 Task: Buy 4 After Sun from Skin Care section under best seller category for shipping address: Brandon Turner, 2426 August Lane, Shreveport, Louisiana 71101, Cell Number 3184332610. Pay from credit card ending with 5759, CVV 953
Action: Mouse moved to (21, 92)
Screenshot: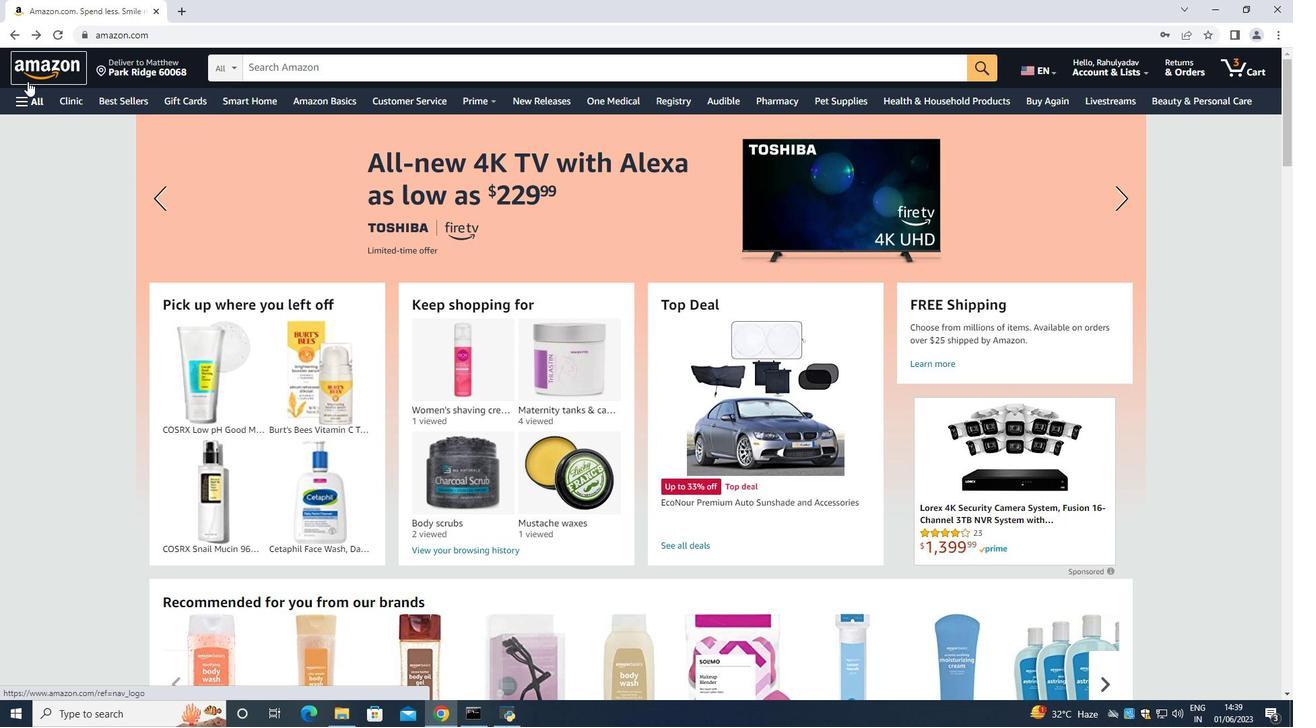 
Action: Mouse pressed left at (21, 92)
Screenshot: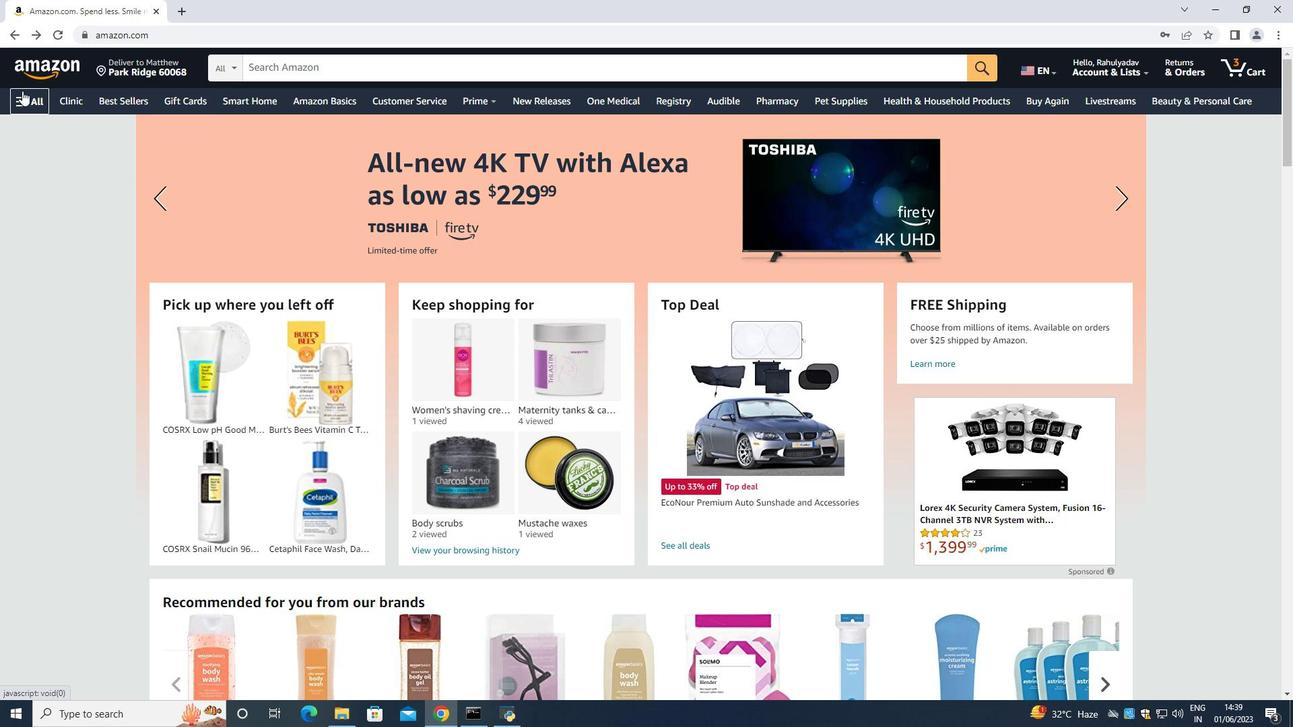 
Action: Mouse moved to (51, 126)
Screenshot: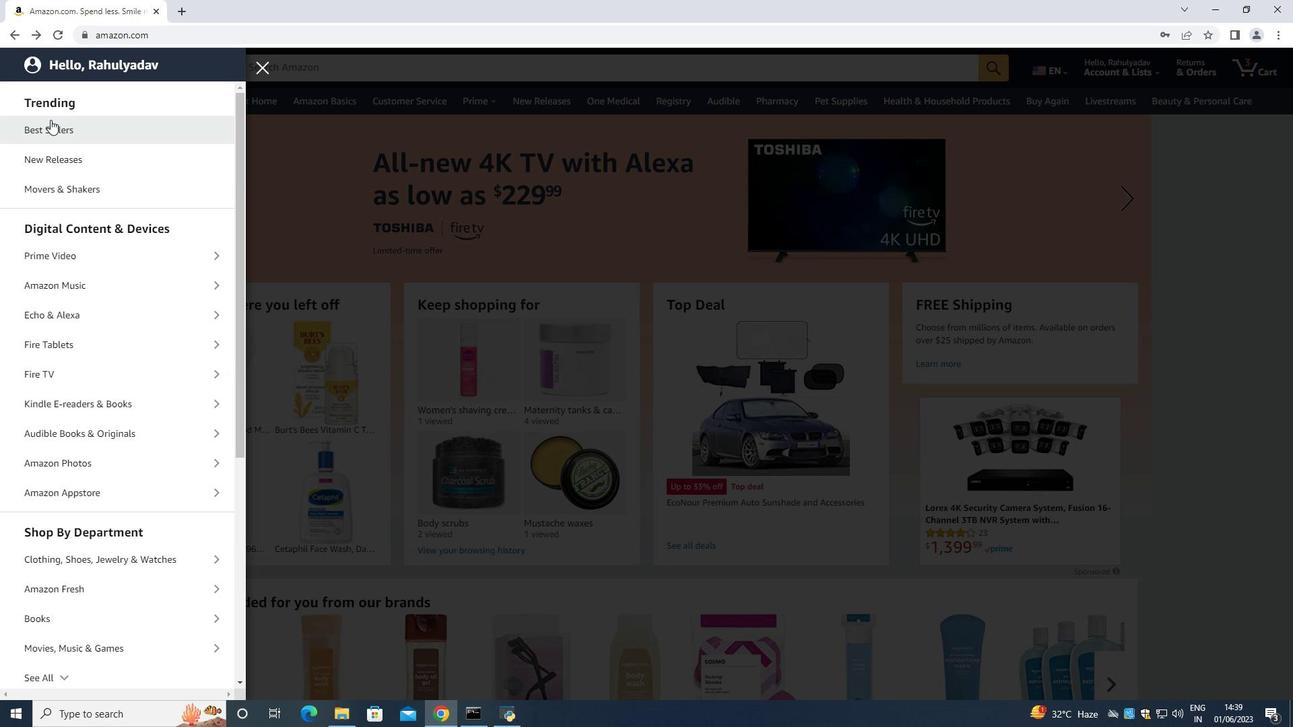 
Action: Mouse pressed left at (51, 126)
Screenshot: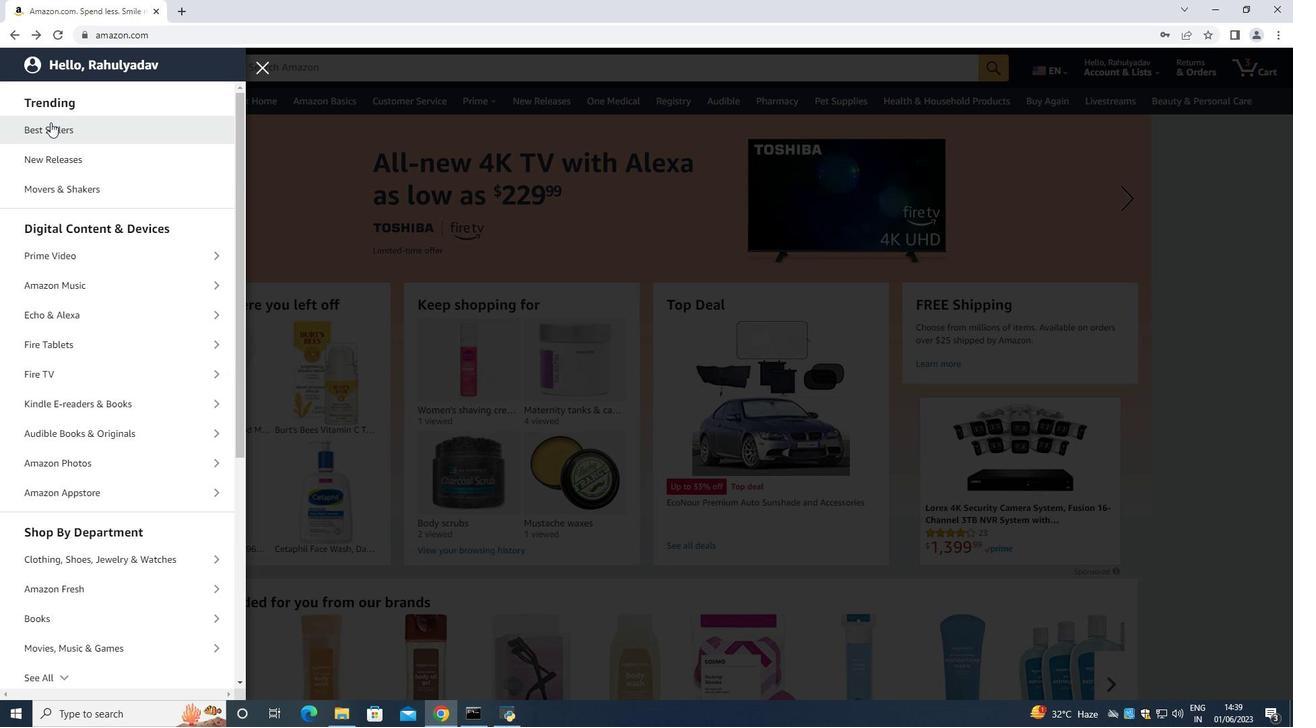 
Action: Mouse moved to (398, 64)
Screenshot: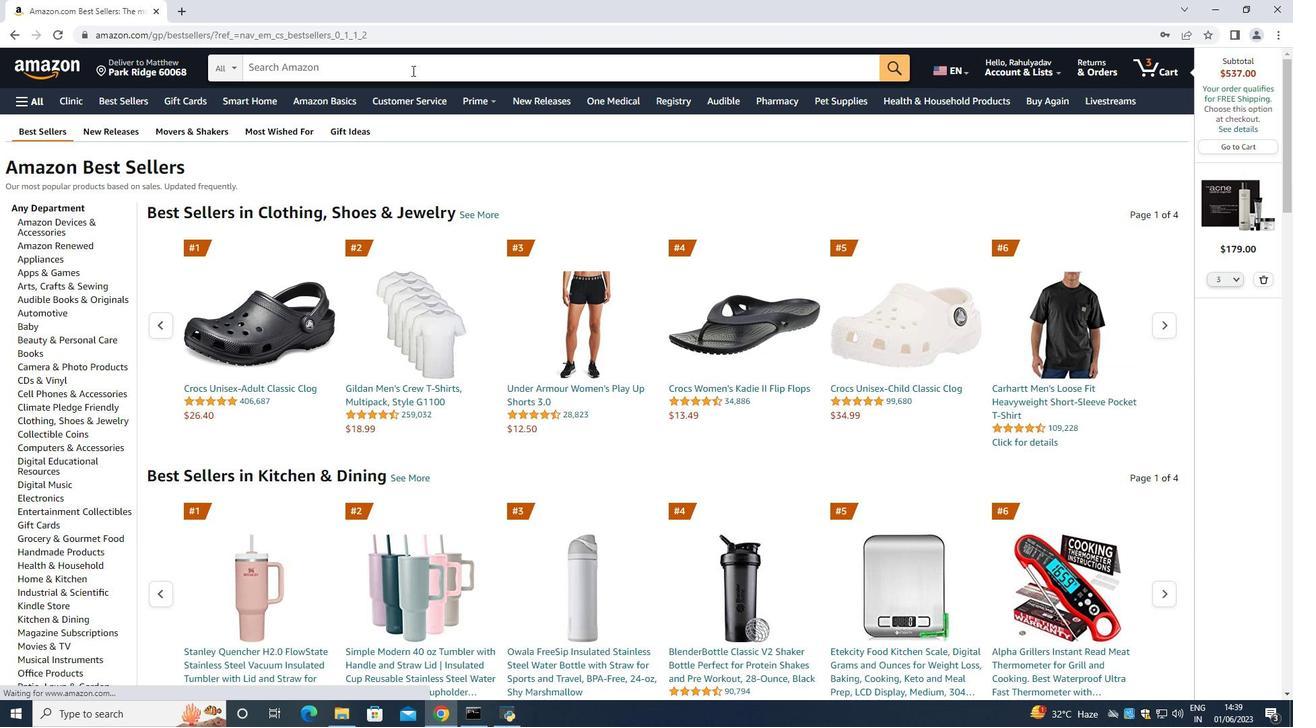 
Action: Mouse pressed left at (398, 64)
Screenshot: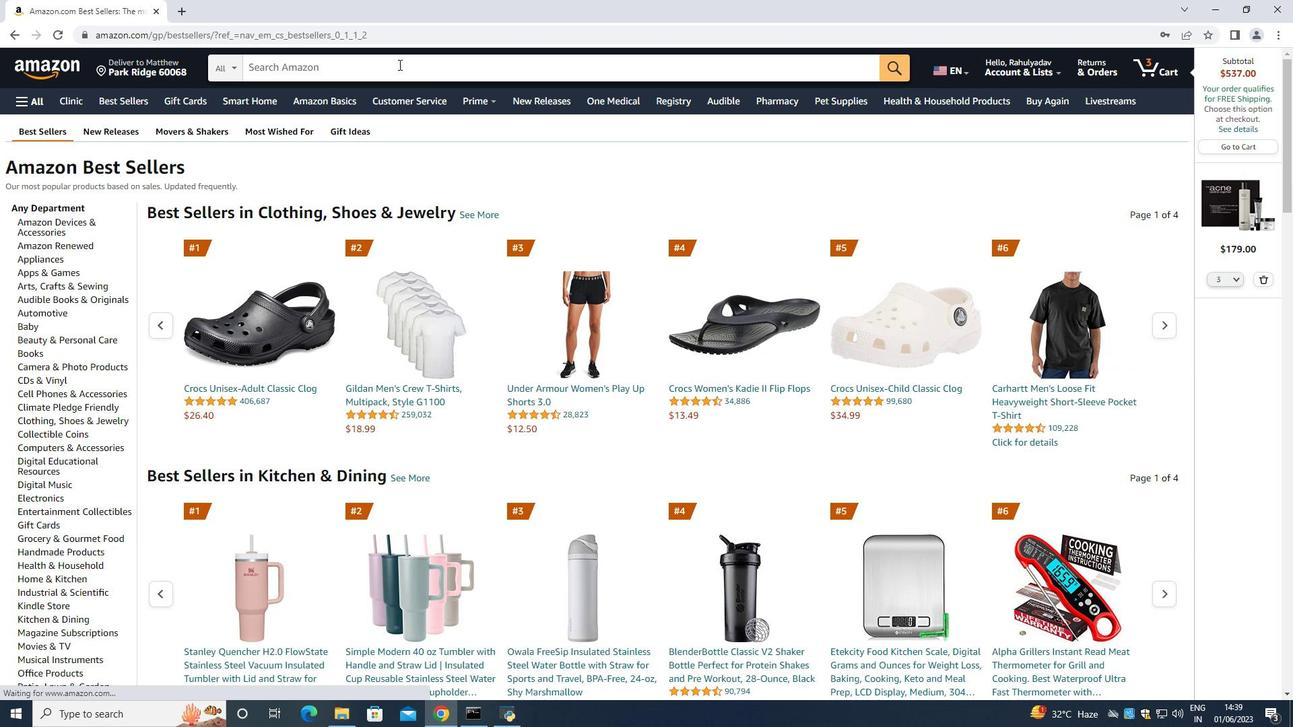 
Action: Key pressed <Key.shift><Key.shift><Key.shift>After<Key.space>sun<Key.space><Key.shift><Key.shift><Key.shift><Key.shift>From<Key.space><Key.shift>Skin<Key.space><Key.shift><Key.shift><Key.shift><Key.shift><Key.shift><Key.shift><Key.shift>Care<Key.enter>
Screenshot: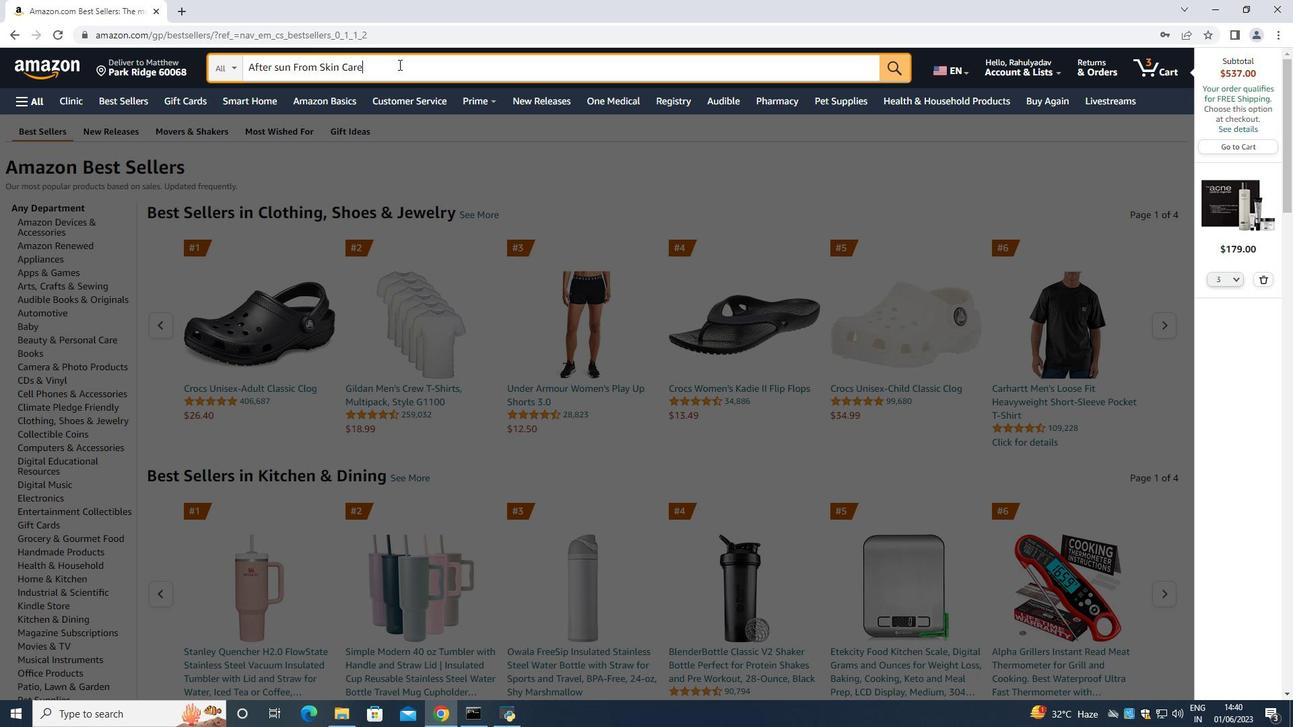 
Action: Mouse moved to (756, 619)
Screenshot: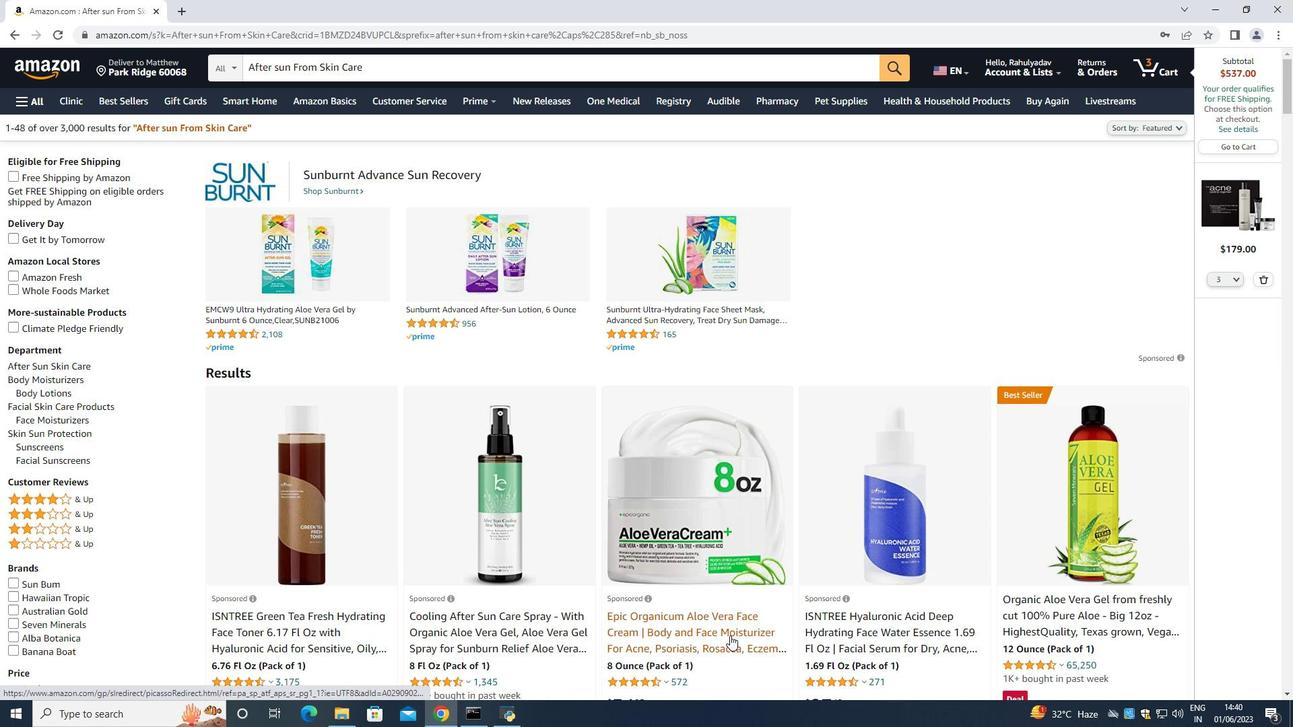
Action: Mouse scrolled (756, 618) with delta (0, 0)
Screenshot: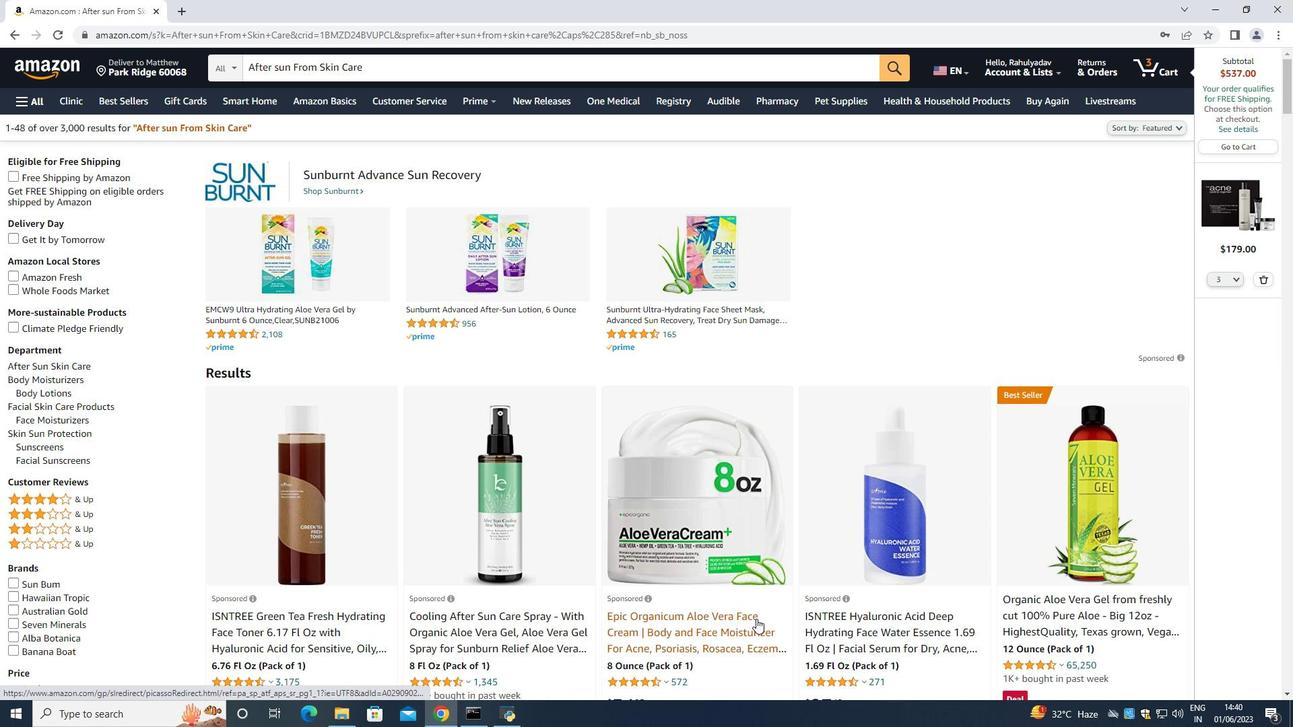 
Action: Mouse moved to (76, 301)
Screenshot: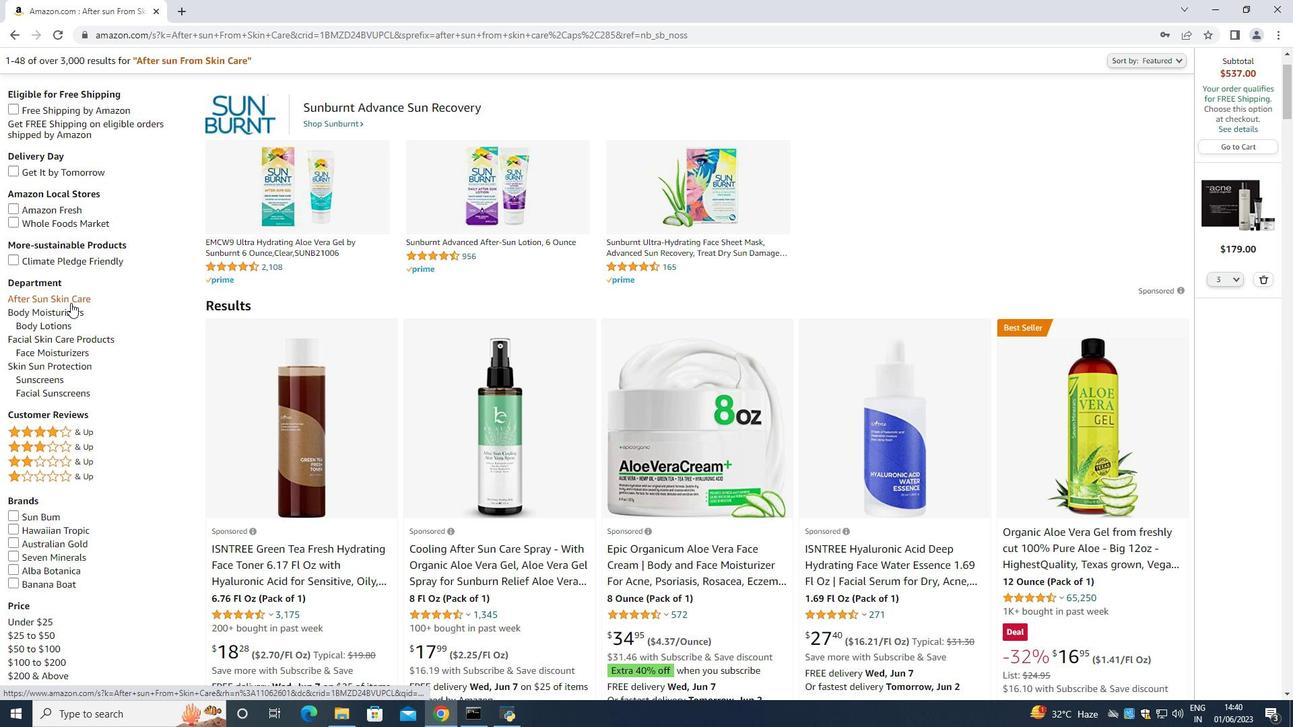 
Action: Mouse pressed left at (76, 301)
Screenshot: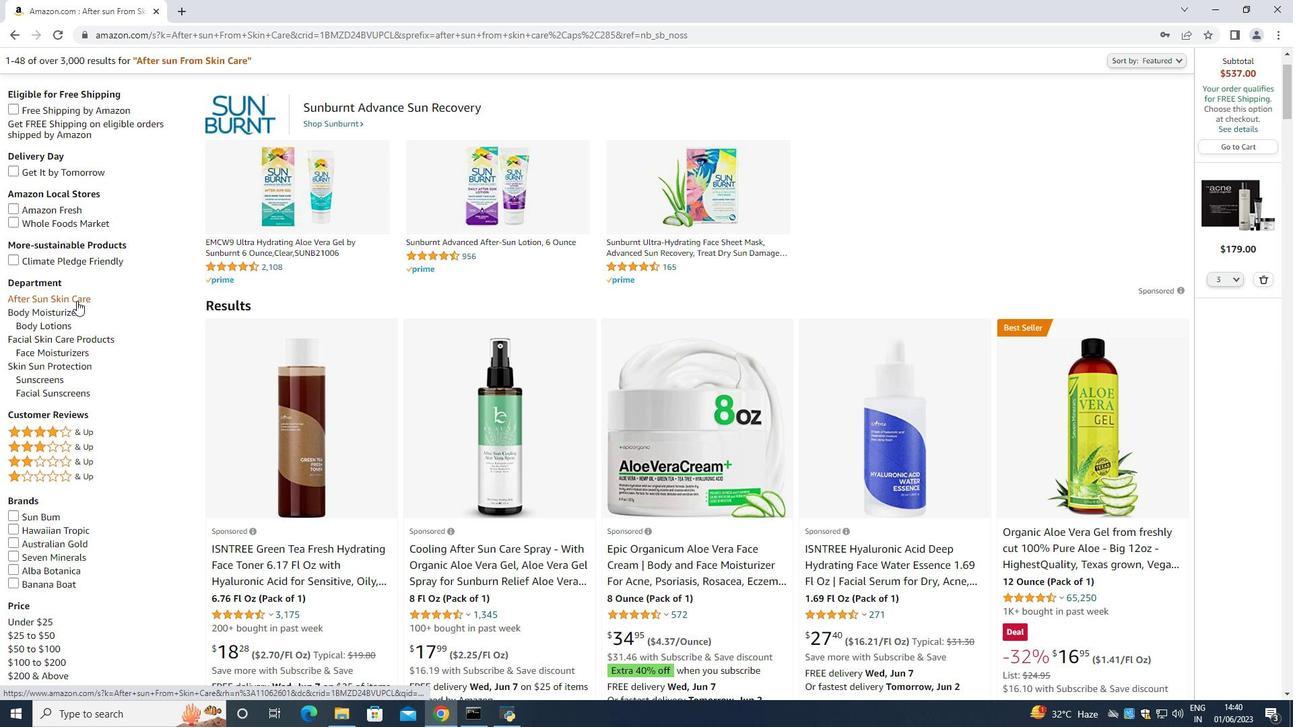 
Action: Mouse moved to (360, 485)
Screenshot: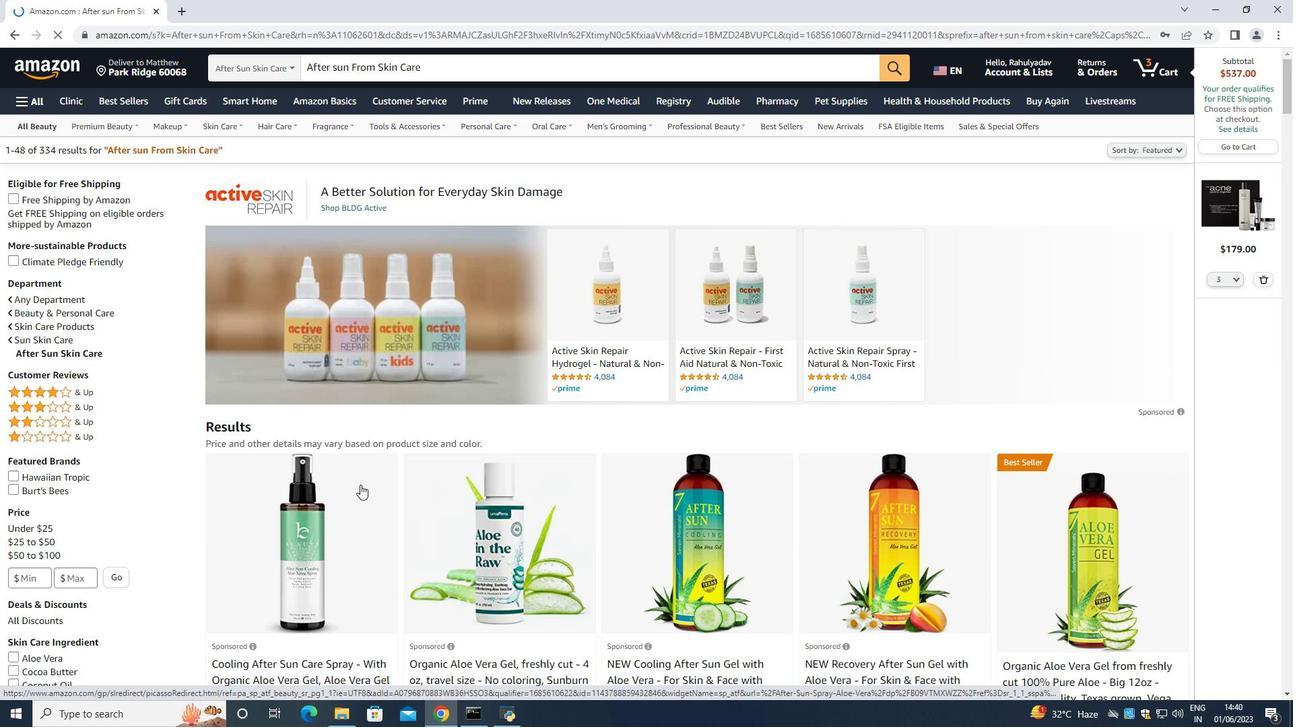 
Action: Mouse scrolled (360, 485) with delta (0, 0)
Screenshot: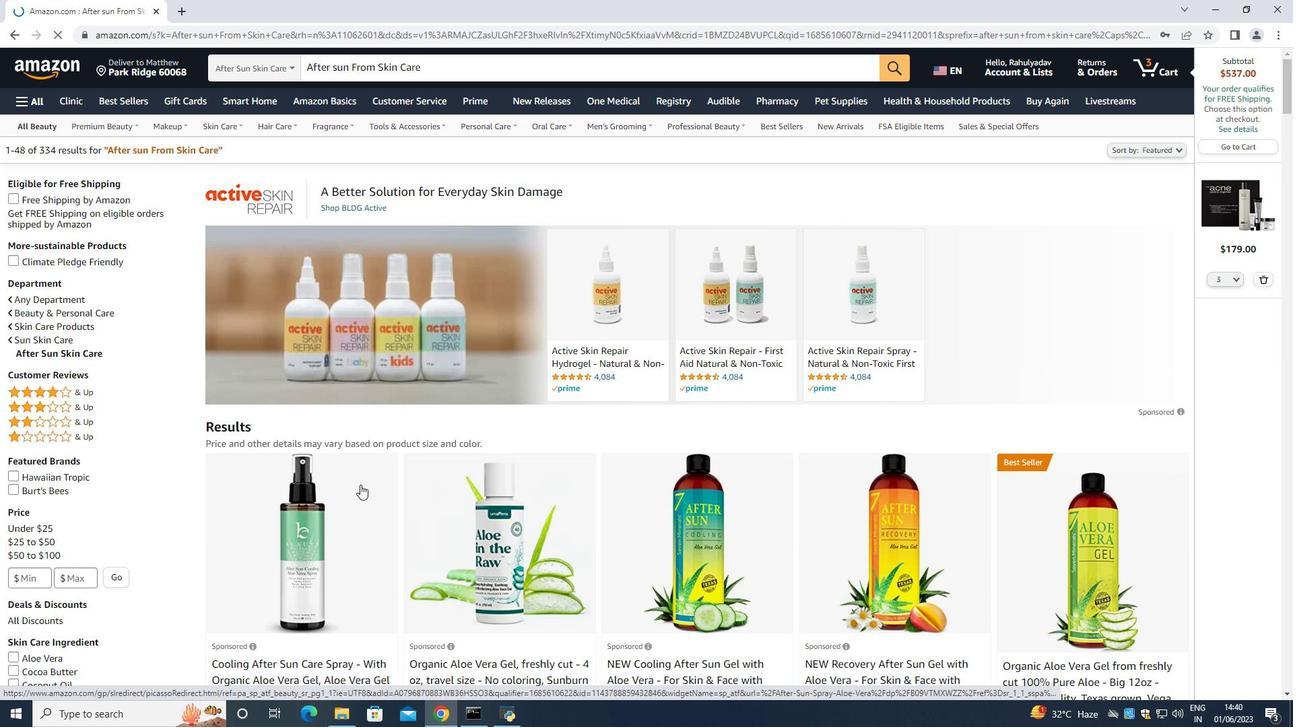 
Action: Mouse moved to (360, 486)
Screenshot: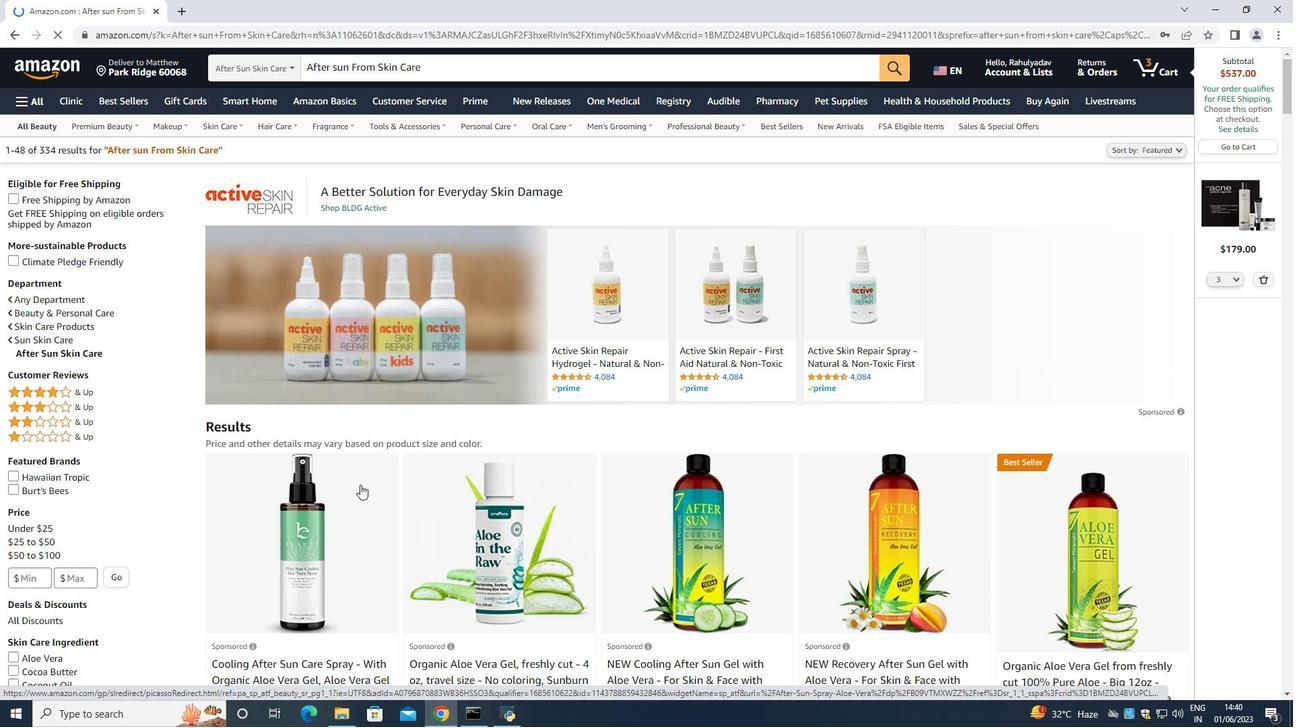 
Action: Mouse scrolled (360, 485) with delta (0, 0)
Screenshot: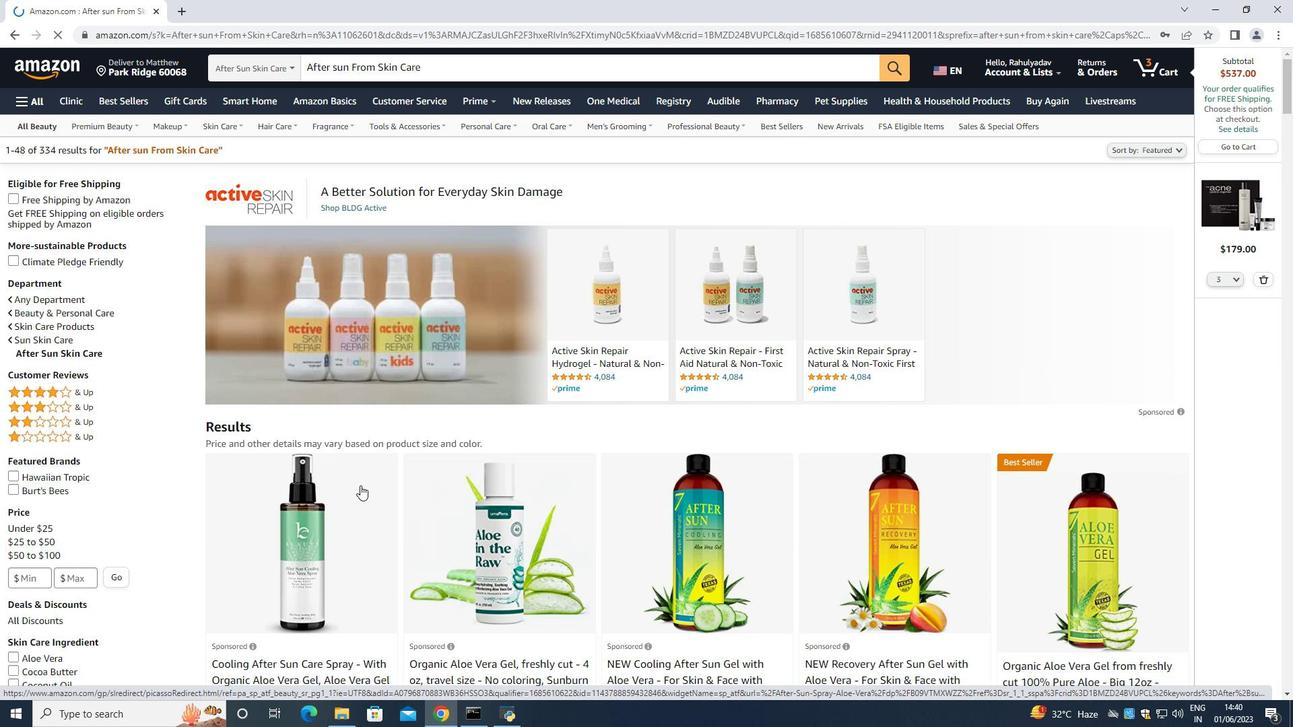 
Action: Mouse moved to (63, 194)
Screenshot: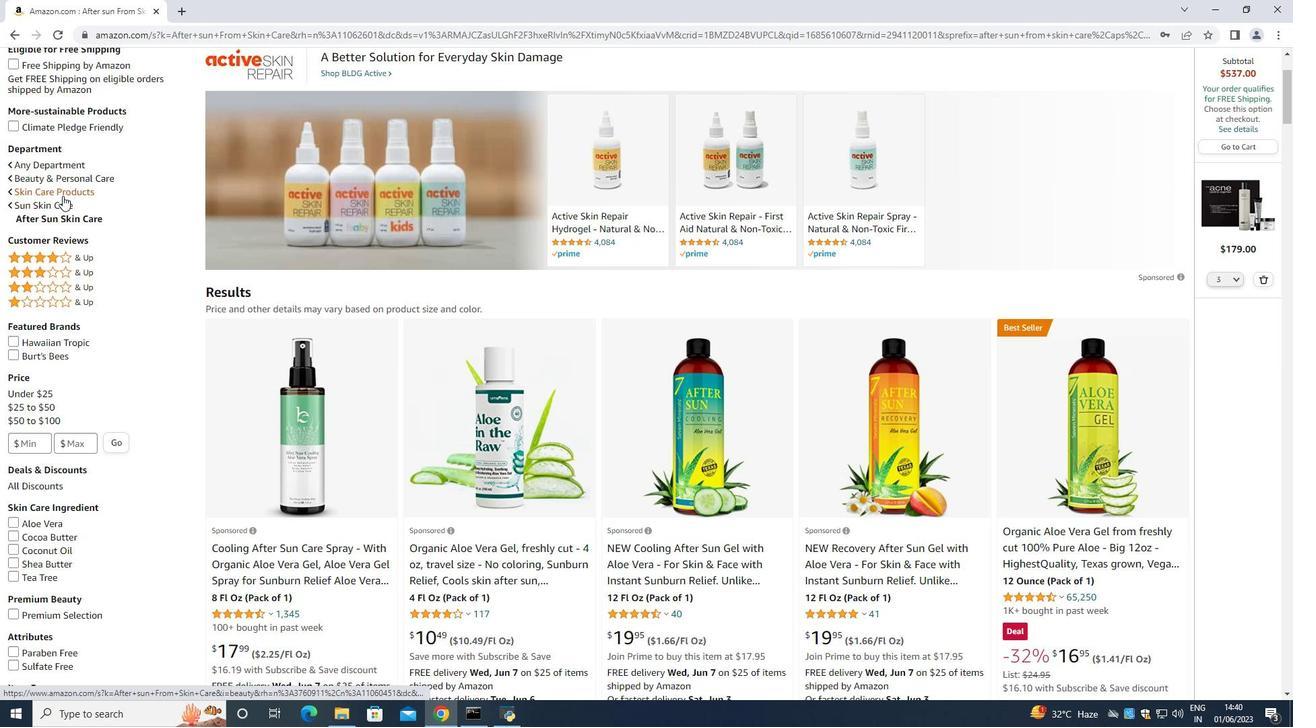 
Action: Mouse pressed left at (63, 194)
Screenshot: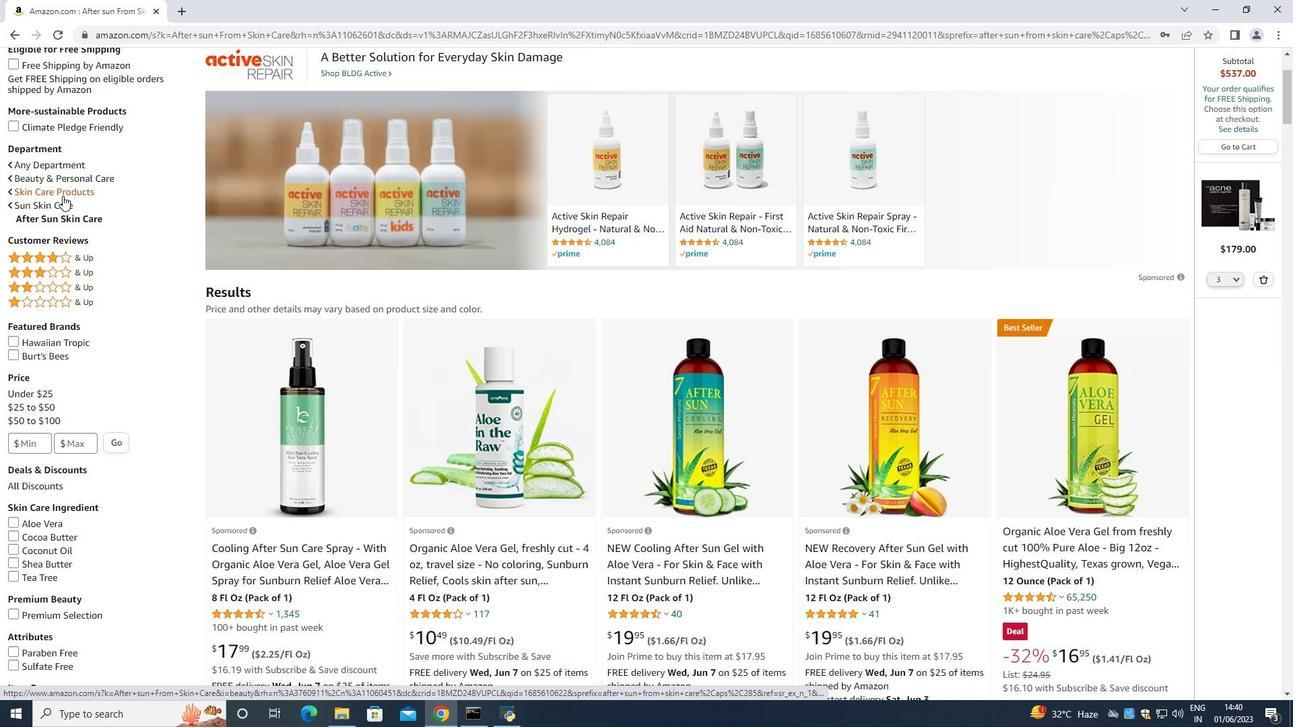 
Action: Mouse moved to (361, 363)
Screenshot: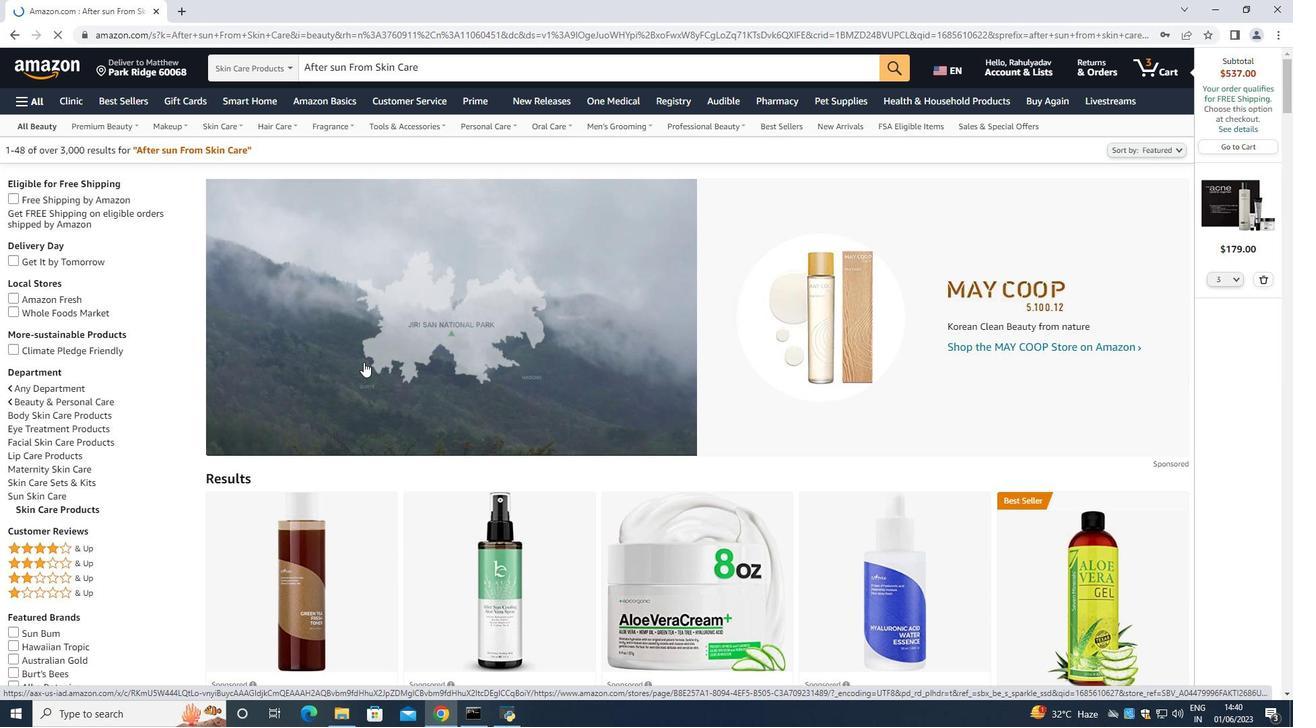 
Action: Mouse scrolled (361, 362) with delta (0, 0)
Screenshot: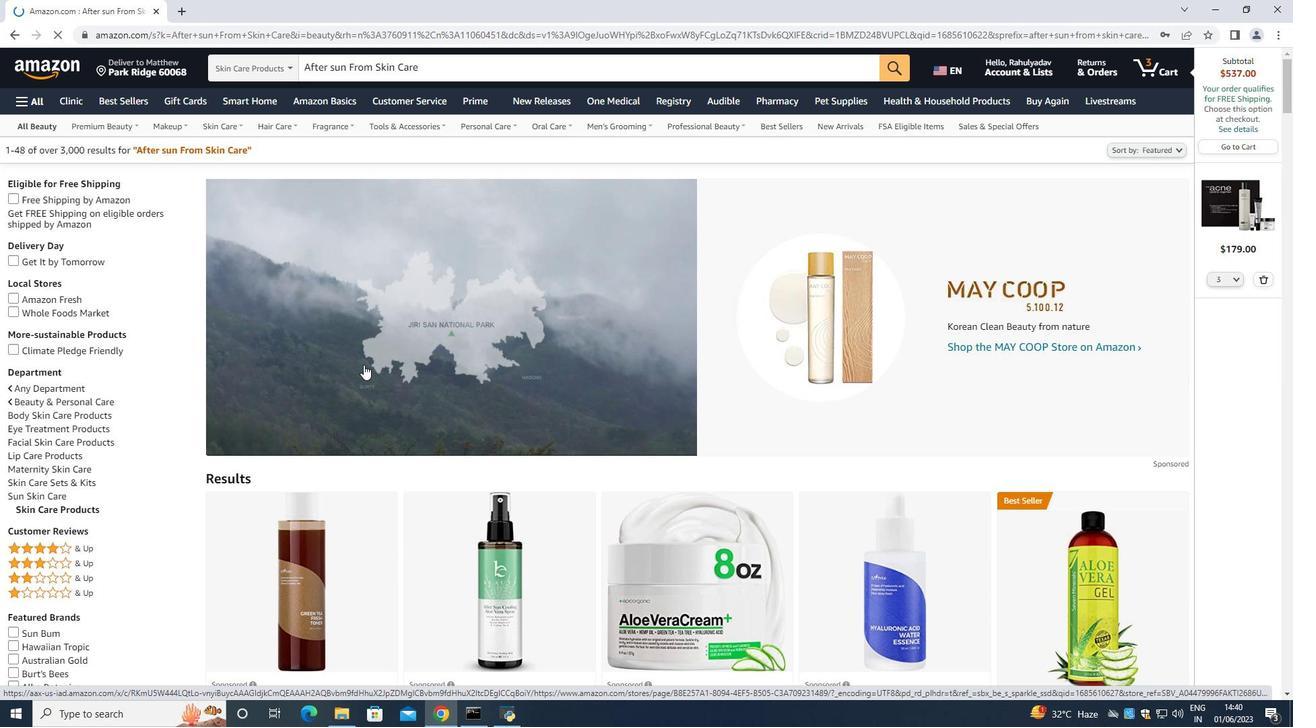 
Action: Mouse scrolled (361, 362) with delta (0, 0)
Screenshot: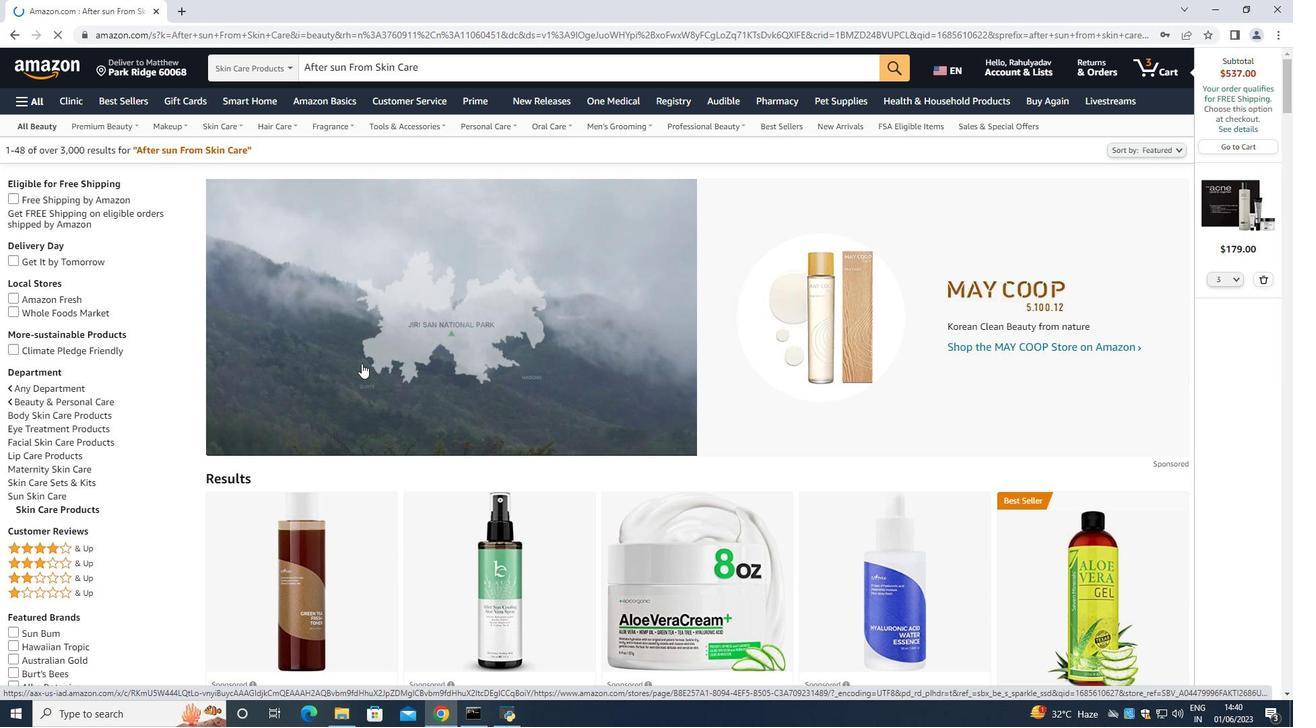 
Action: Mouse moved to (367, 387)
Screenshot: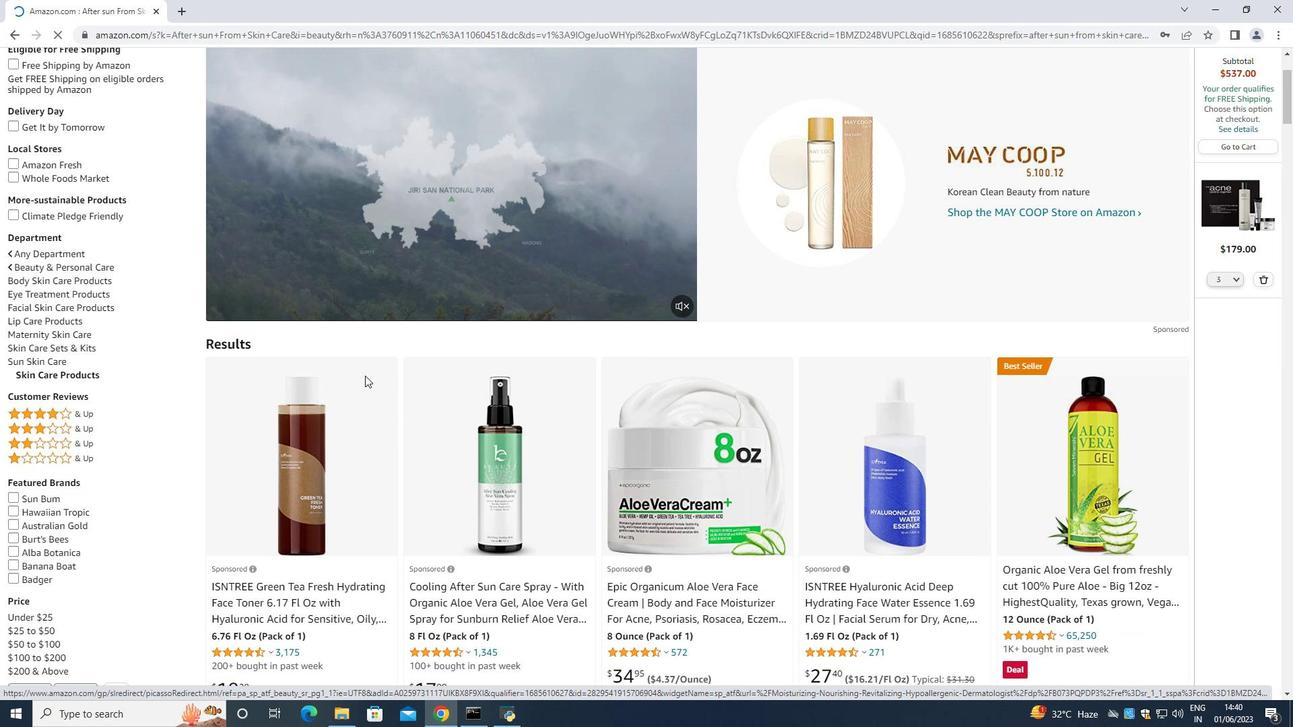 
Action: Mouse scrolled (367, 386) with delta (0, 0)
Screenshot: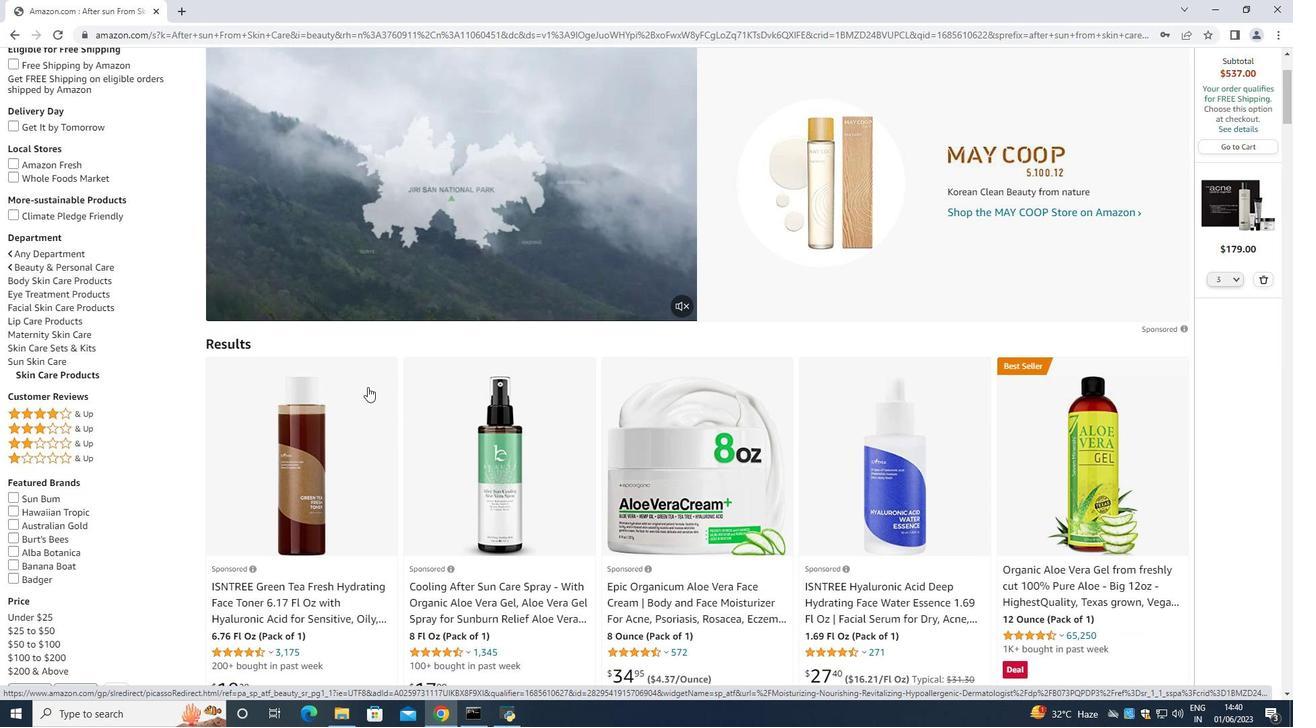 
Action: Mouse scrolled (367, 386) with delta (0, 0)
Screenshot: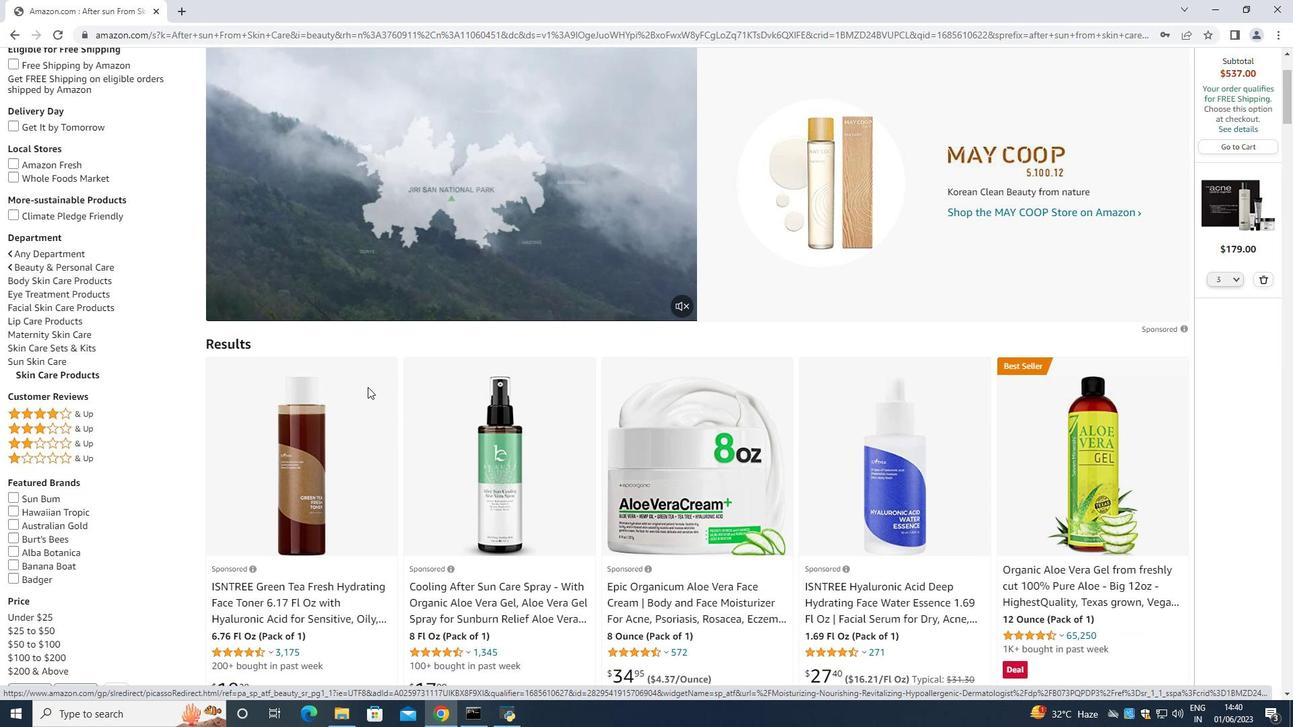 
Action: Mouse moved to (978, 466)
Screenshot: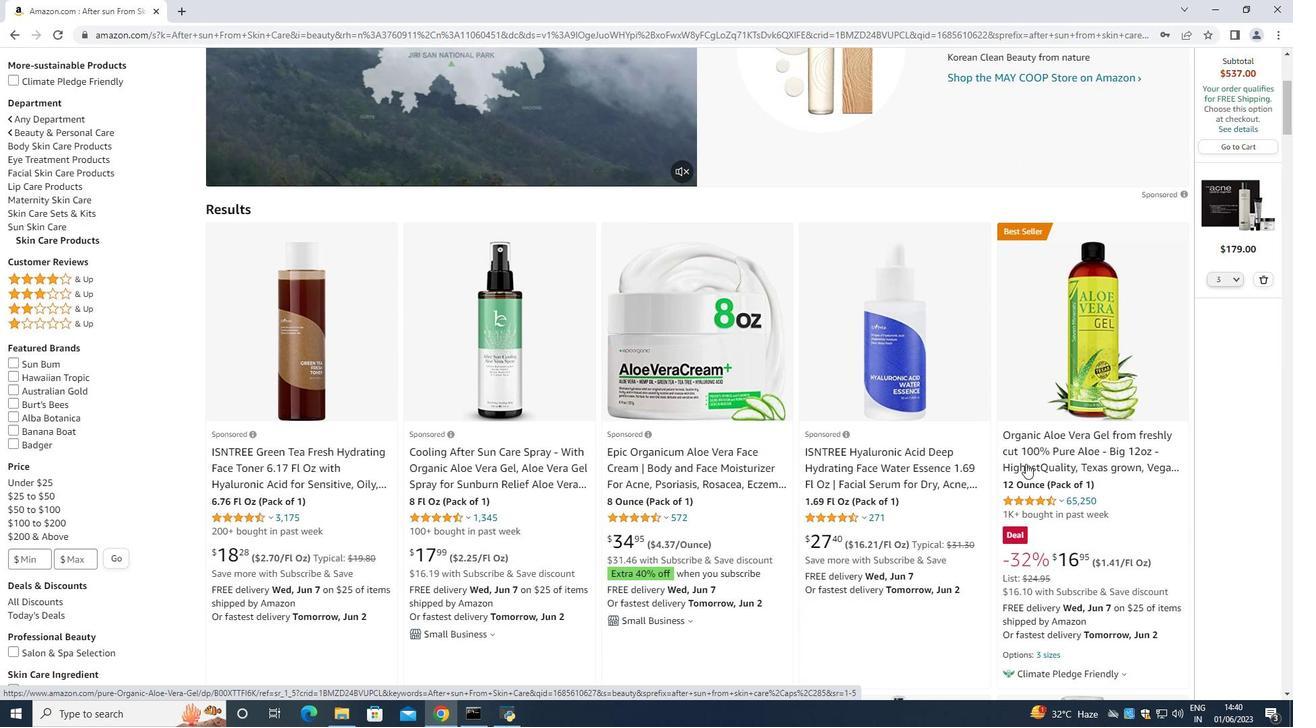 
Action: Mouse scrolled (978, 465) with delta (0, 0)
Screenshot: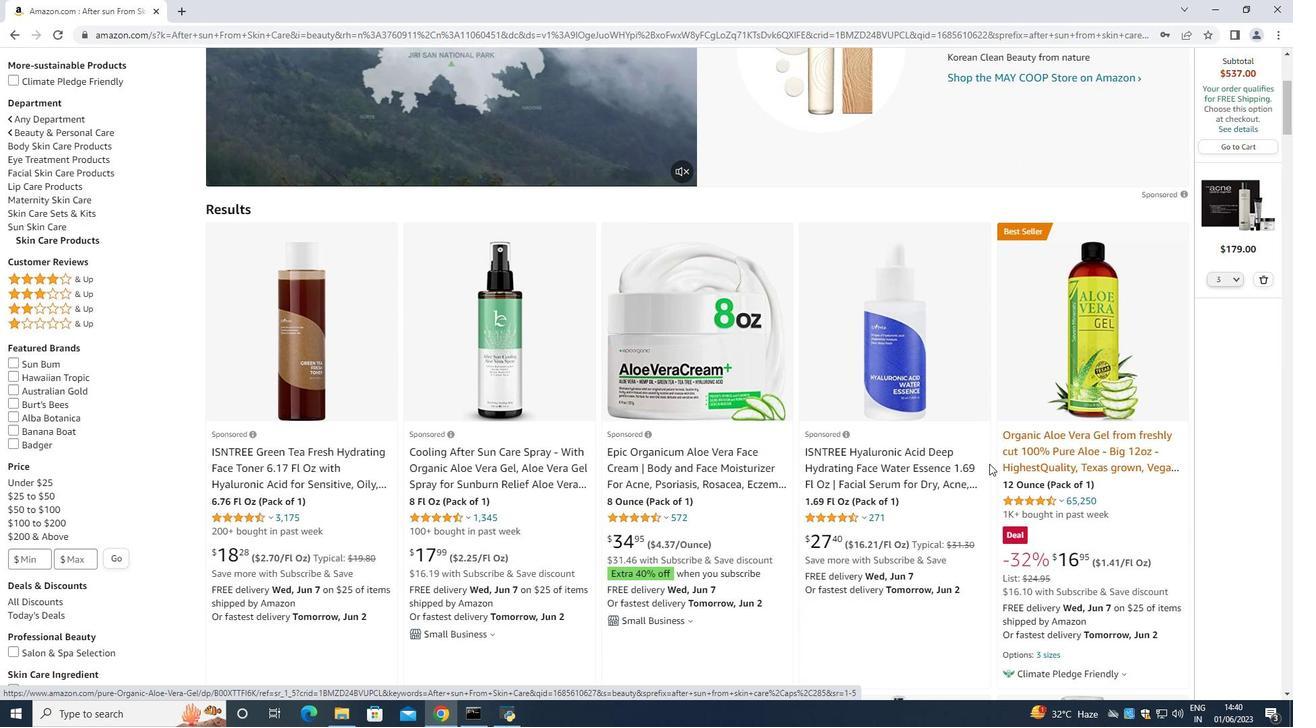 
Action: Mouse scrolled (978, 465) with delta (0, 0)
Screenshot: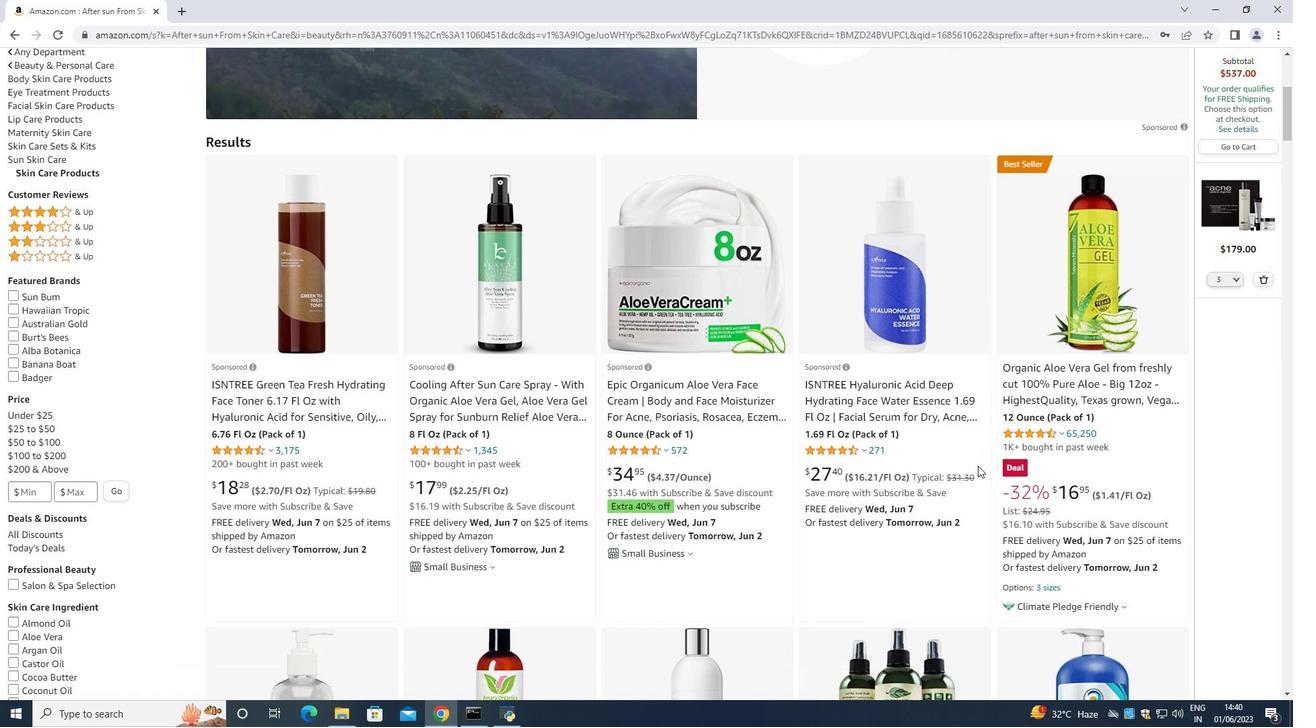 
Action: Mouse scrolled (978, 465) with delta (0, 0)
Screenshot: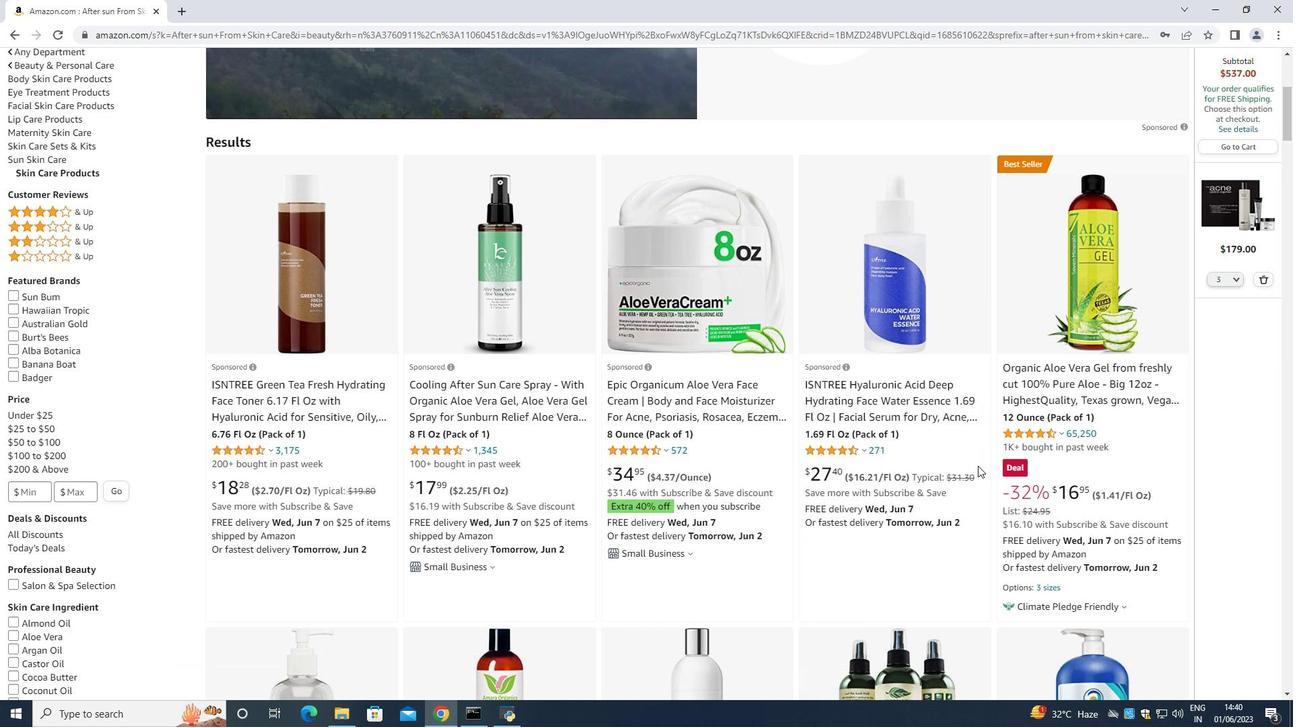 
Action: Mouse scrolled (978, 465) with delta (0, 0)
Screenshot: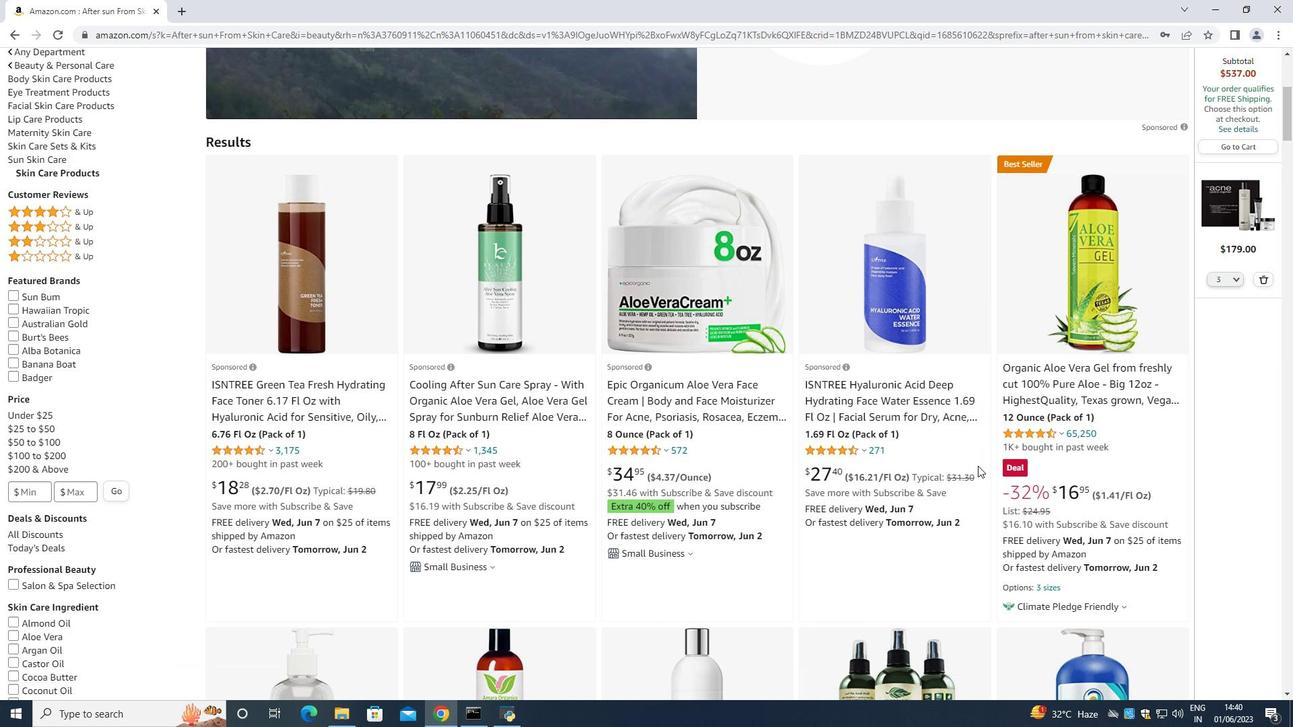 
Action: Mouse scrolled (978, 465) with delta (0, 0)
Screenshot: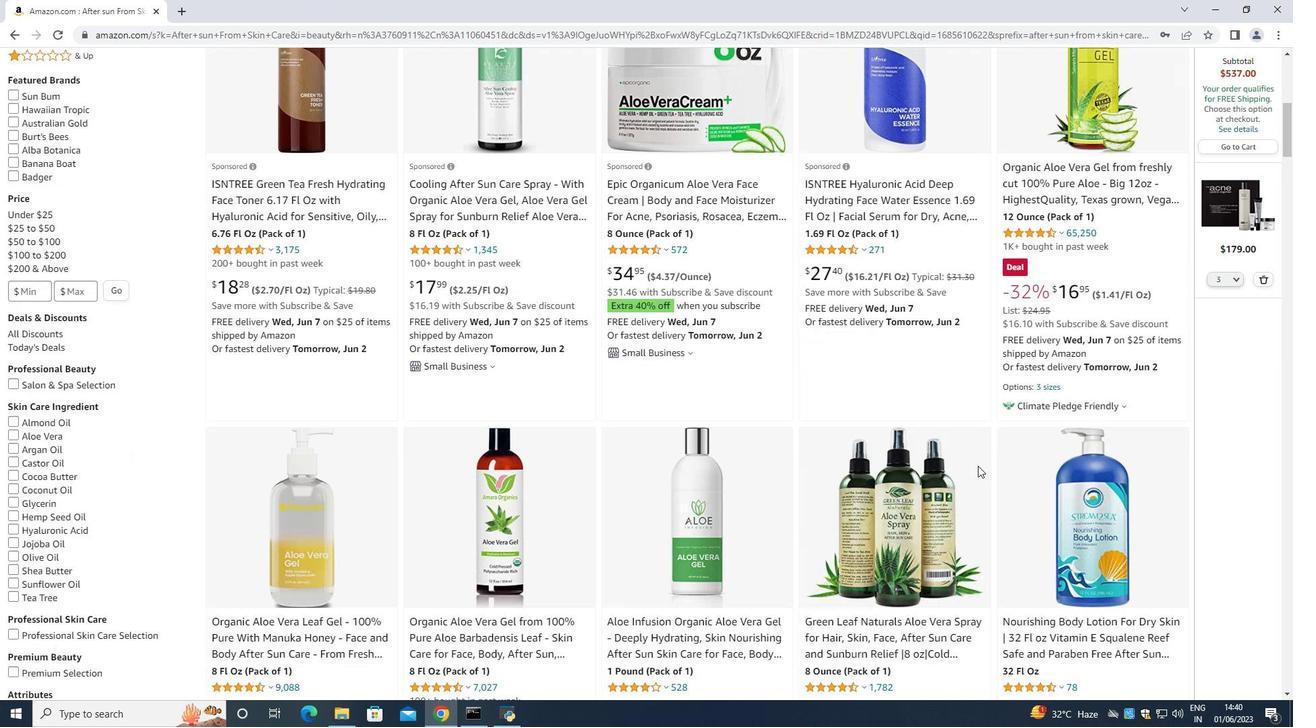 
Action: Mouse moved to (857, 516)
Screenshot: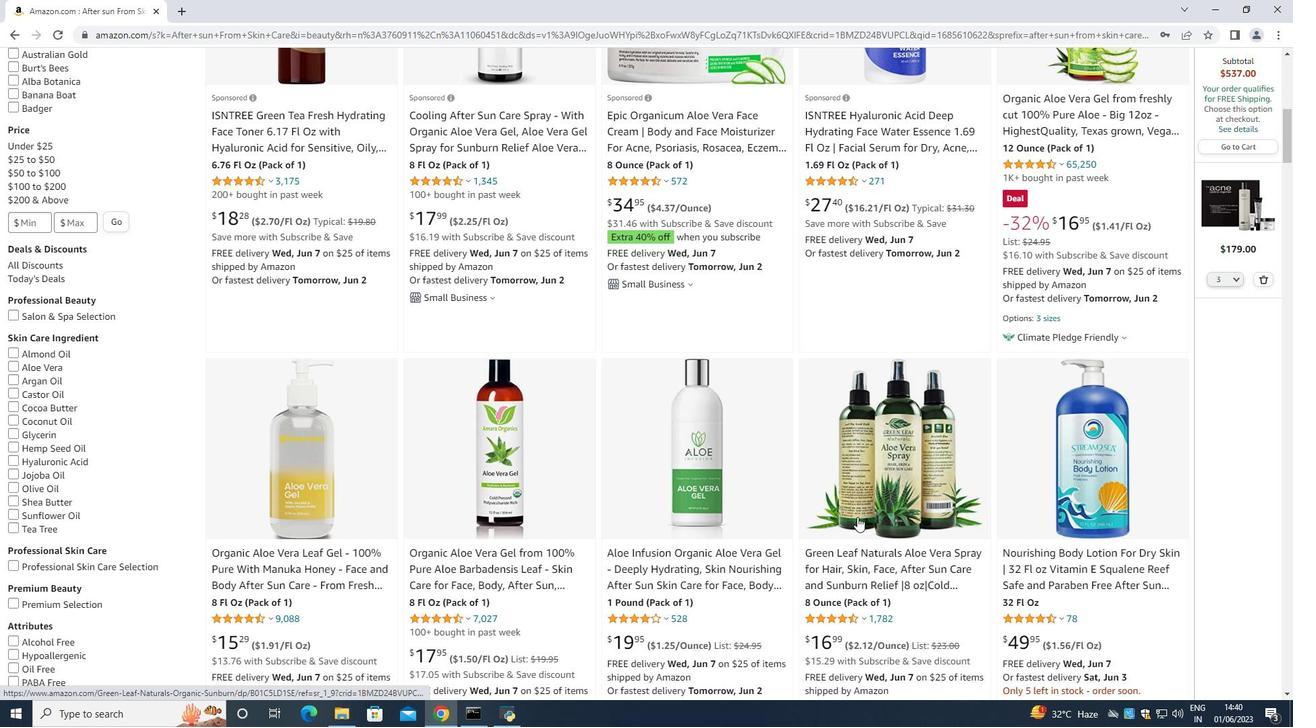 
Action: Mouse scrolled (857, 515) with delta (0, 0)
Screenshot: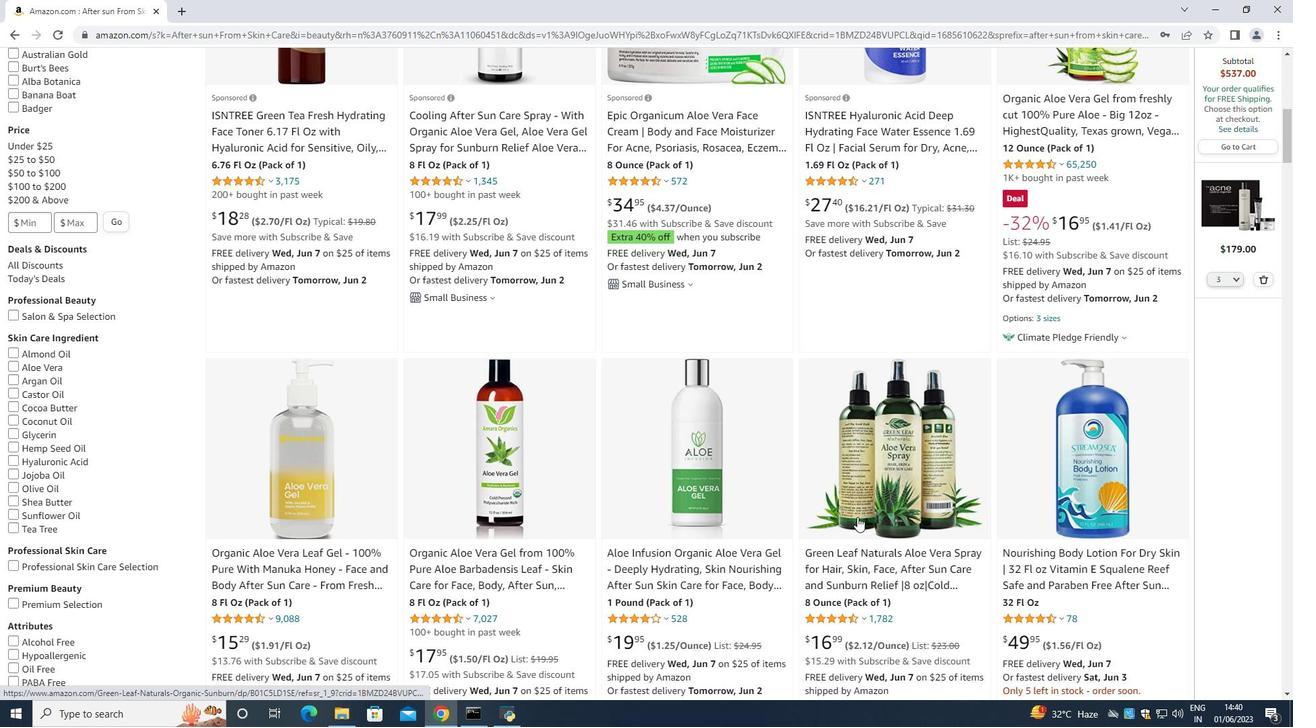 
Action: Mouse scrolled (857, 515) with delta (0, 0)
Screenshot: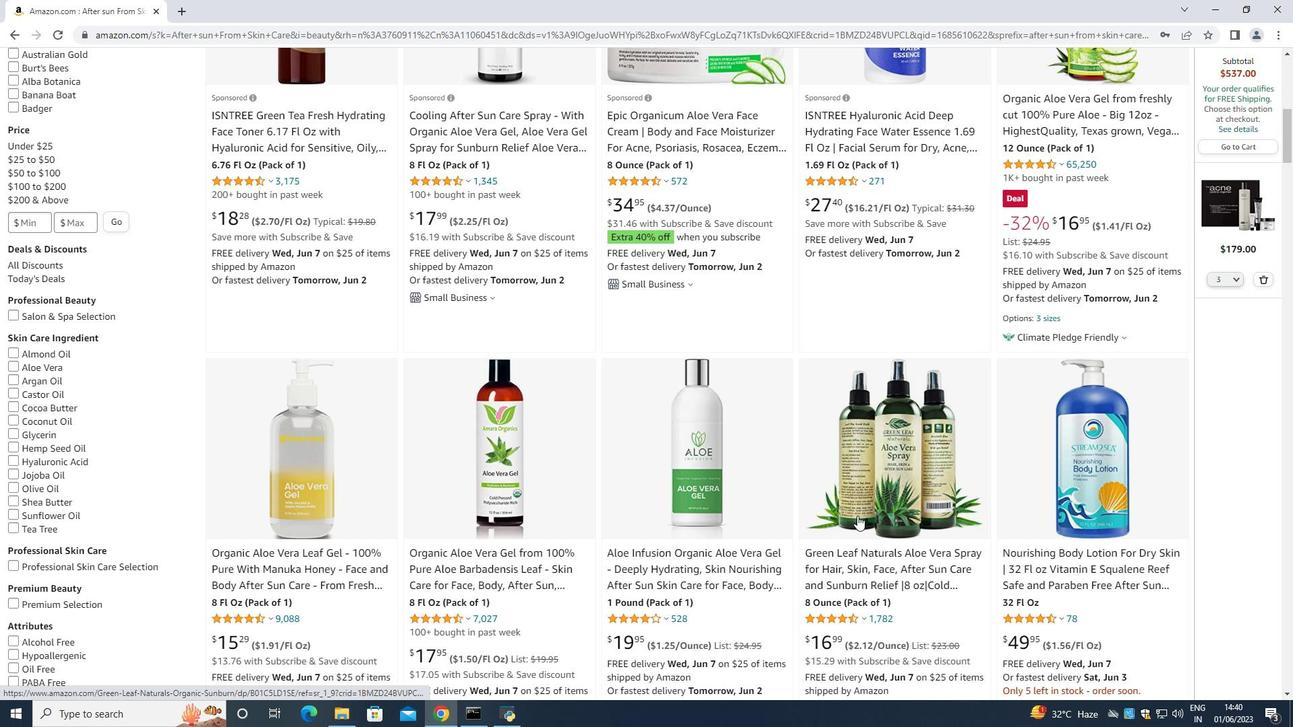 
Action: Mouse moved to (587, 481)
Screenshot: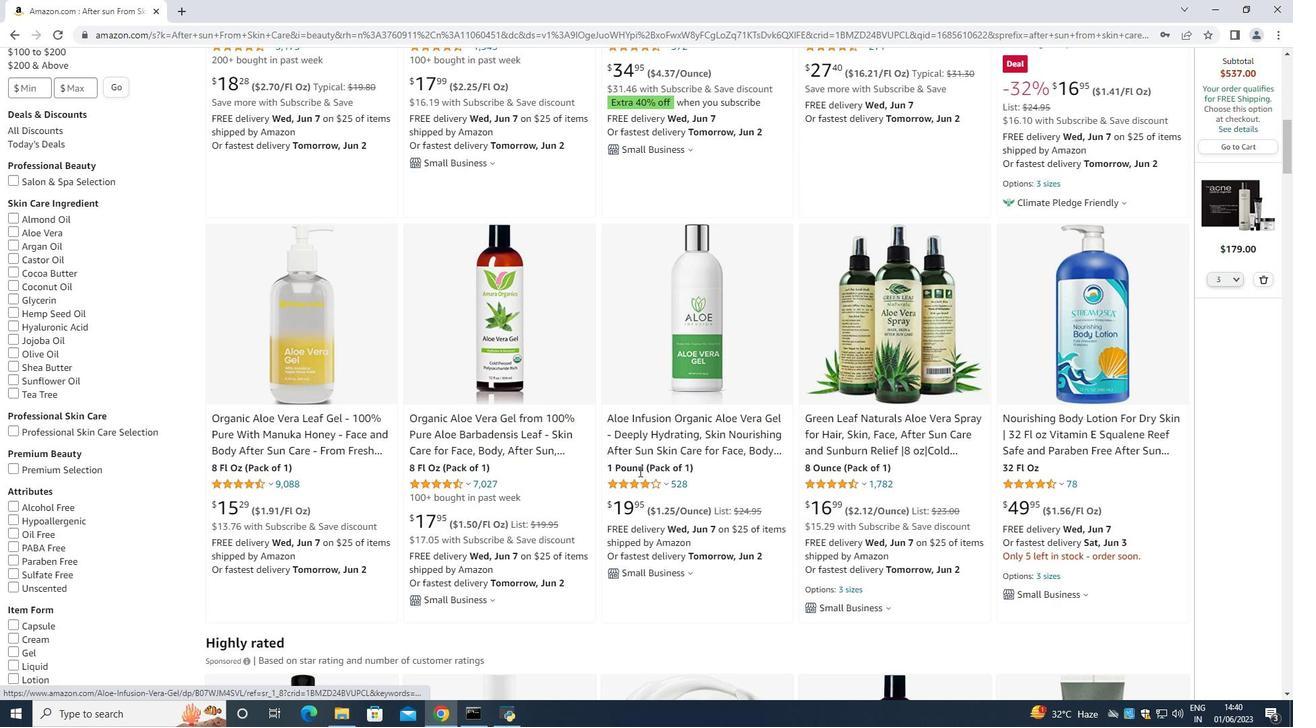 
Action: Mouse scrolled (587, 480) with delta (0, 0)
Screenshot: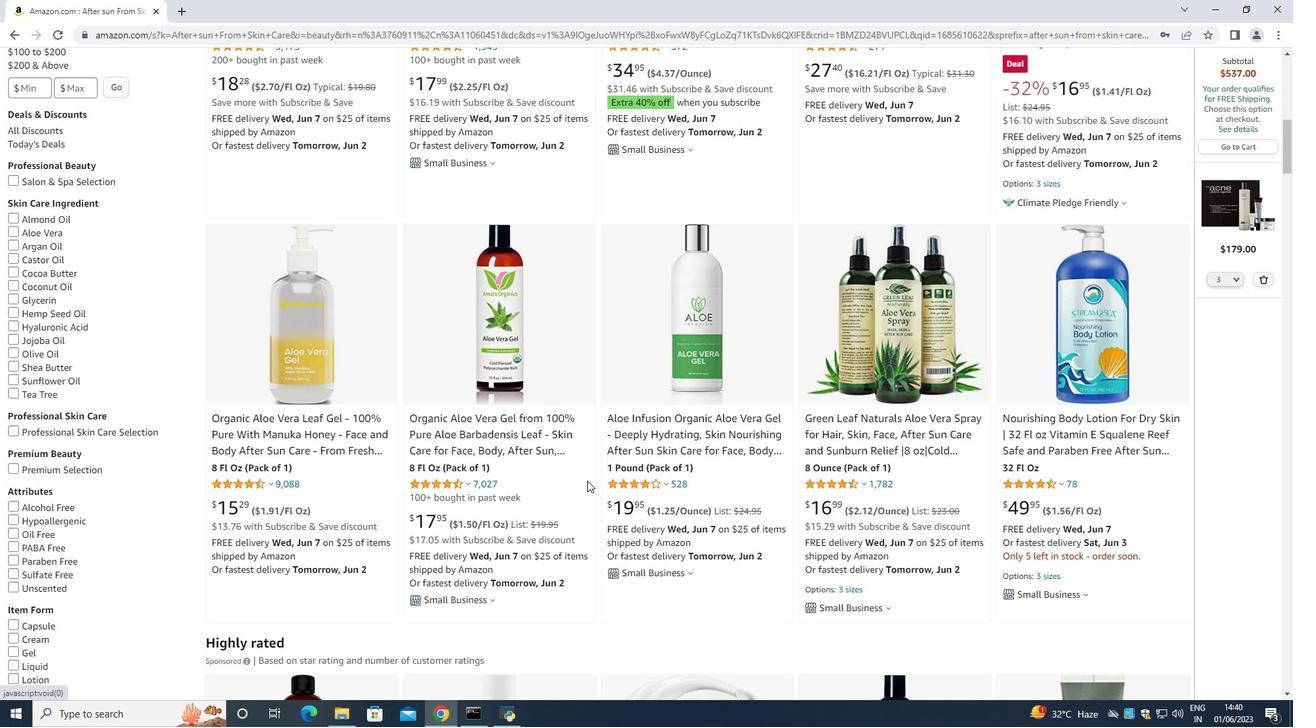 
Action: Mouse scrolled (587, 480) with delta (0, 0)
Screenshot: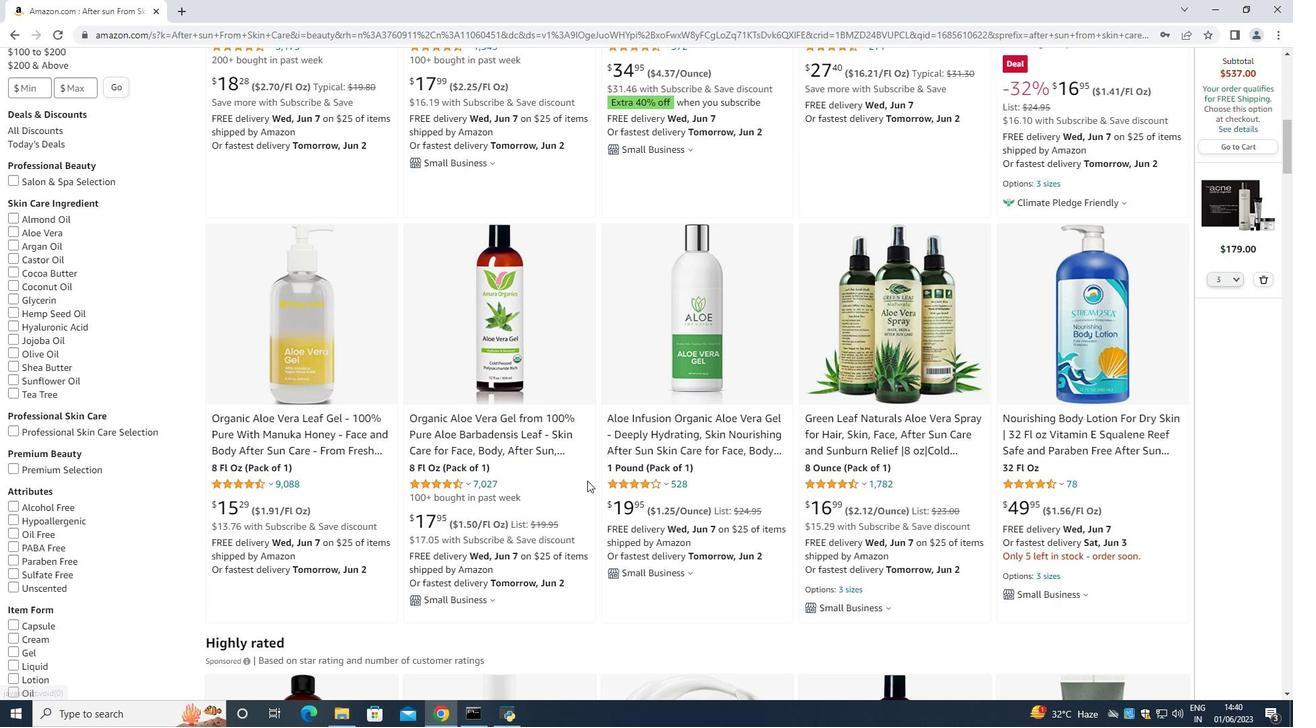 
Action: Mouse scrolled (587, 480) with delta (0, 0)
Screenshot: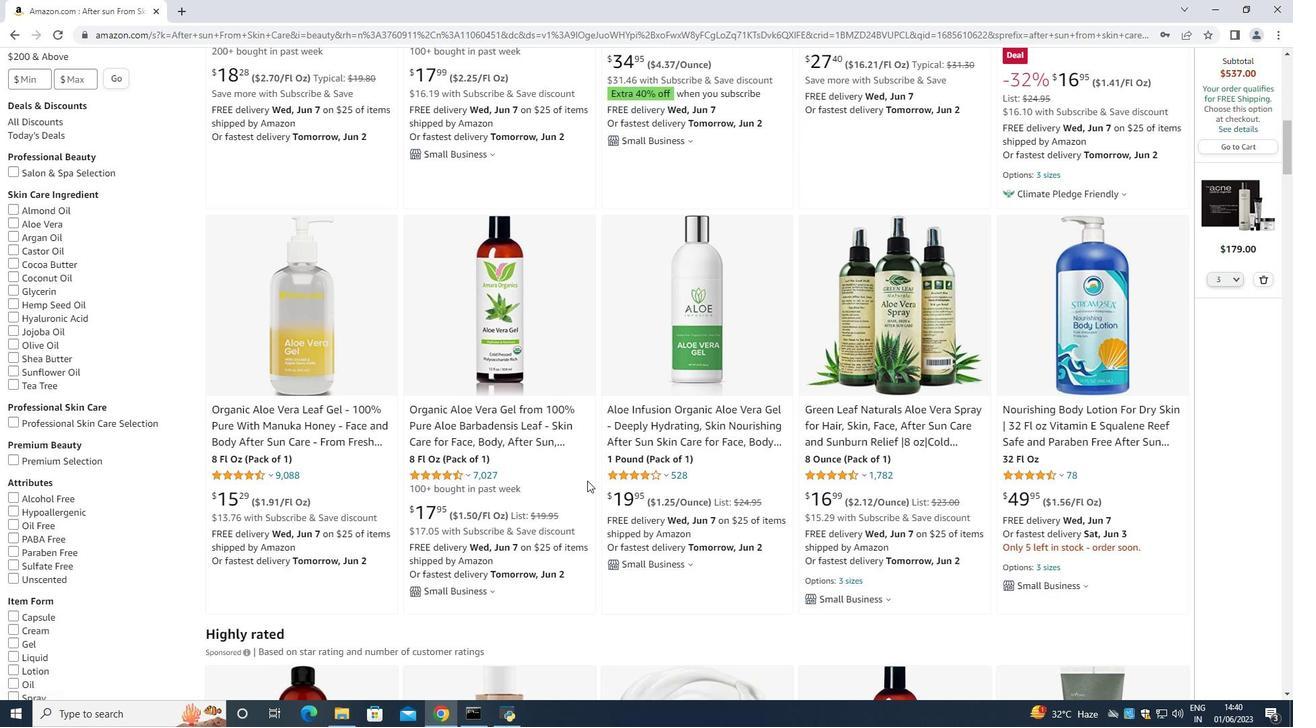
Action: Mouse scrolled (587, 480) with delta (0, 0)
Screenshot: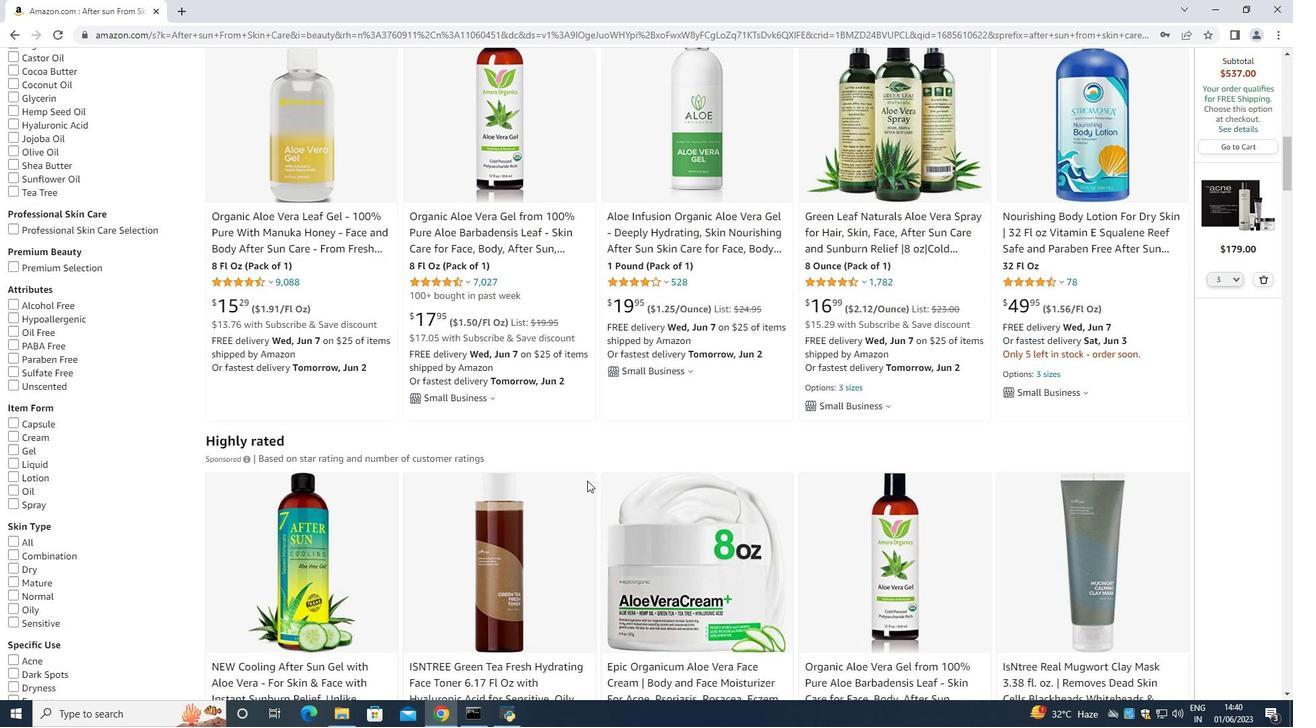 
Action: Mouse scrolled (587, 480) with delta (0, 0)
Screenshot: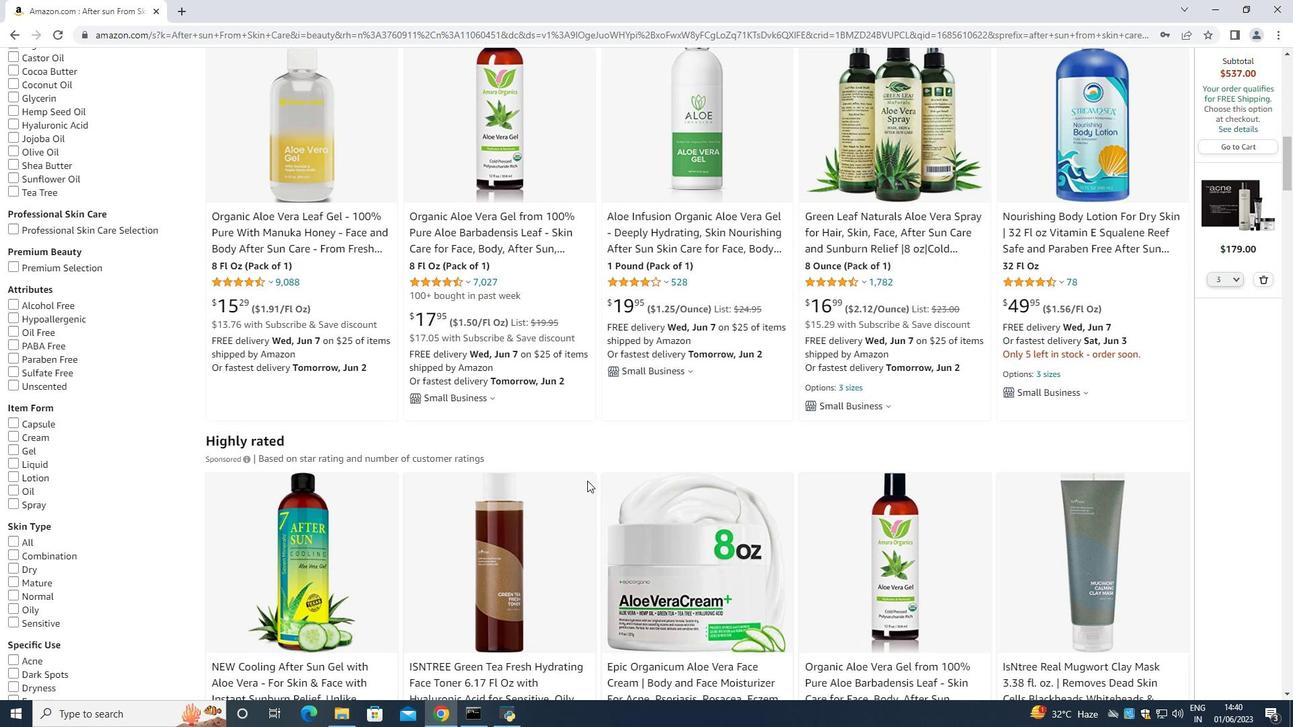 
Action: Mouse scrolled (587, 480) with delta (0, 0)
Screenshot: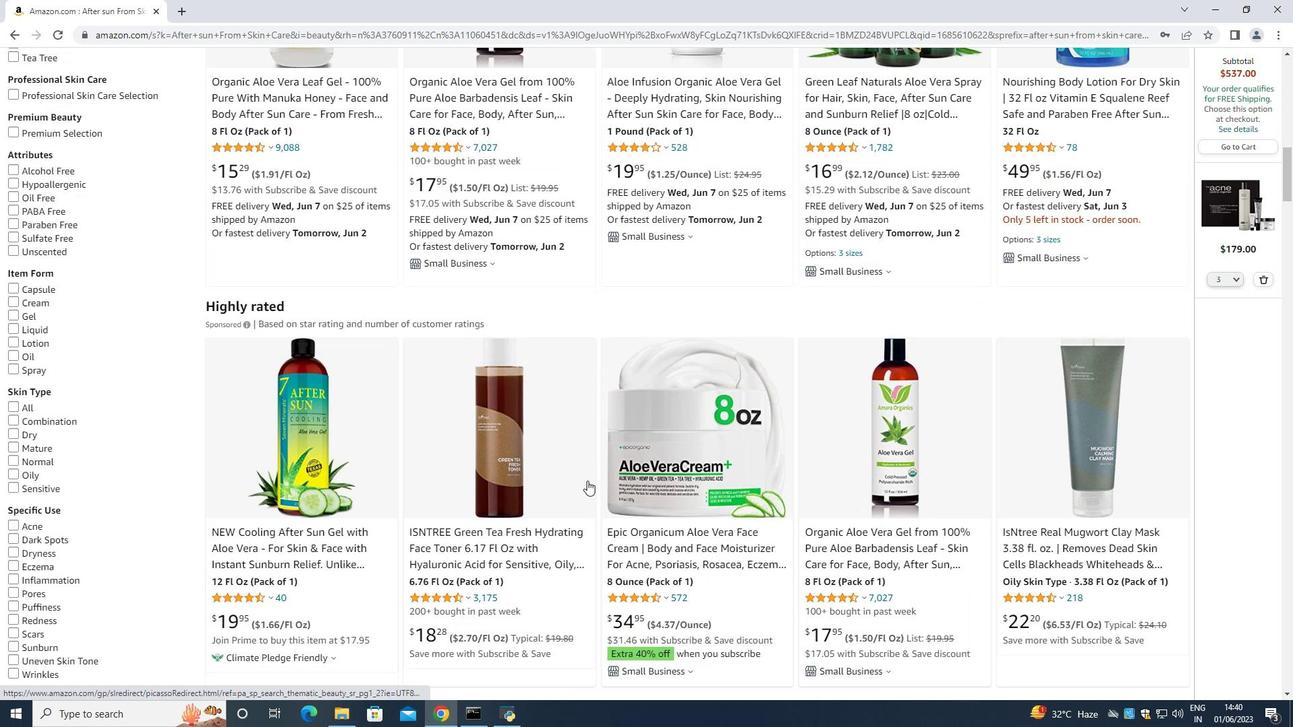 
Action: Mouse scrolled (587, 480) with delta (0, 0)
Screenshot: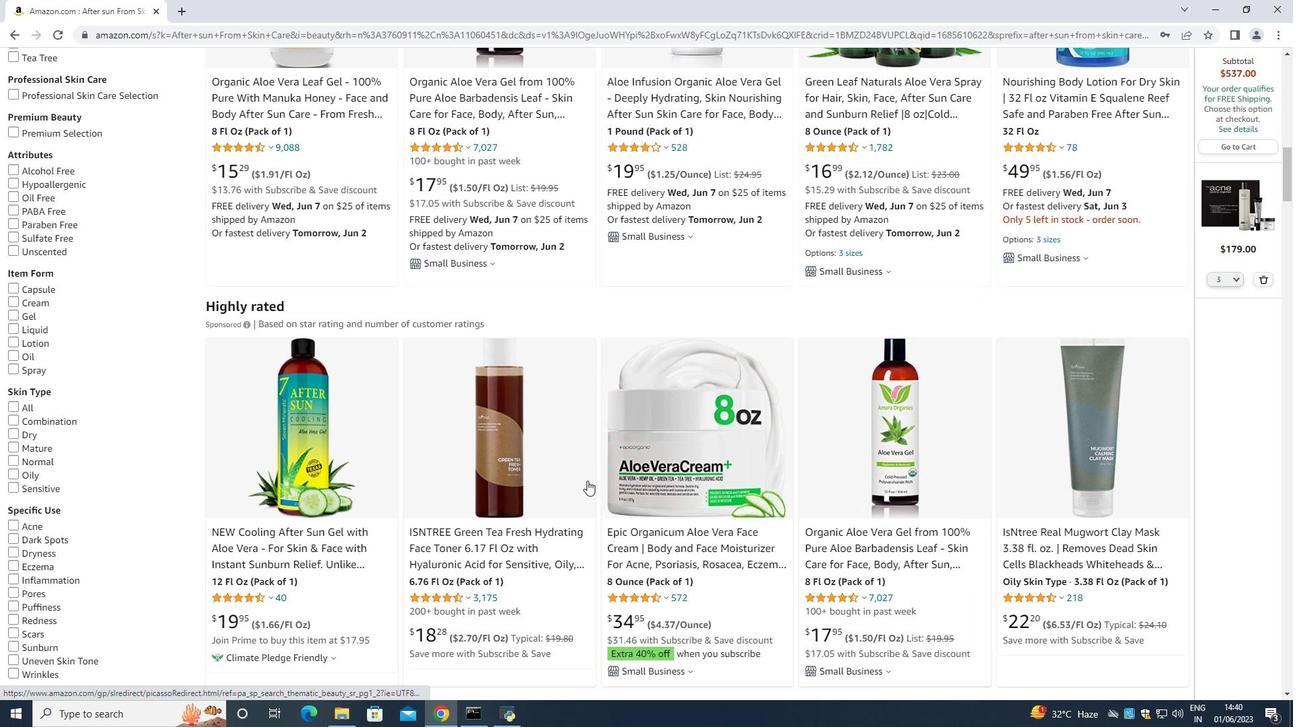 
Action: Mouse scrolled (587, 480) with delta (0, 0)
Screenshot: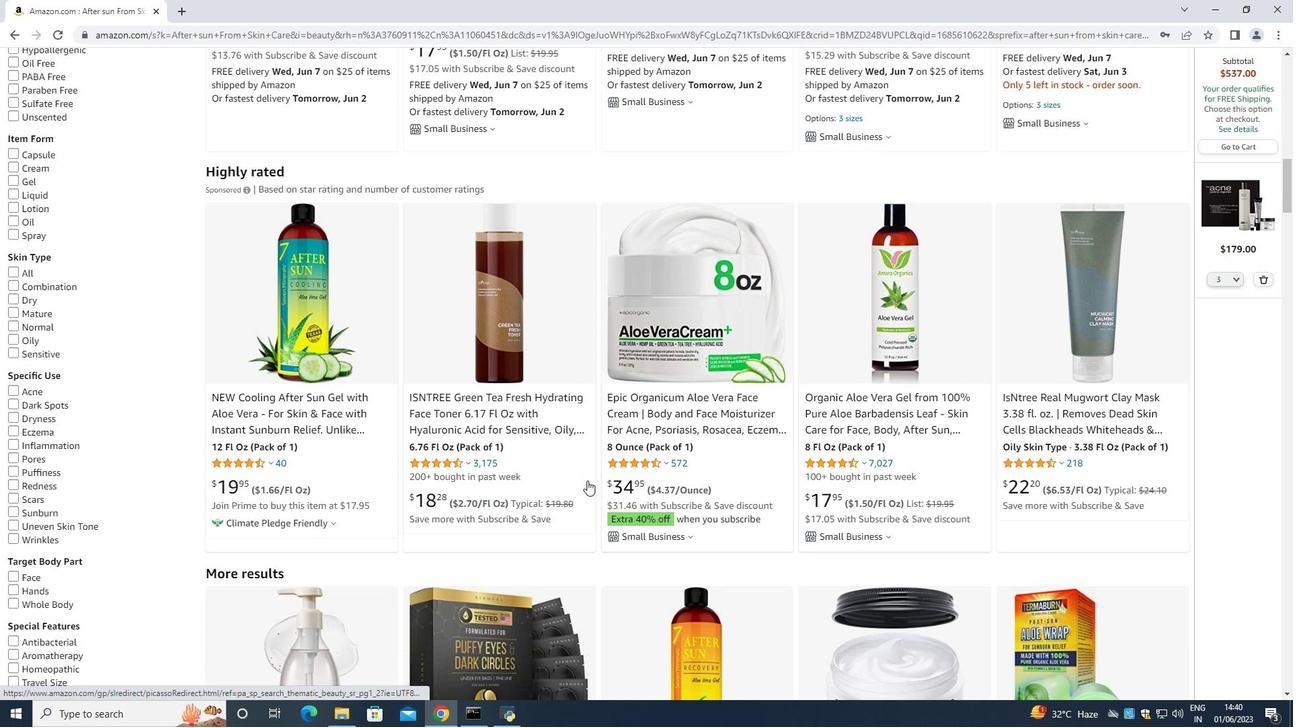 
Action: Mouse scrolled (587, 480) with delta (0, 0)
Screenshot: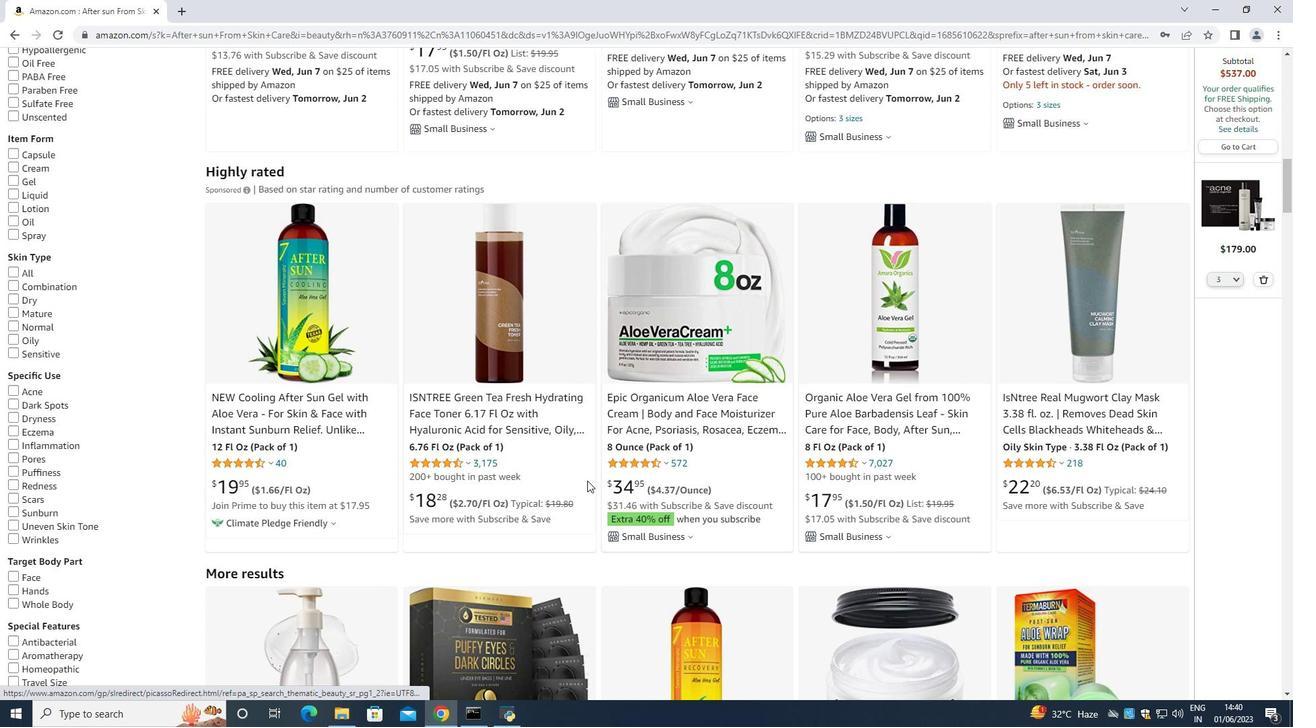 
Action: Mouse scrolled (587, 480) with delta (0, 0)
Screenshot: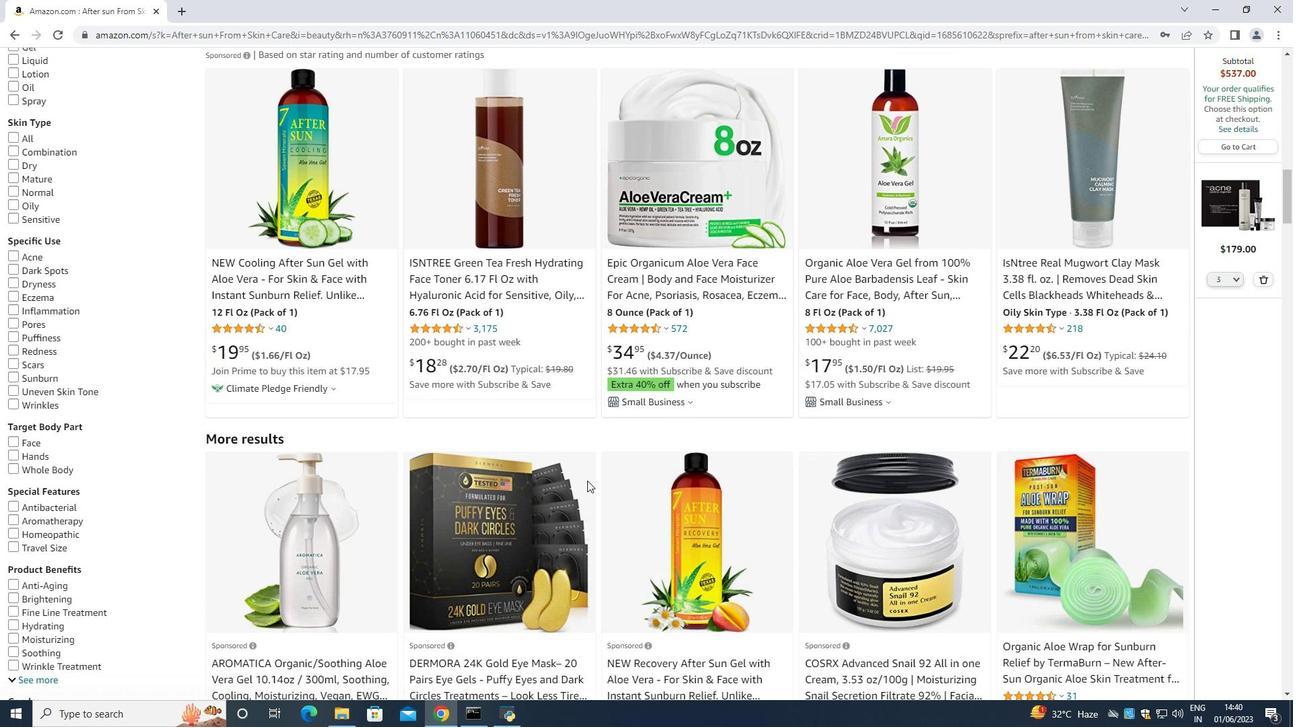 
Action: Mouse scrolled (587, 480) with delta (0, 0)
Screenshot: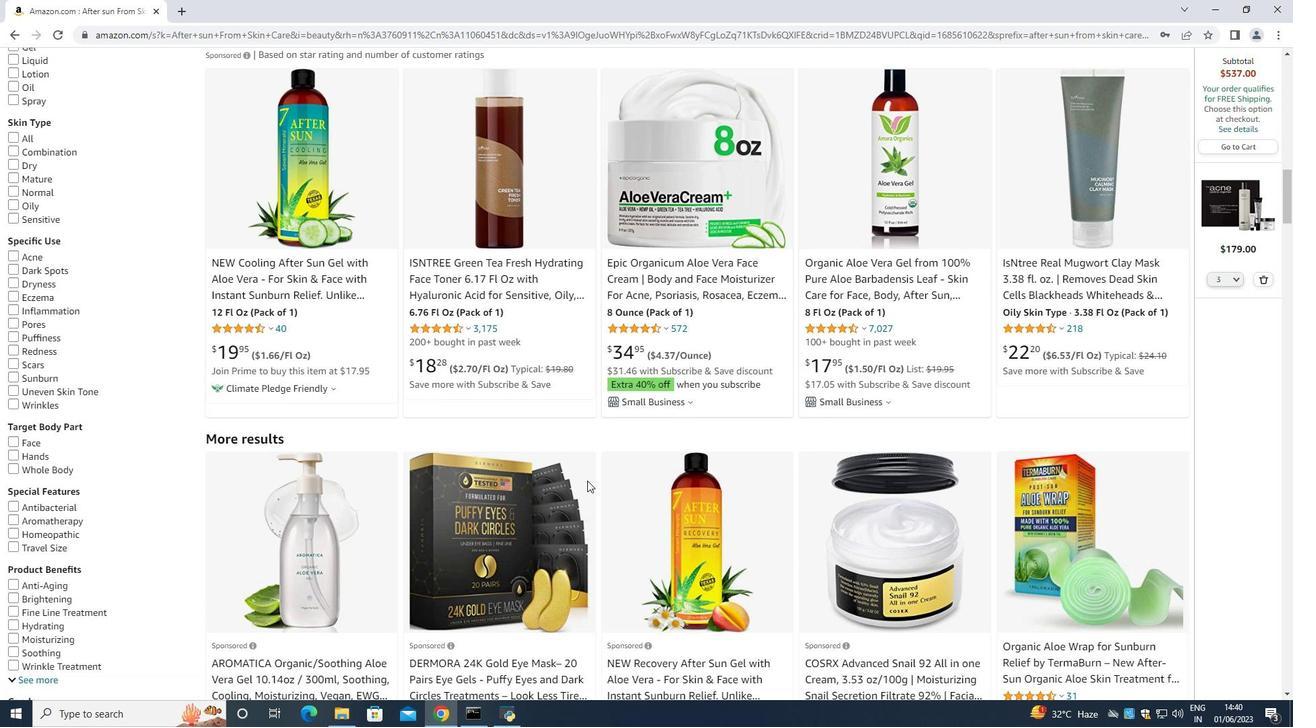 
Action: Mouse scrolled (587, 480) with delta (0, 0)
Screenshot: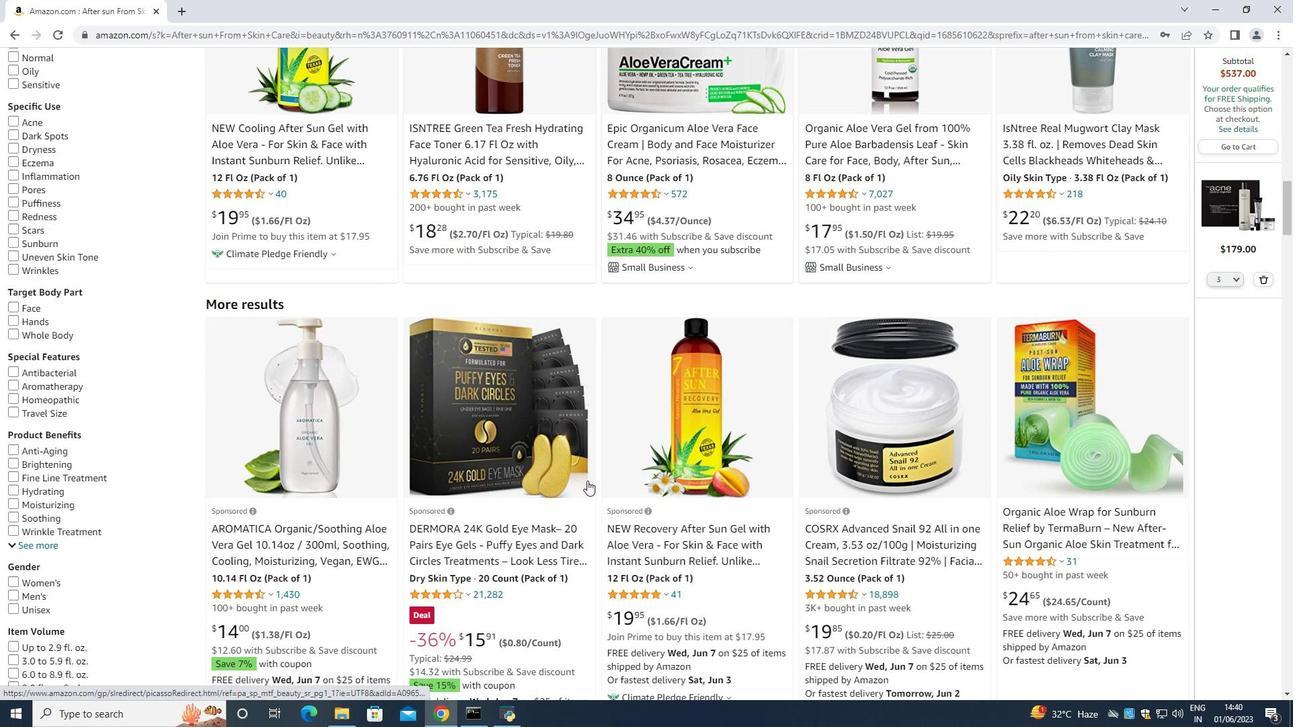 
Action: Mouse scrolled (587, 480) with delta (0, 0)
Screenshot: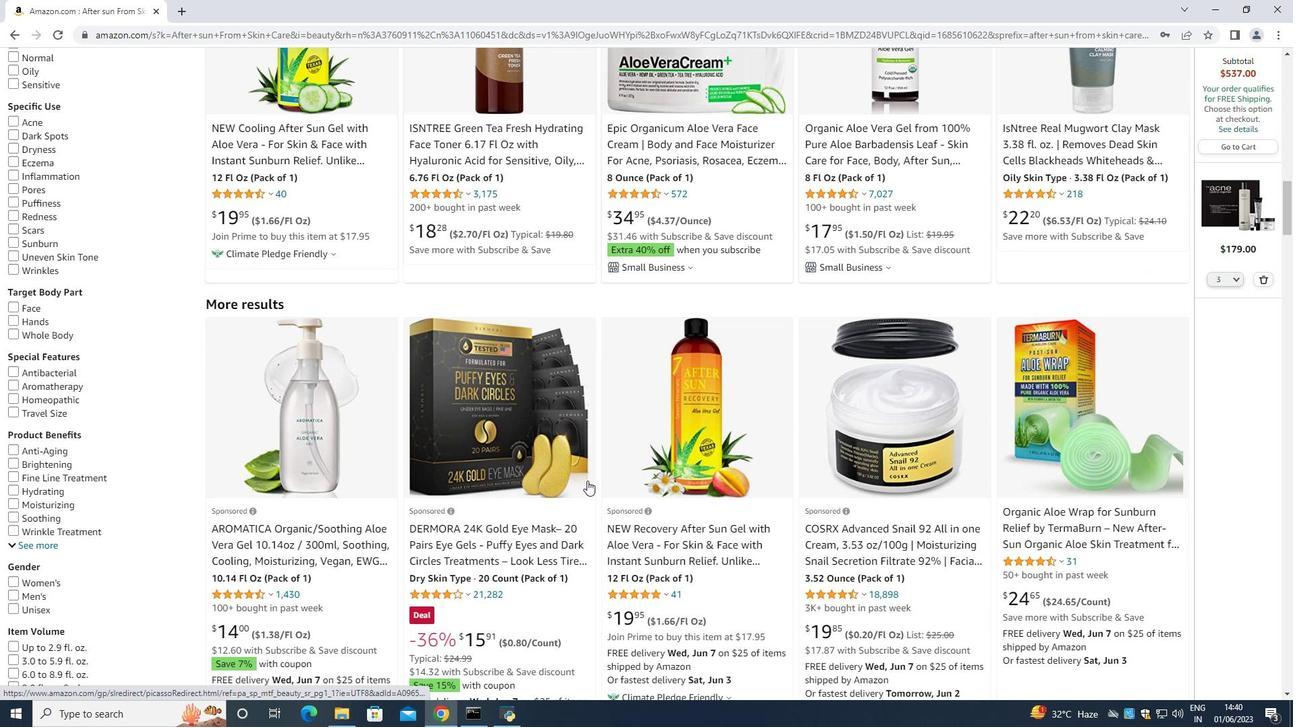 
Action: Mouse scrolled (587, 480) with delta (0, 0)
Screenshot: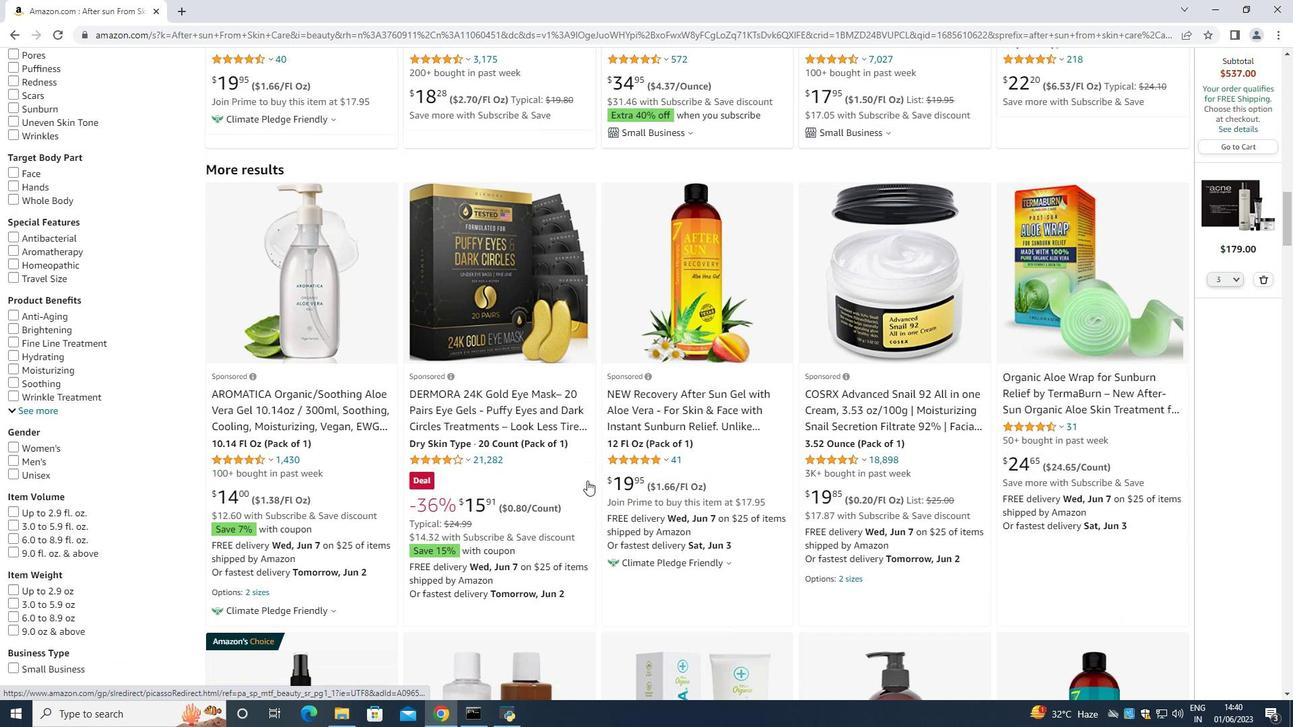 
Action: Mouse scrolled (587, 480) with delta (0, 0)
Screenshot: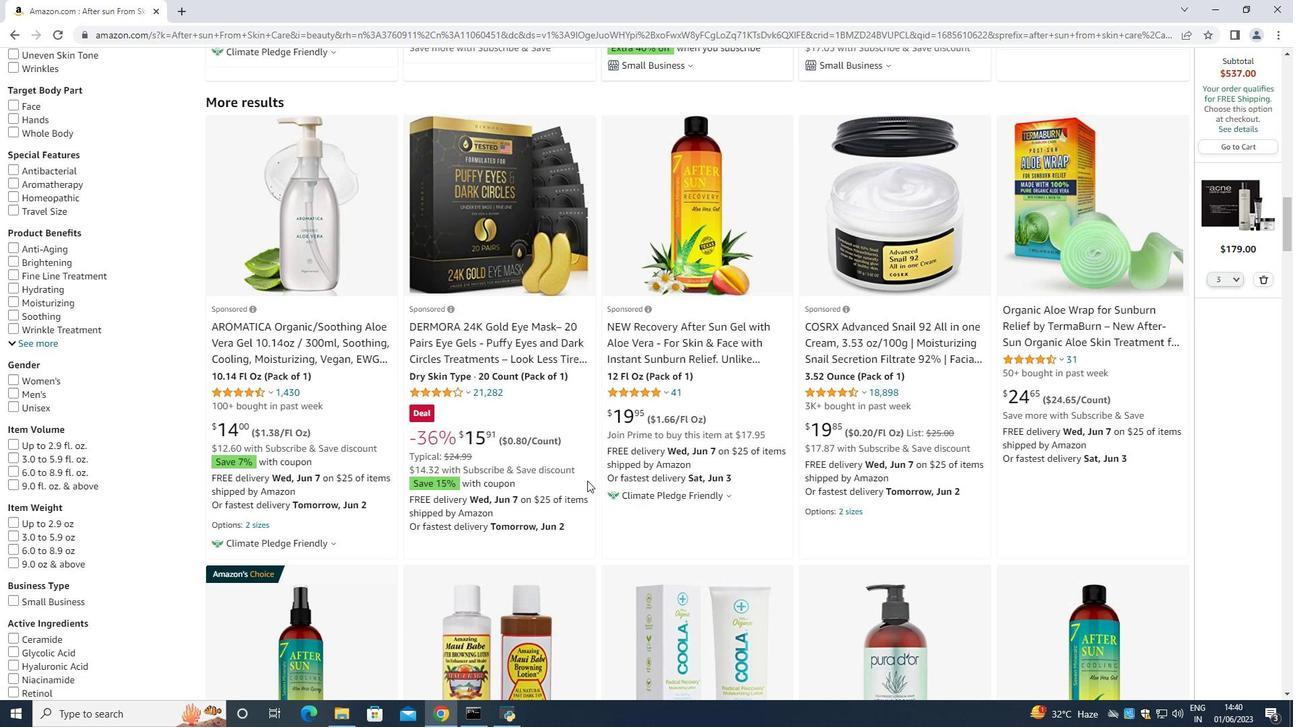 
Action: Mouse scrolled (587, 480) with delta (0, 0)
Screenshot: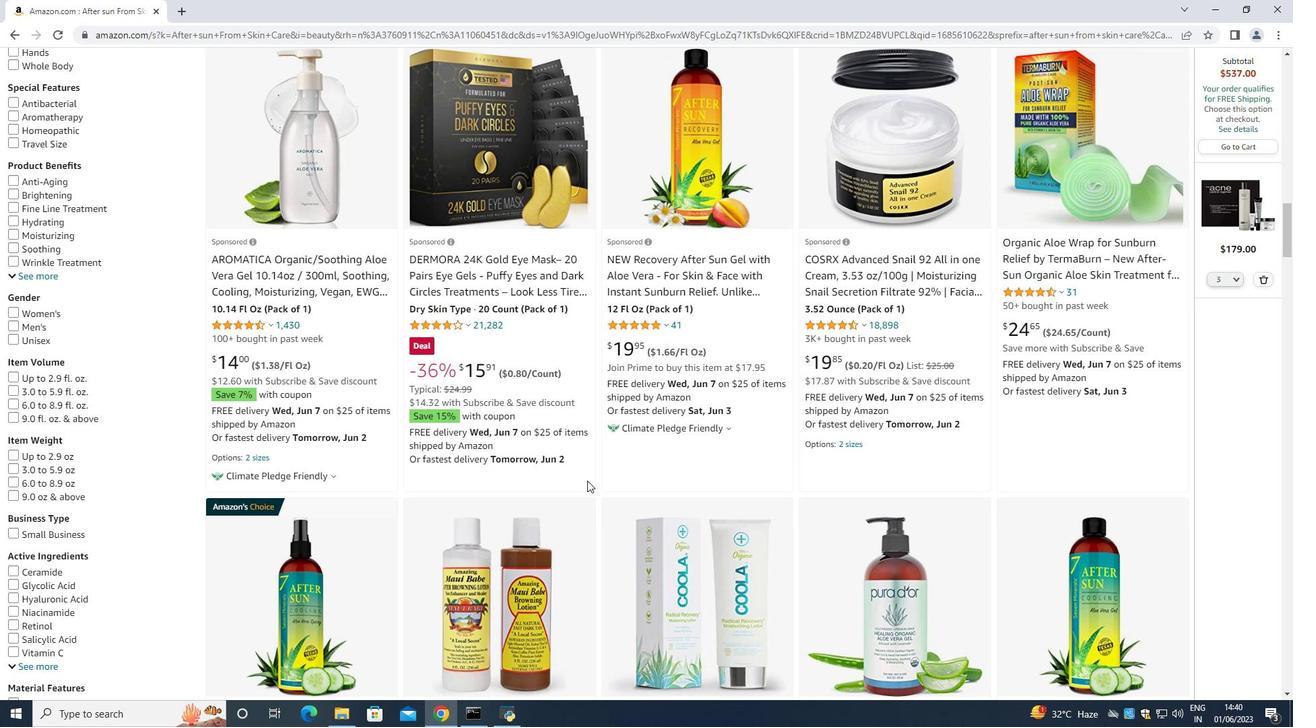 
Action: Mouse moved to (744, 592)
Screenshot: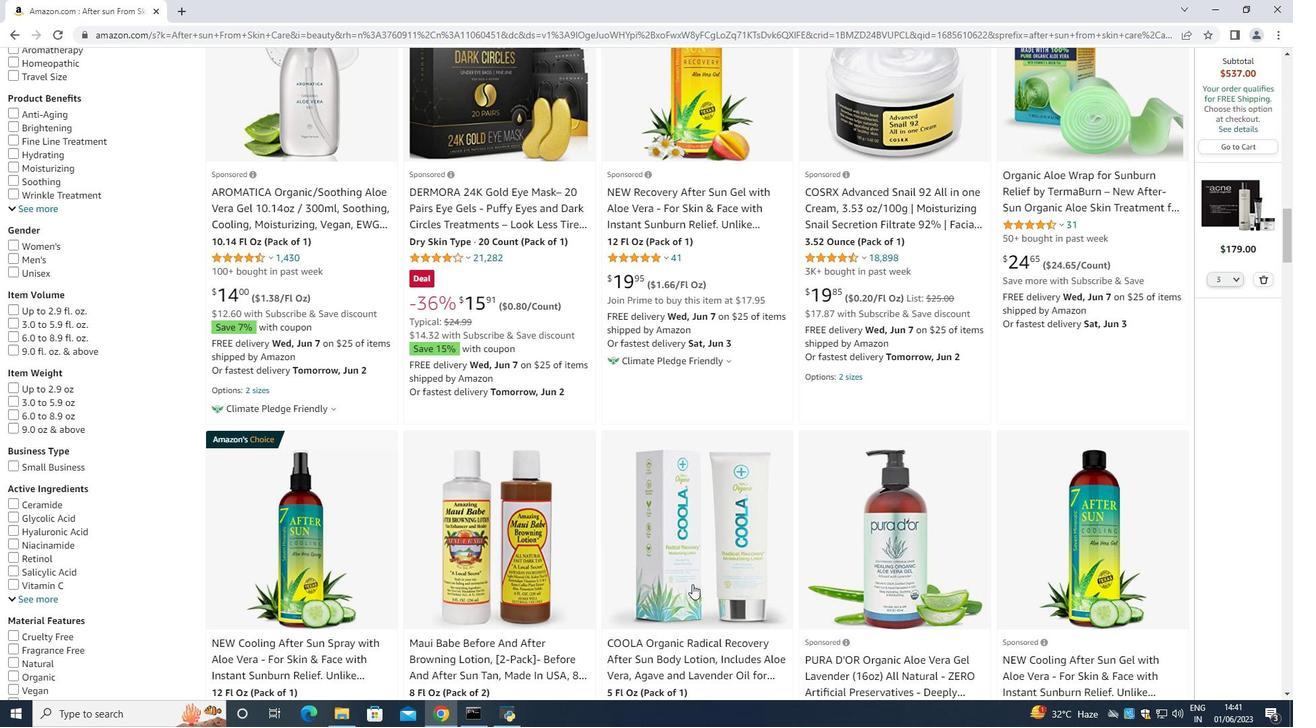 
Action: Mouse scrolled (744, 591) with delta (0, 0)
Screenshot: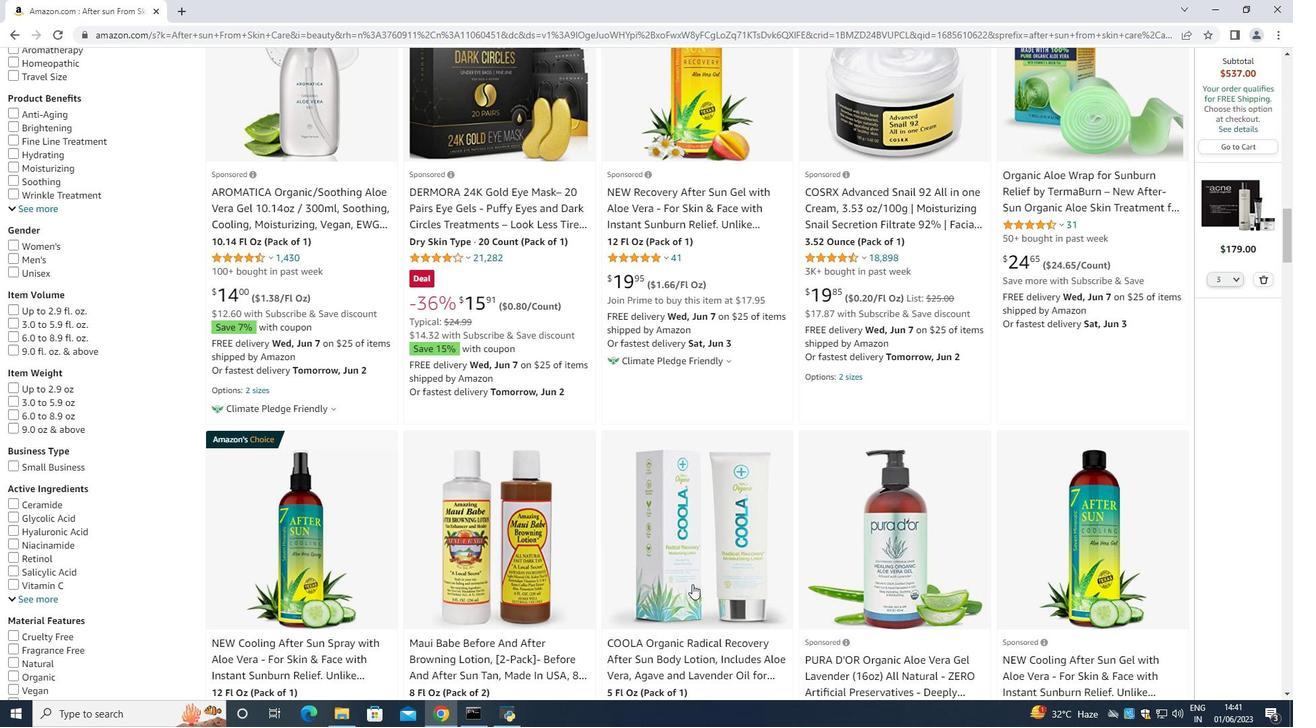 
Action: Mouse moved to (745, 592)
Screenshot: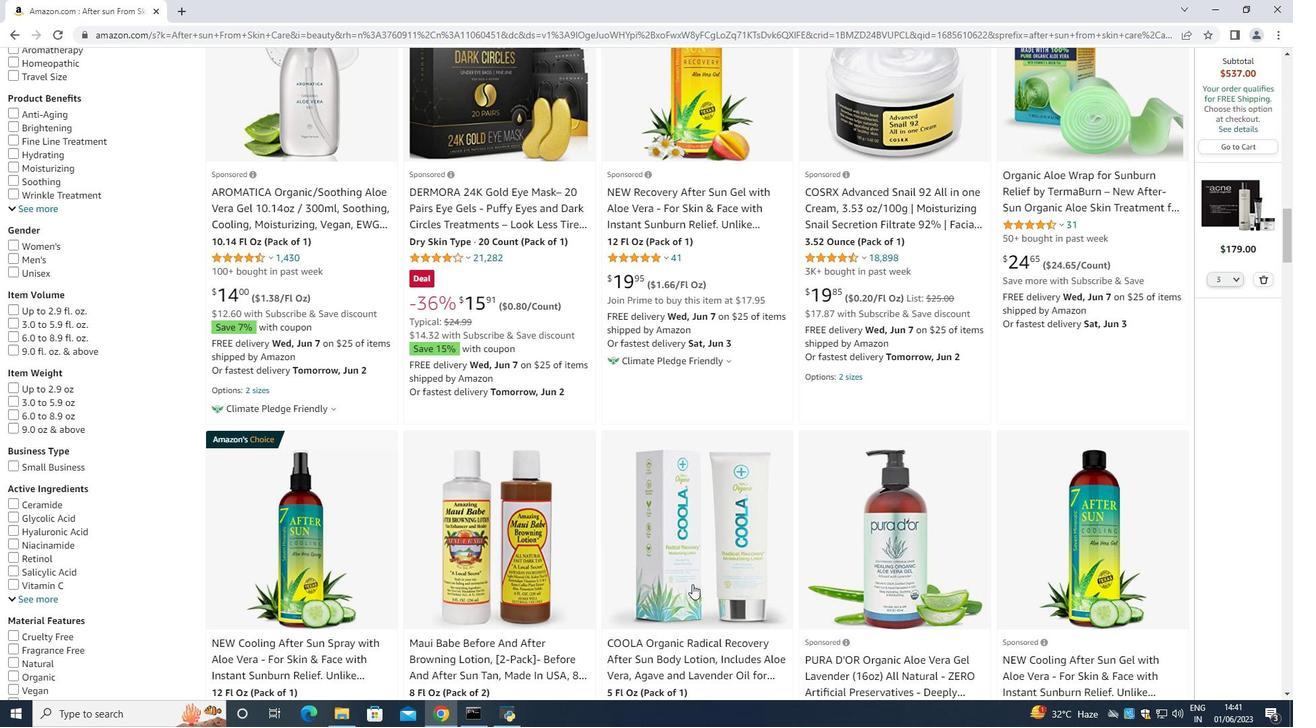 
Action: Mouse scrolled (745, 591) with delta (0, 0)
Screenshot: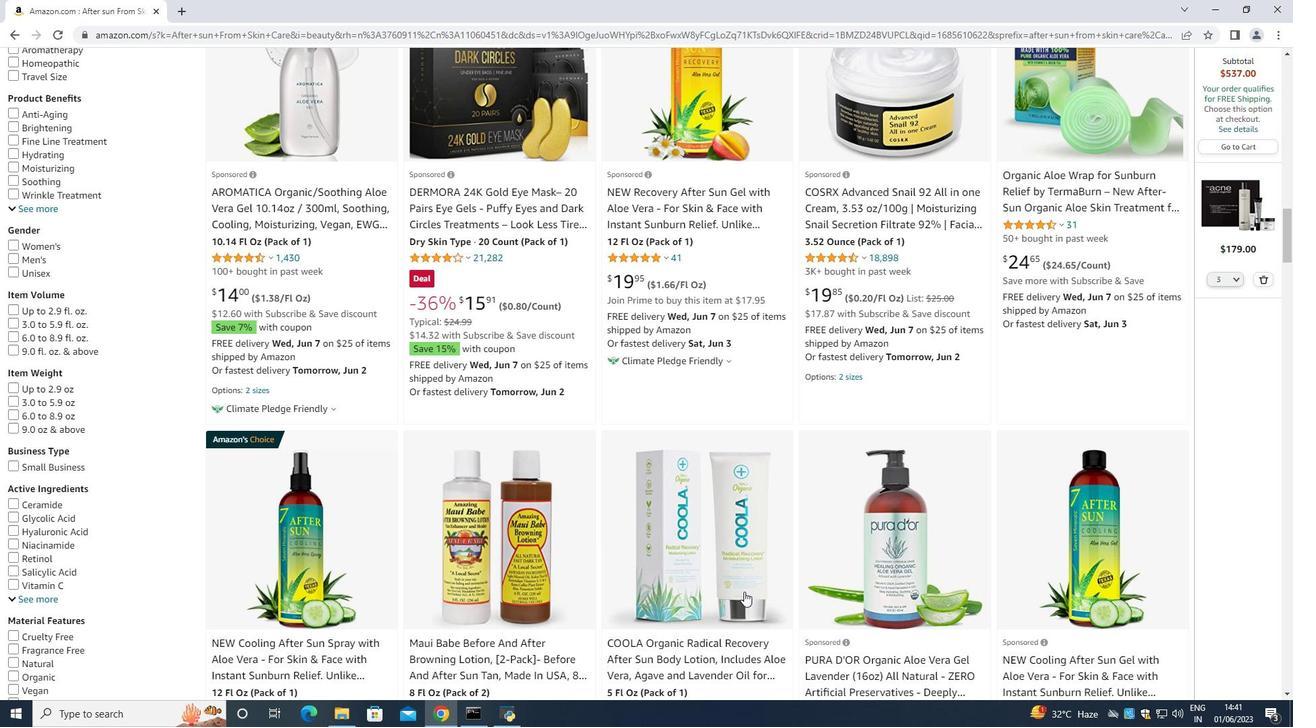 
Action: Mouse moved to (783, 581)
Screenshot: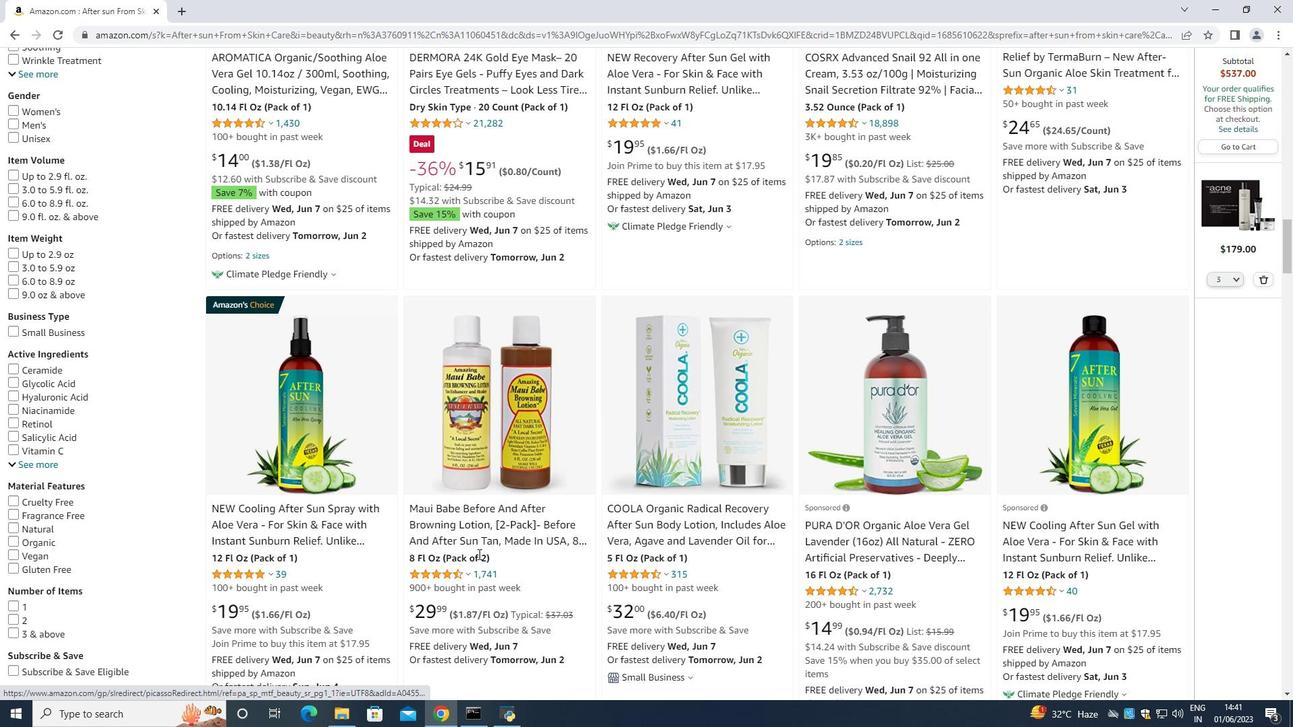 
Action: Mouse scrolled (783, 580) with delta (0, 0)
Screenshot: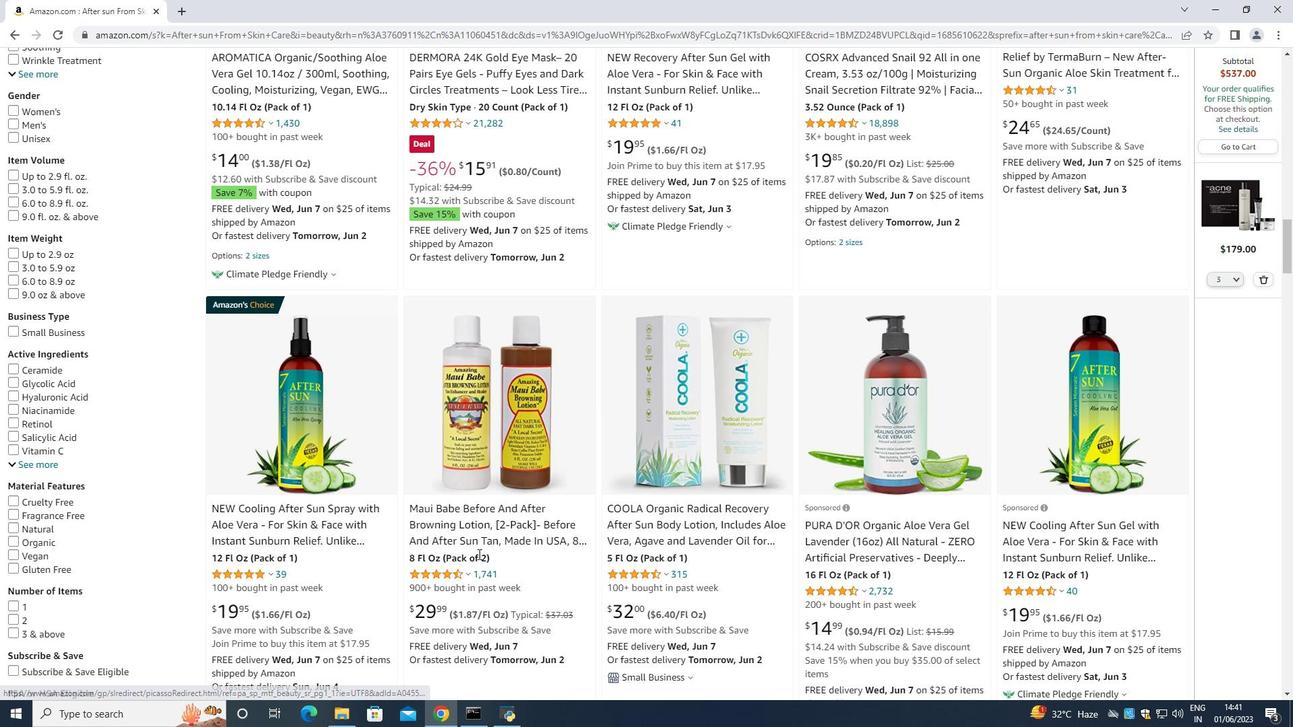 
Action: Mouse scrolled (783, 580) with delta (0, 0)
Screenshot: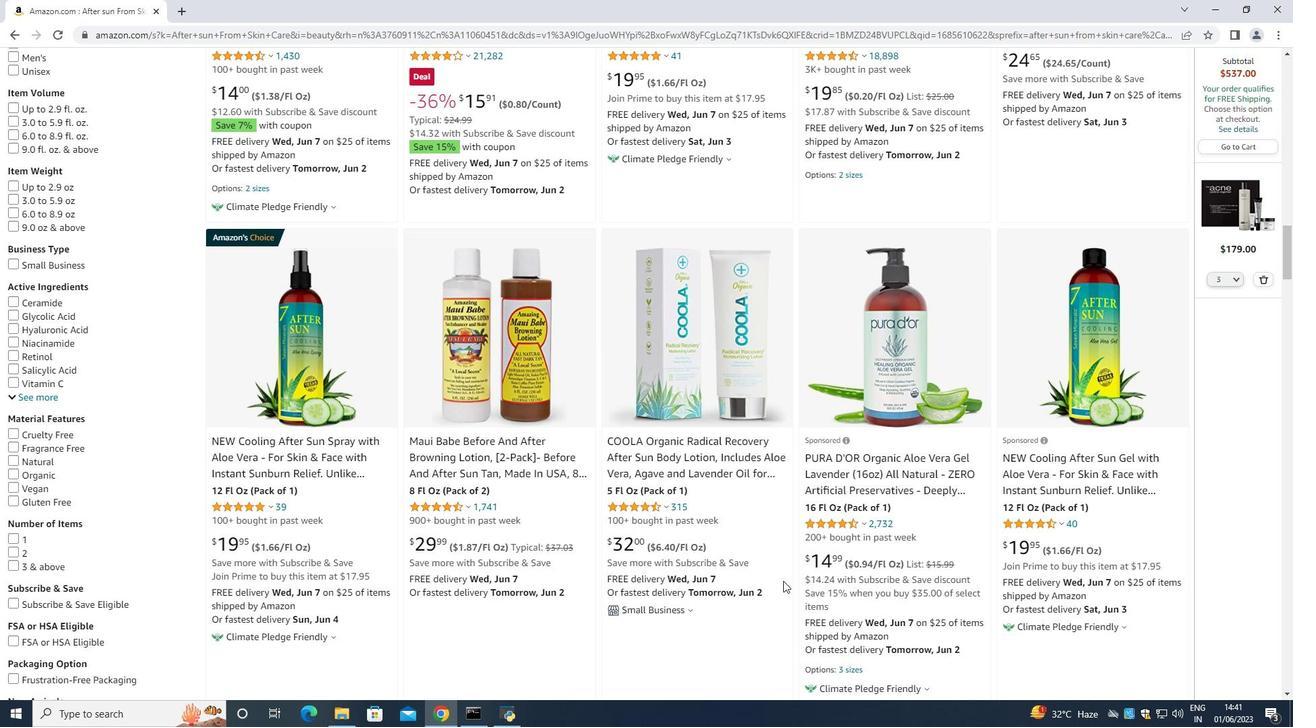 
Action: Mouse moved to (788, 580)
Screenshot: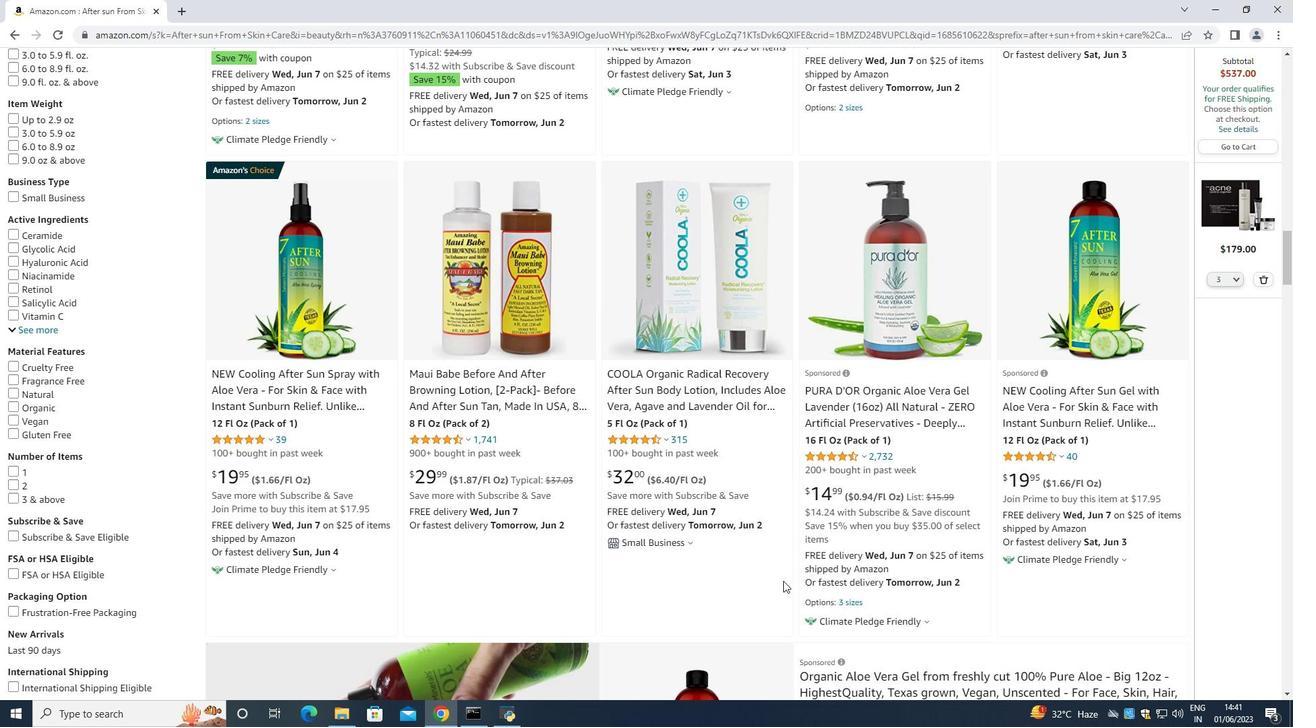 
Action: Mouse scrolled (788, 580) with delta (0, 0)
Screenshot: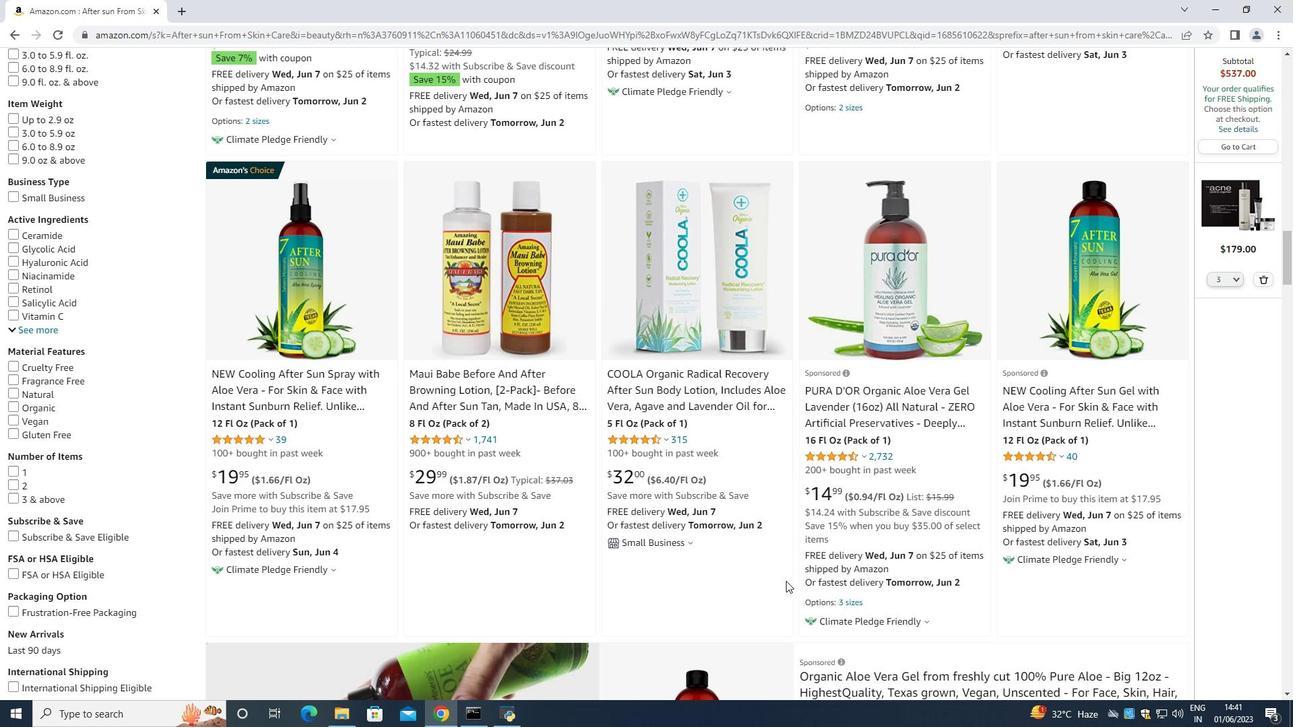 
Action: Mouse moved to (808, 595)
Screenshot: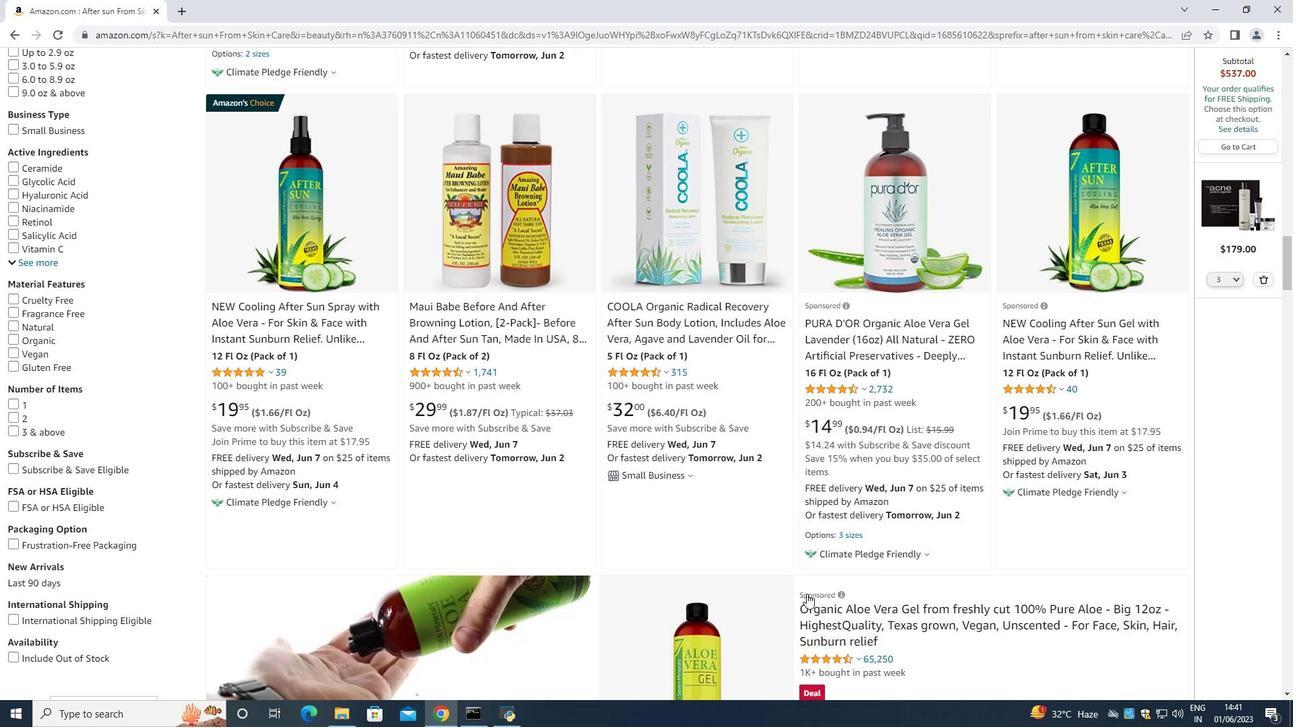 
Action: Mouse scrolled (808, 594) with delta (0, 0)
Screenshot: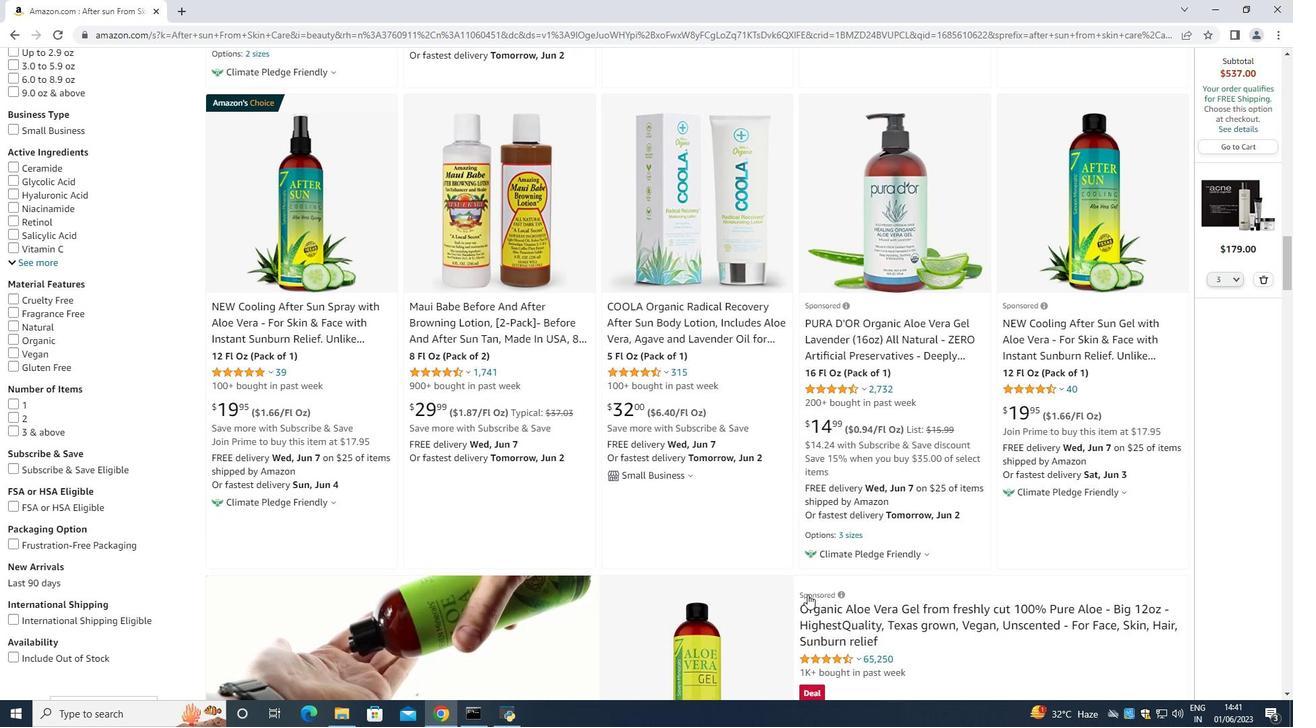 
Action: Mouse moved to (399, 580)
Screenshot: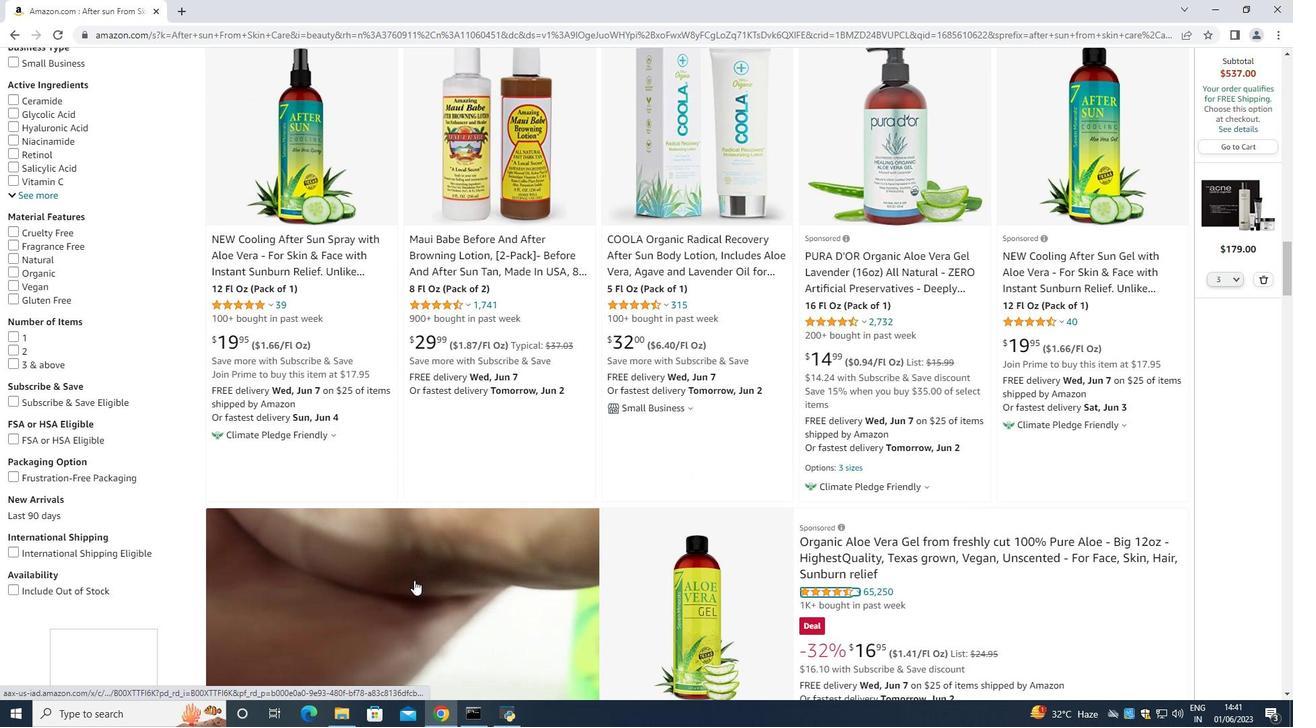
Action: Mouse scrolled (399, 579) with delta (0, 0)
Screenshot: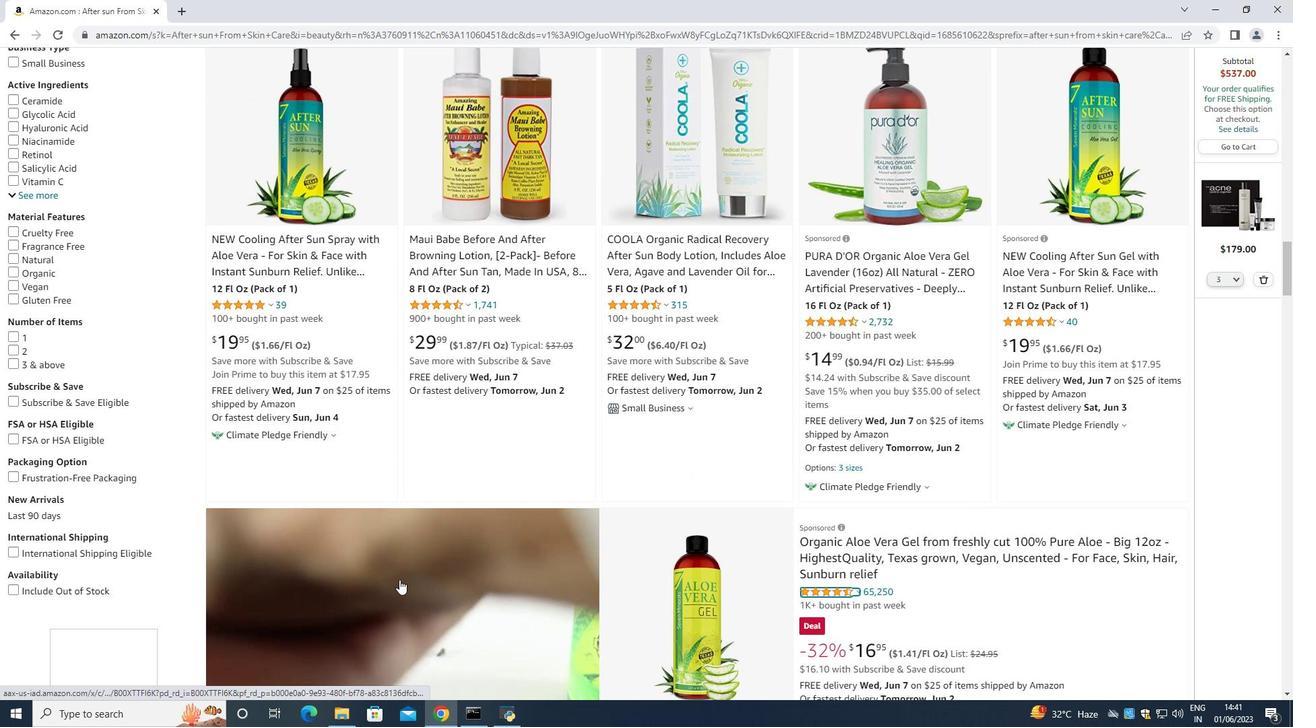 
Action: Mouse moved to (462, 199)
Screenshot: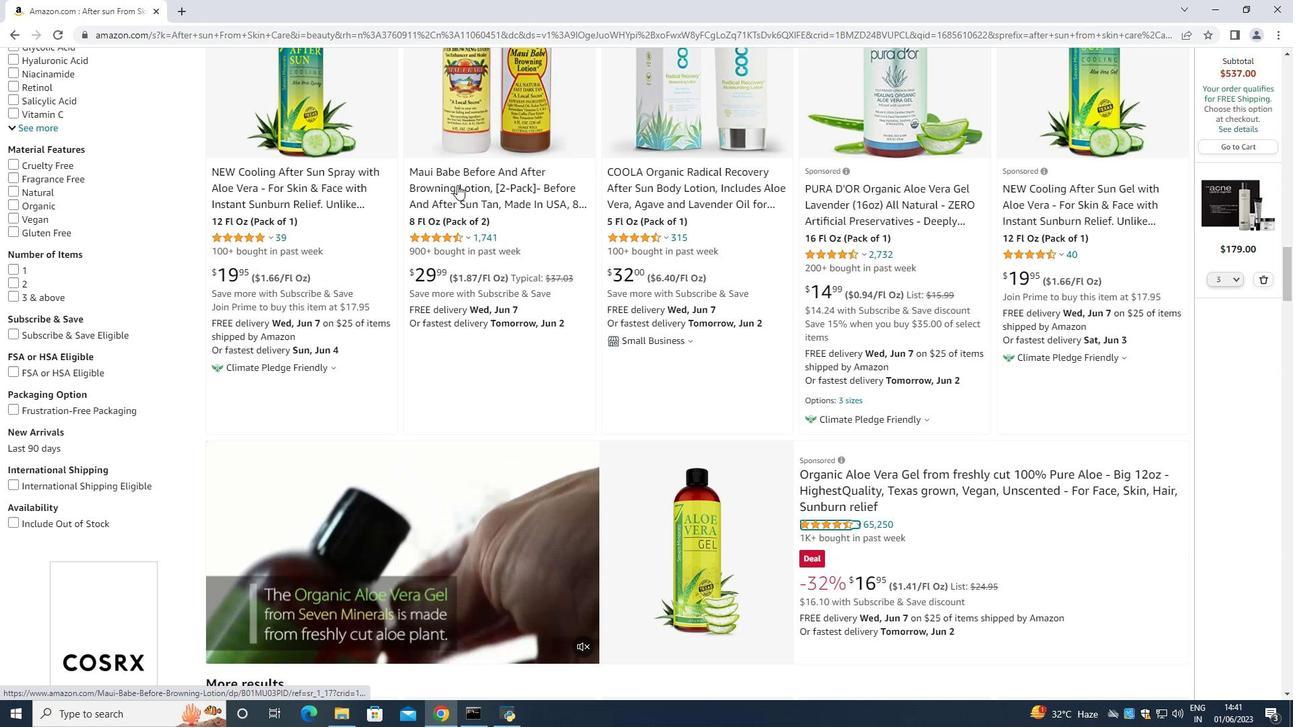 
Action: Mouse pressed left at (462, 199)
Screenshot: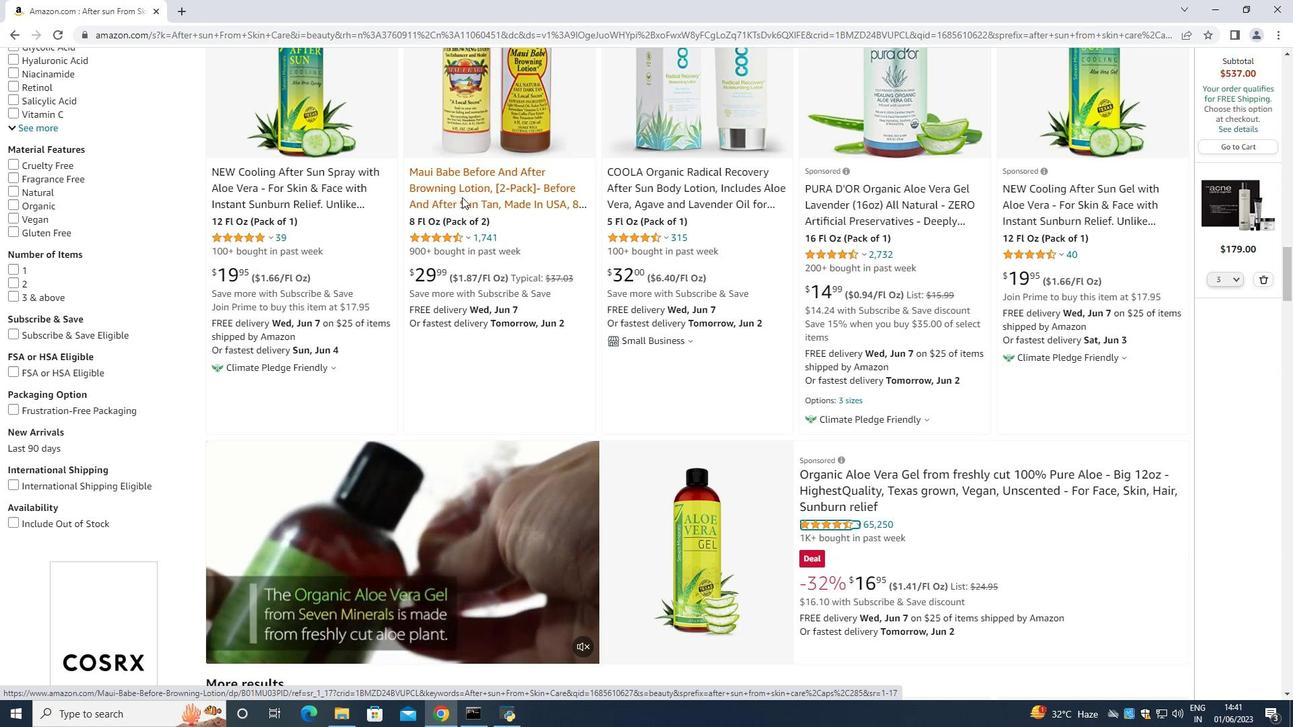 
Action: Mouse moved to (838, 452)
Screenshot: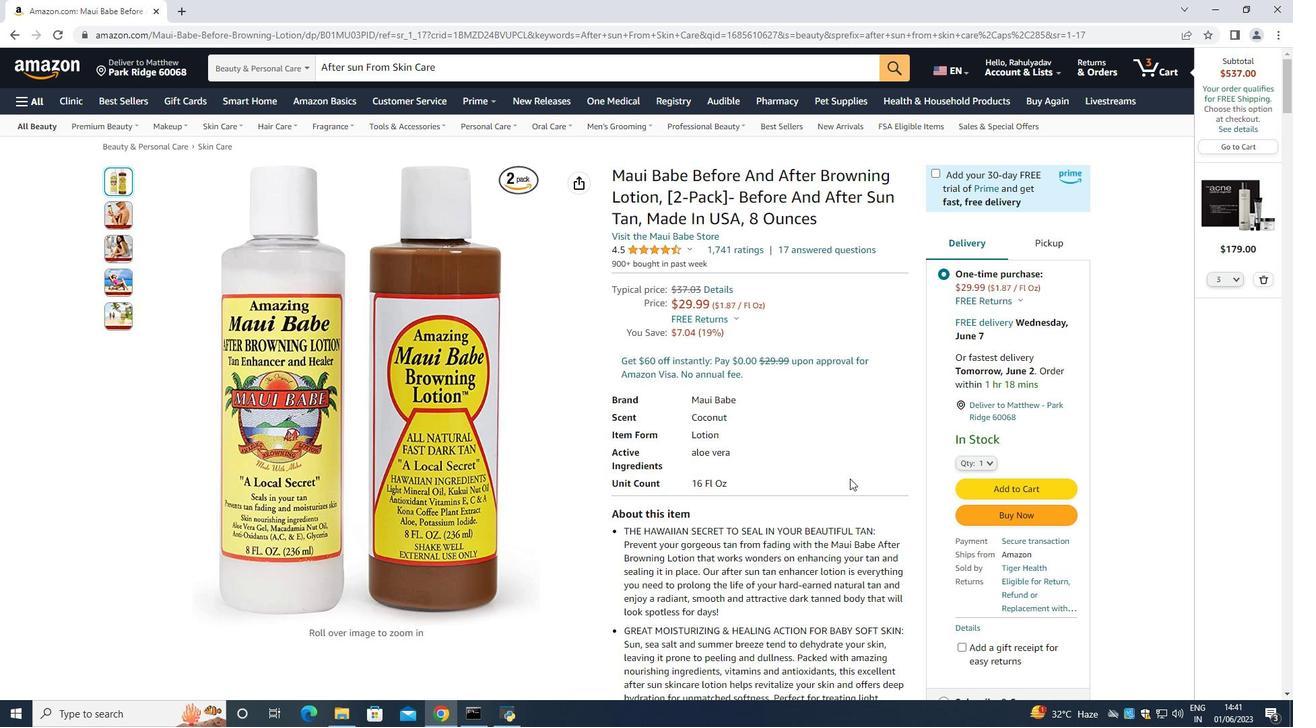 
Action: Mouse scrolled (838, 451) with delta (0, 0)
Screenshot: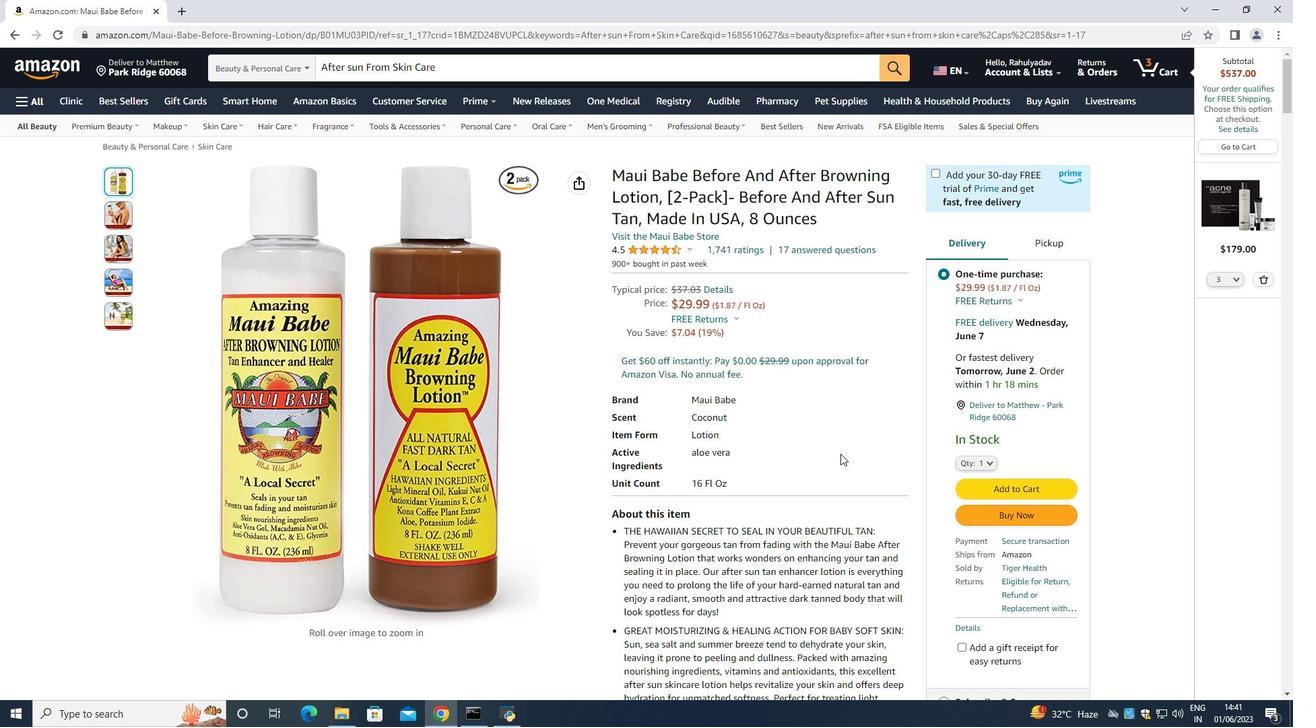 
Action: Mouse scrolled (838, 451) with delta (0, 0)
Screenshot: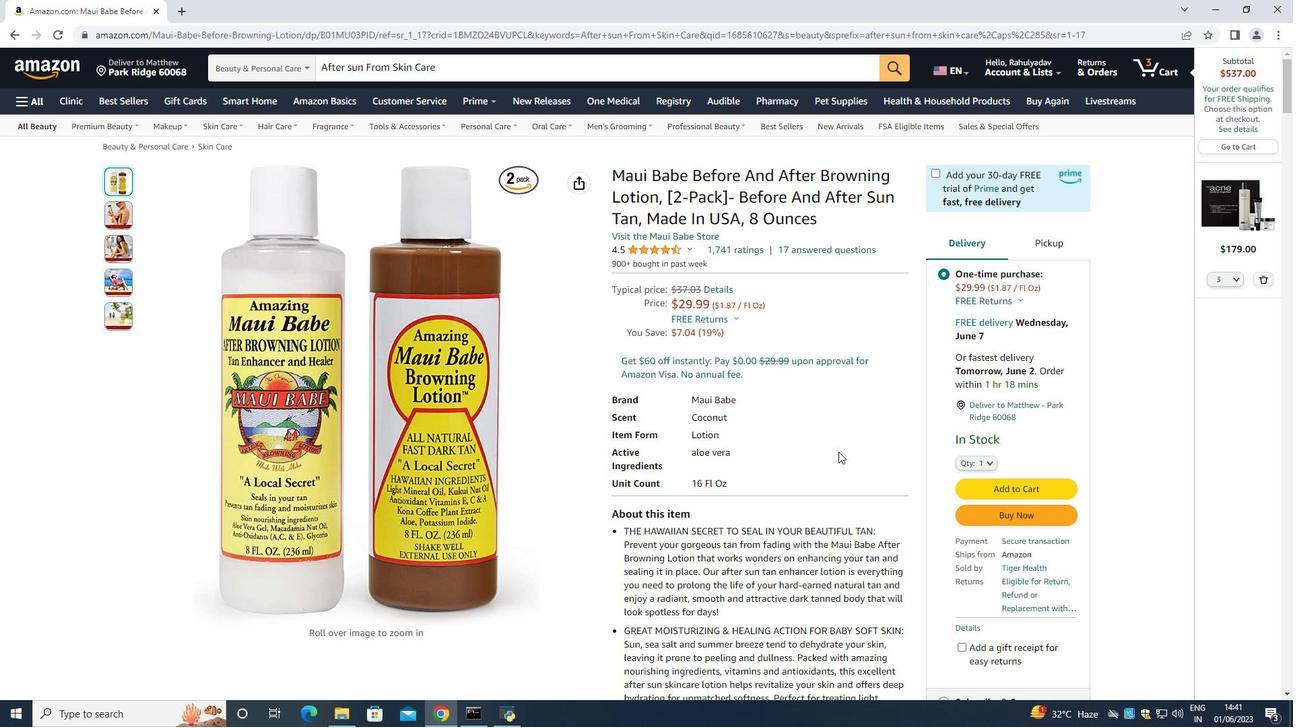 
Action: Mouse scrolled (838, 451) with delta (0, 0)
Screenshot: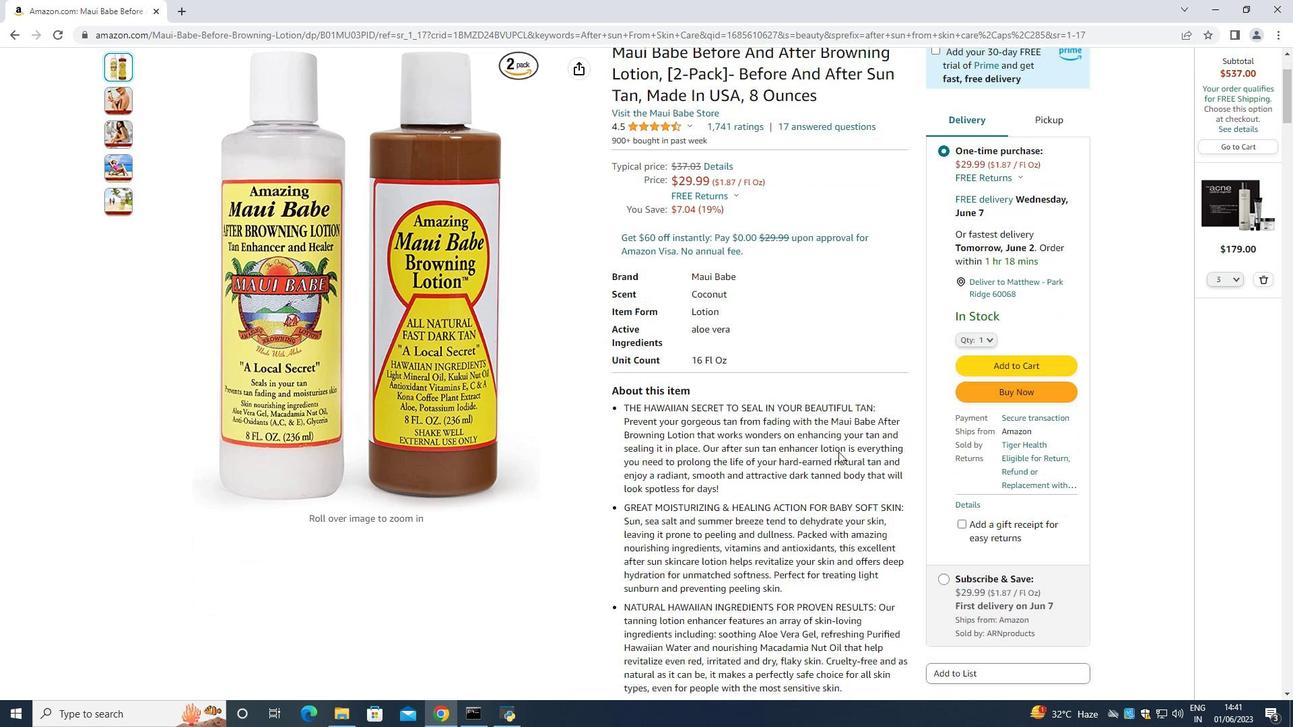 
Action: Mouse scrolled (838, 451) with delta (0, 0)
Screenshot: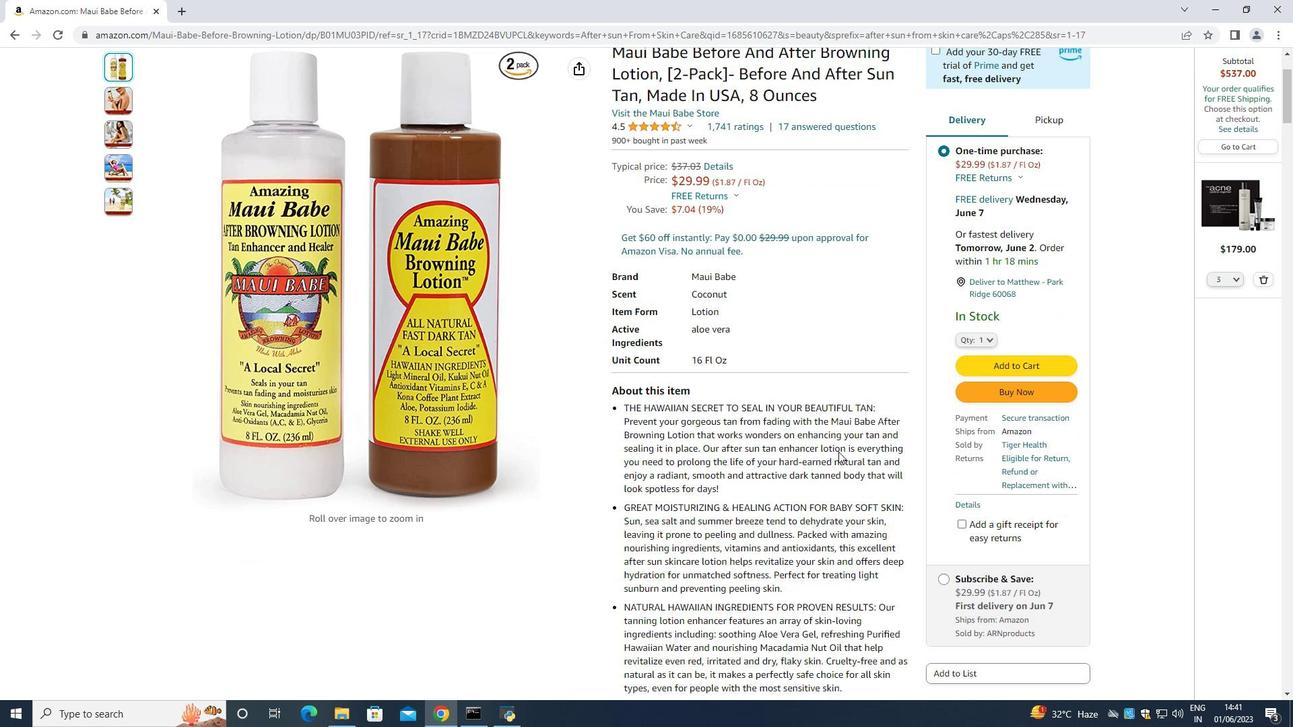 
Action: Mouse moved to (838, 452)
Screenshot: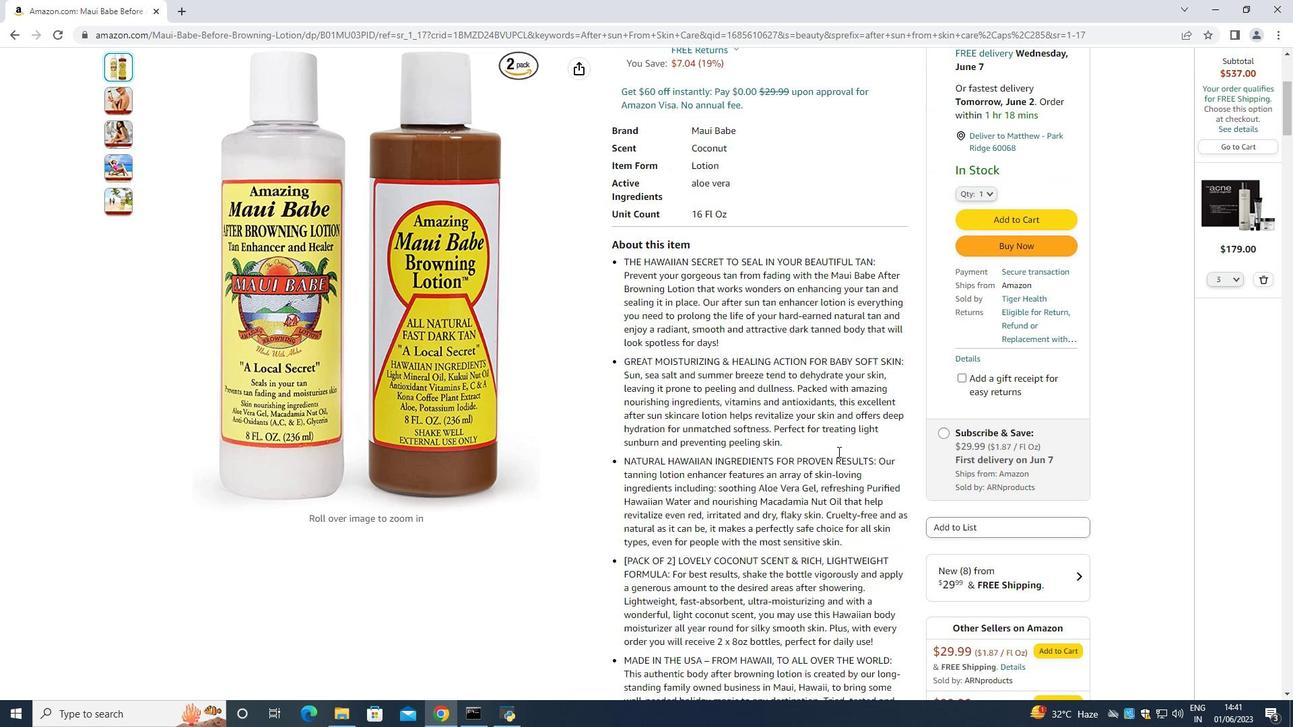 
Action: Mouse scrolled (838, 451) with delta (0, 0)
Screenshot: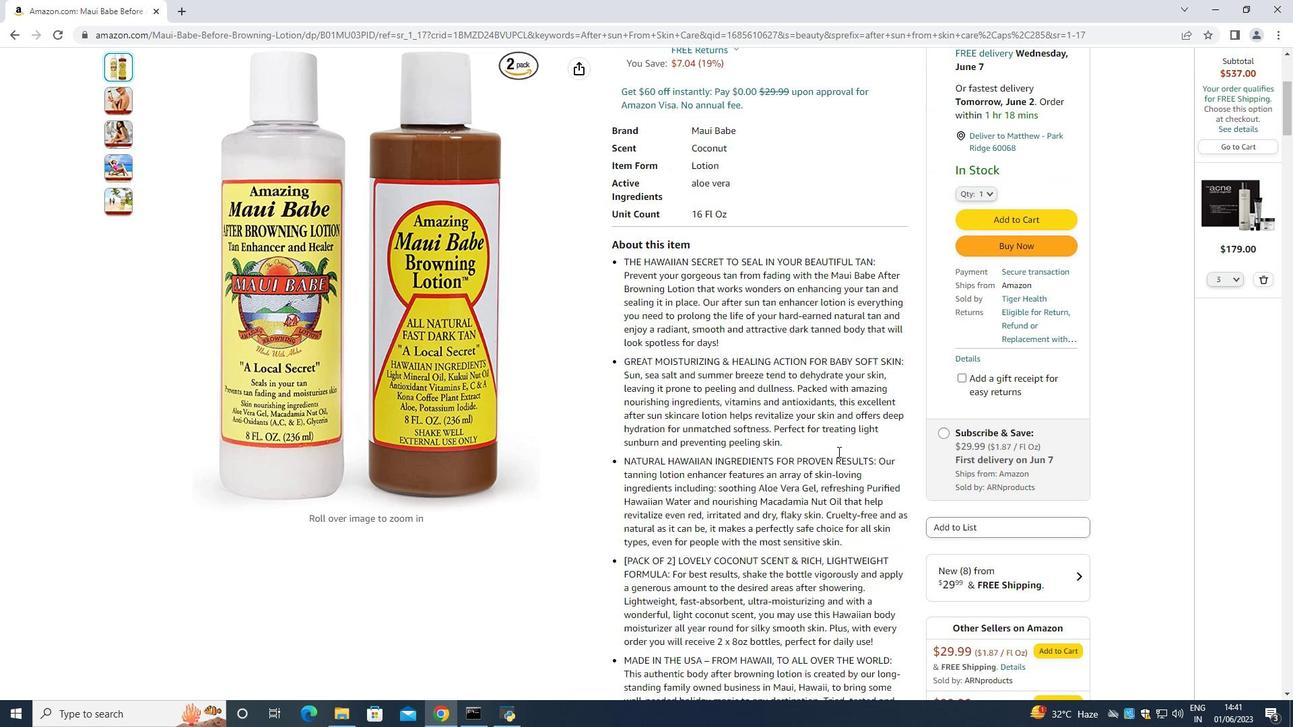 
Action: Mouse scrolled (838, 451) with delta (0, 0)
Screenshot: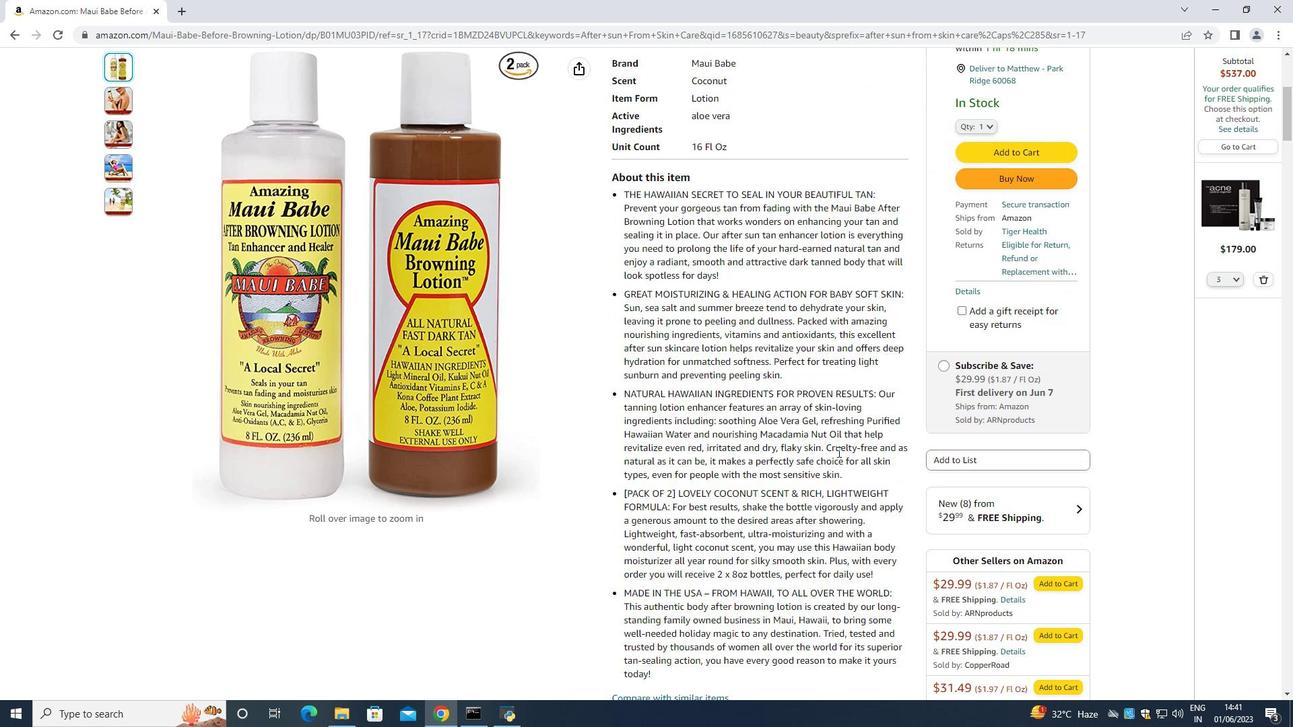 
Action: Mouse moved to (959, 59)
Screenshot: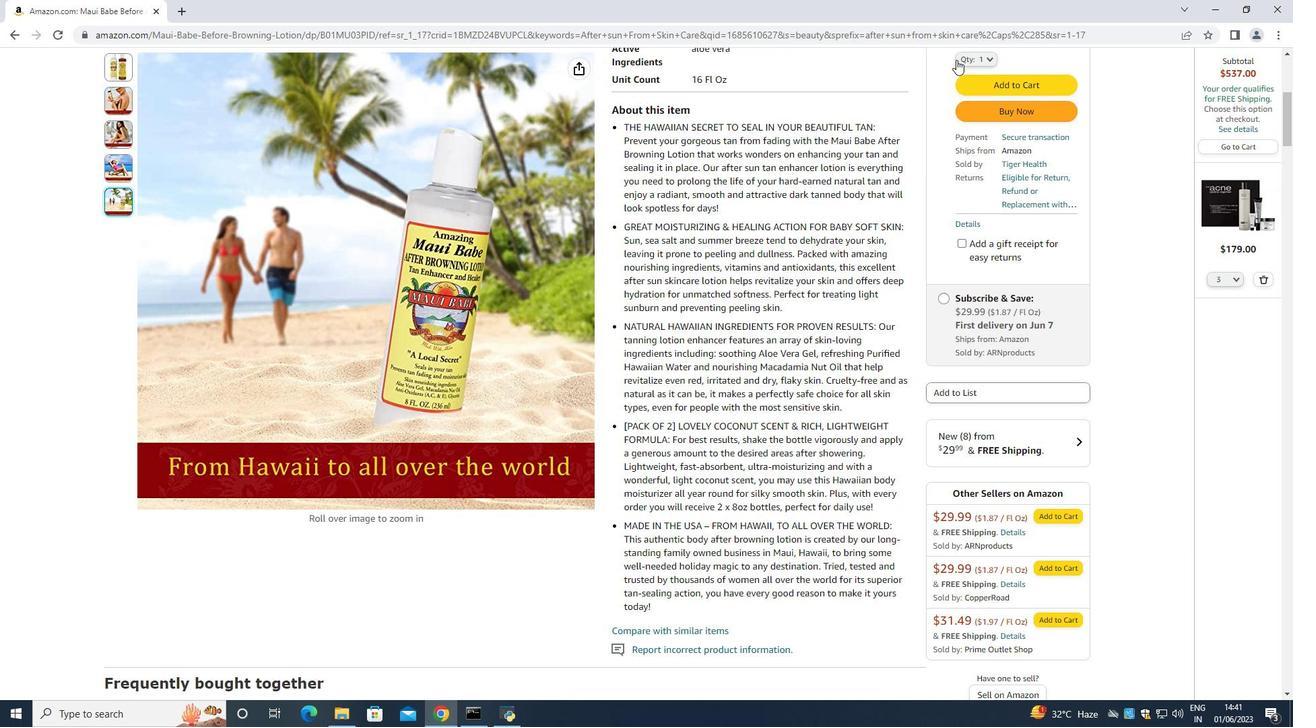 
Action: Mouse pressed left at (959, 59)
Screenshot: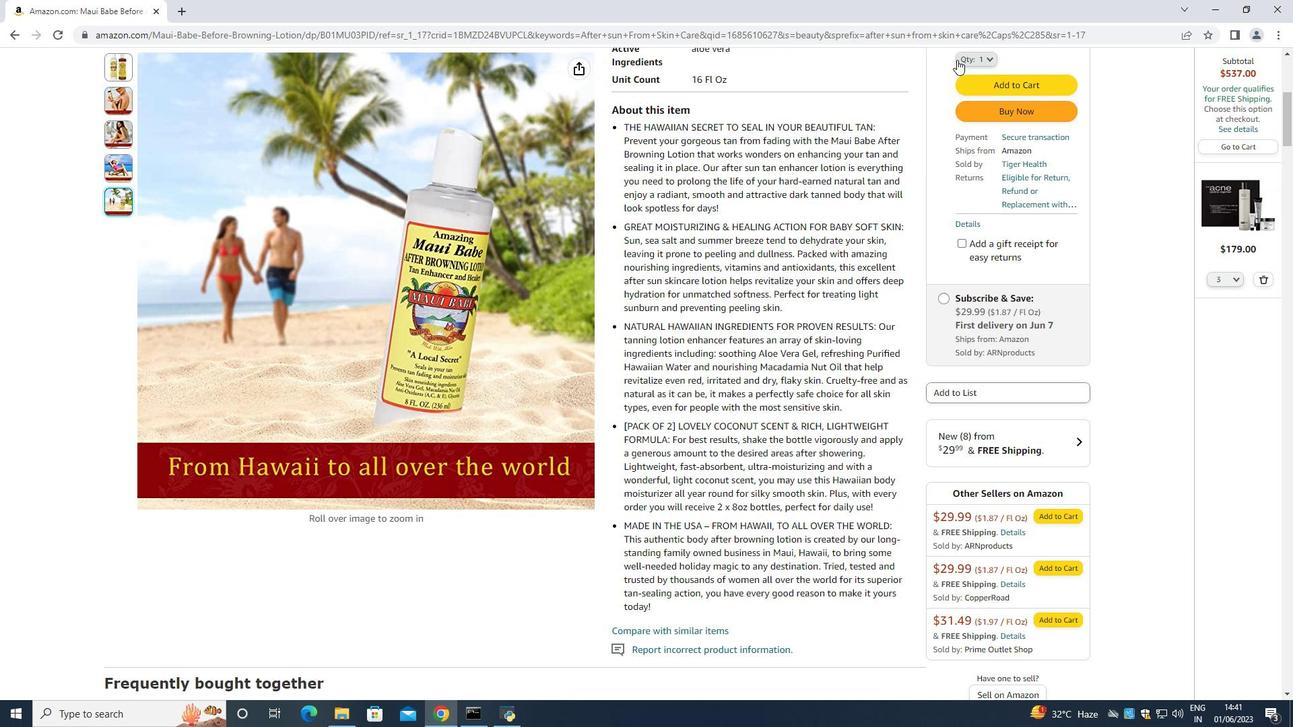 
Action: Mouse moved to (971, 113)
Screenshot: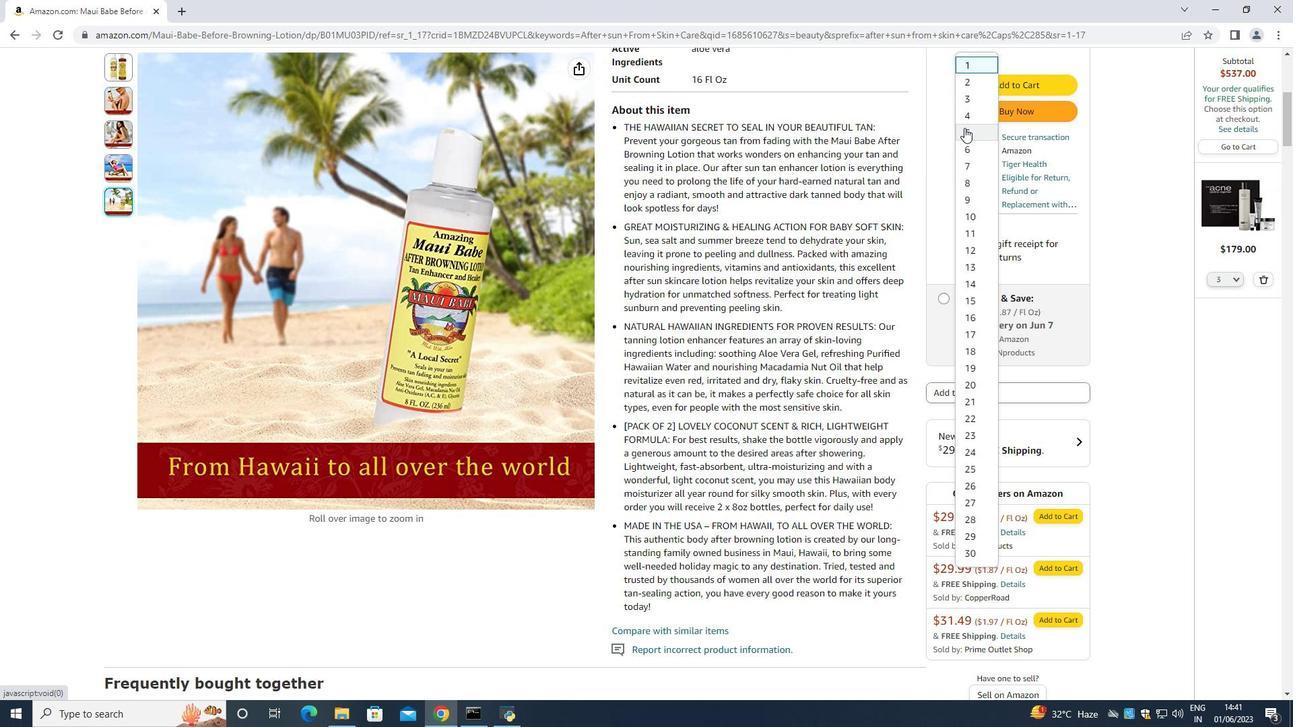 
Action: Mouse pressed left at (971, 113)
Screenshot: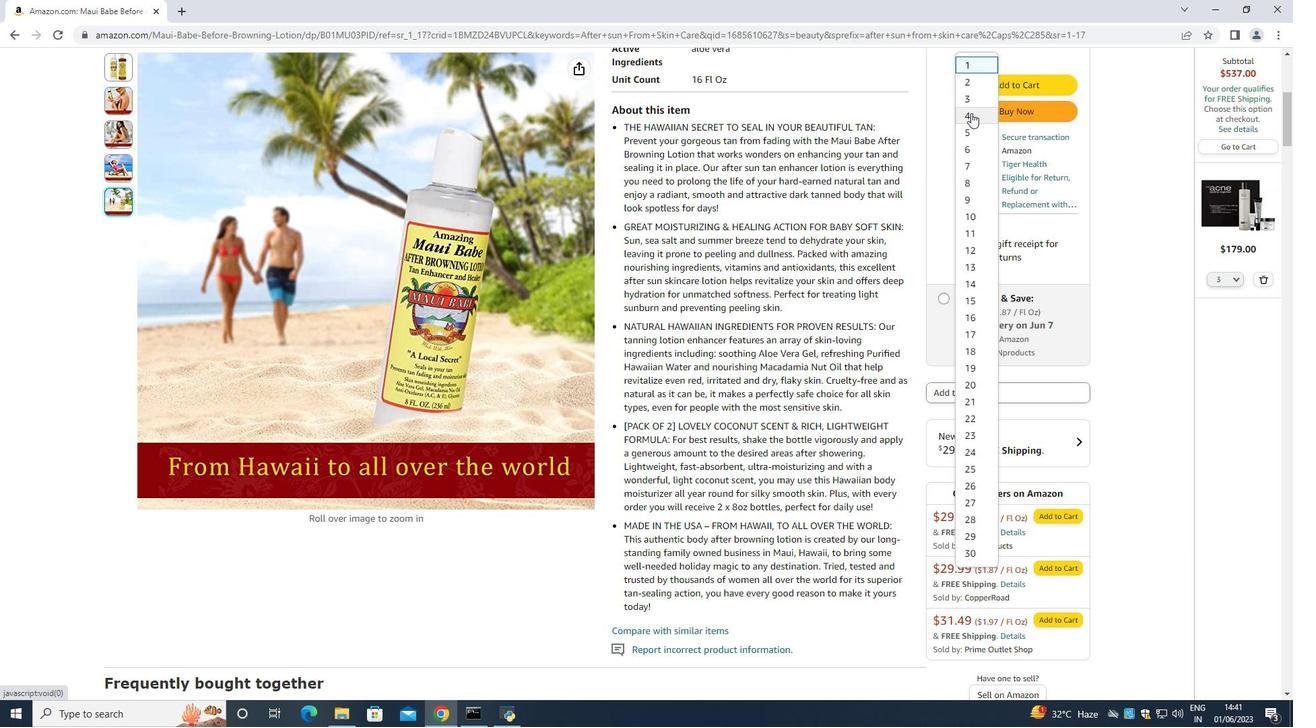 
Action: Mouse moved to (978, 111)
Screenshot: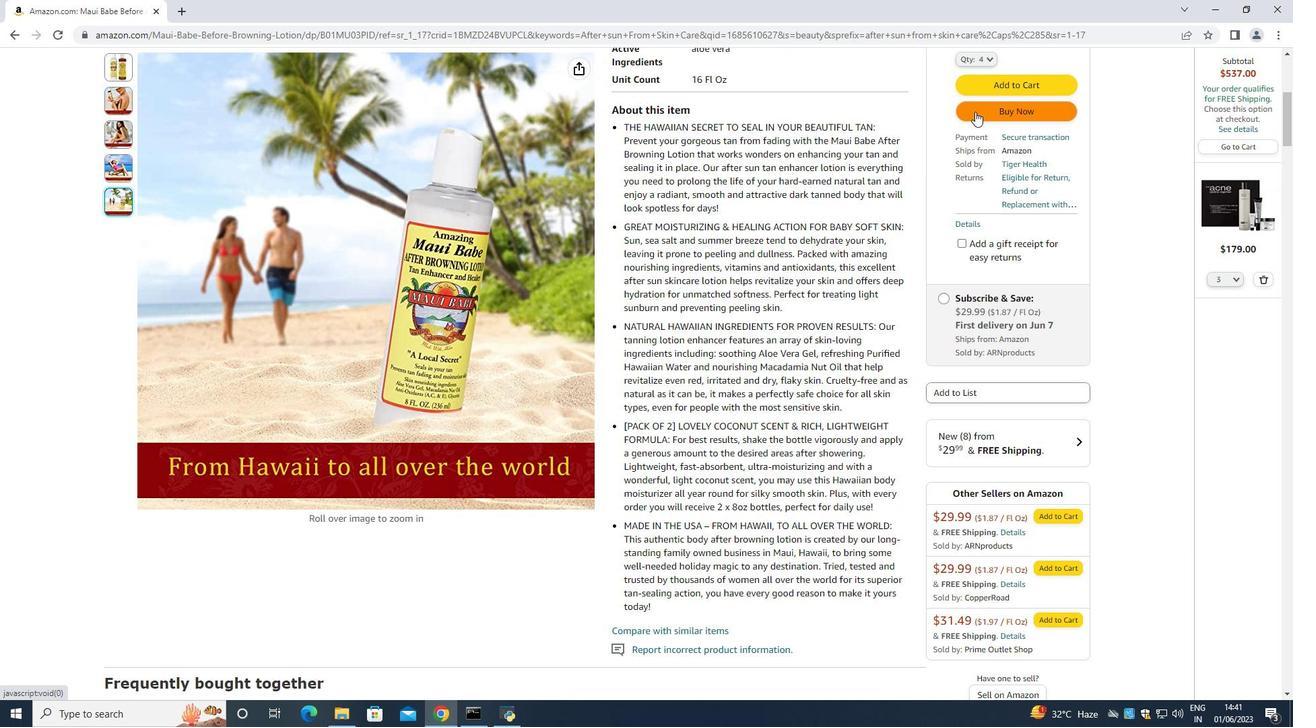 
Action: Mouse pressed left at (978, 111)
Screenshot: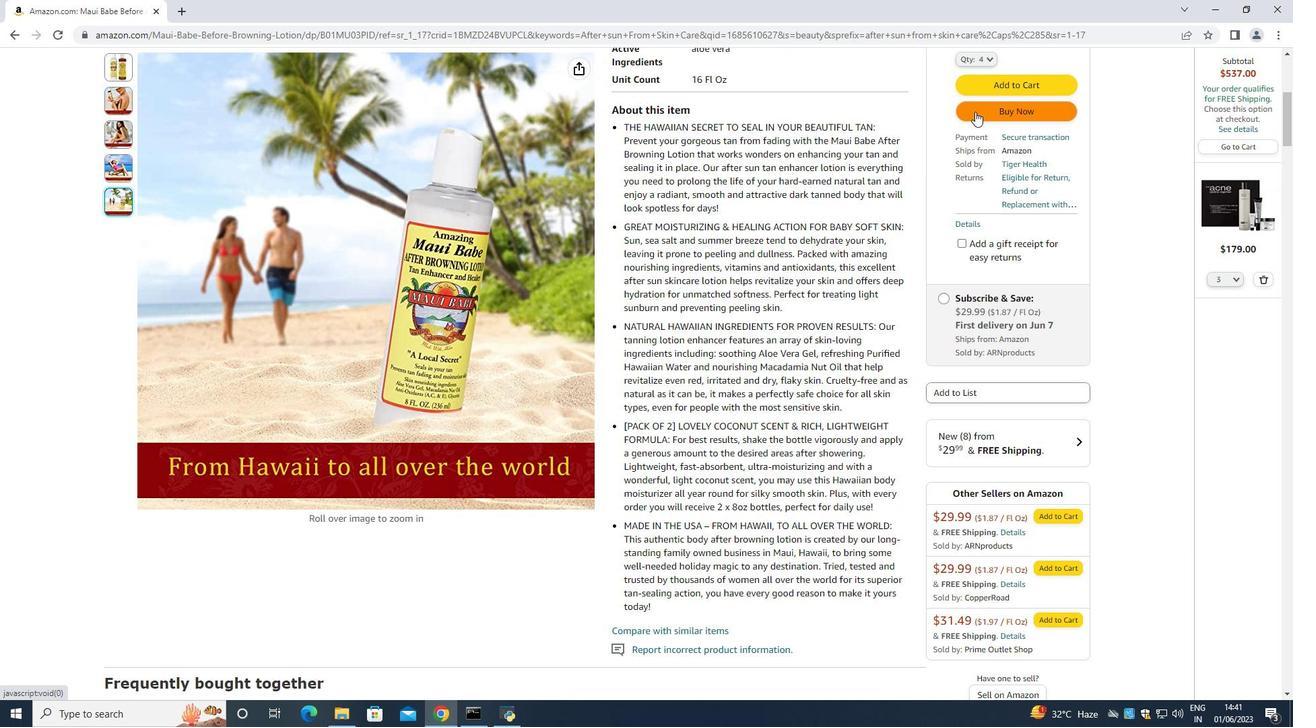 
Action: Mouse moved to (770, 109)
Screenshot: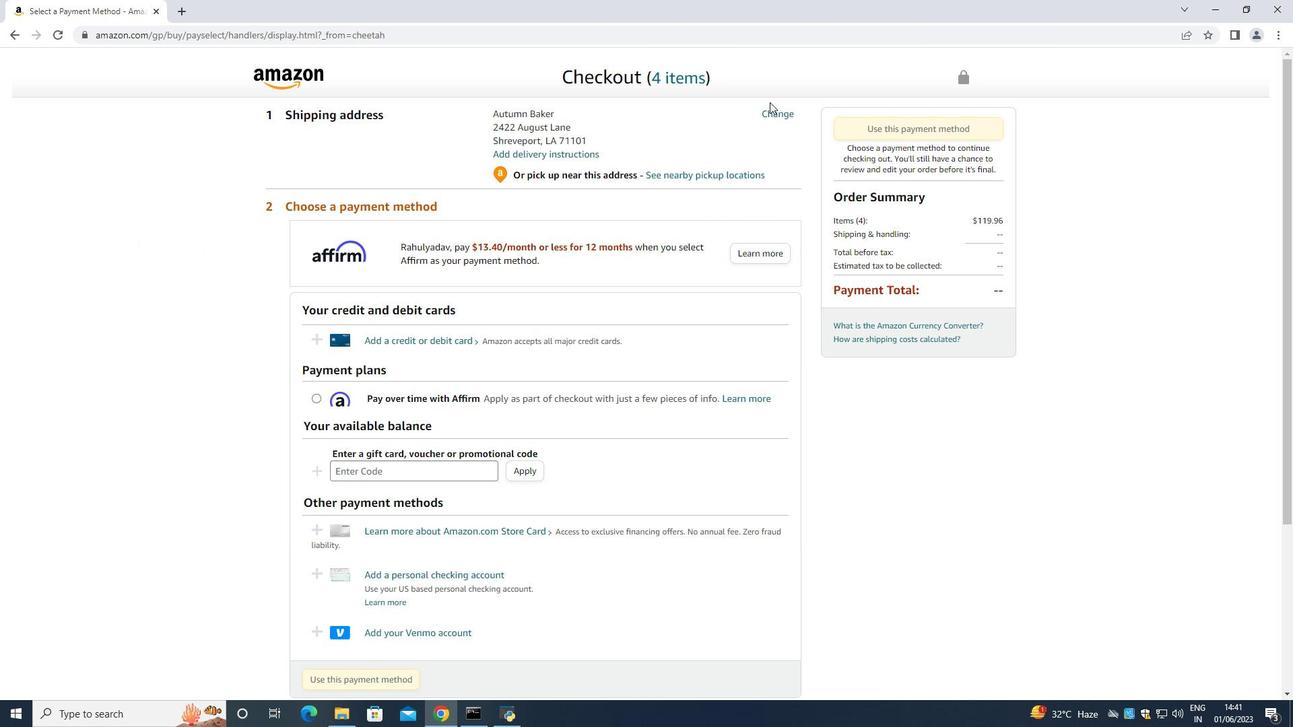 
Action: Mouse pressed left at (770, 109)
Screenshot: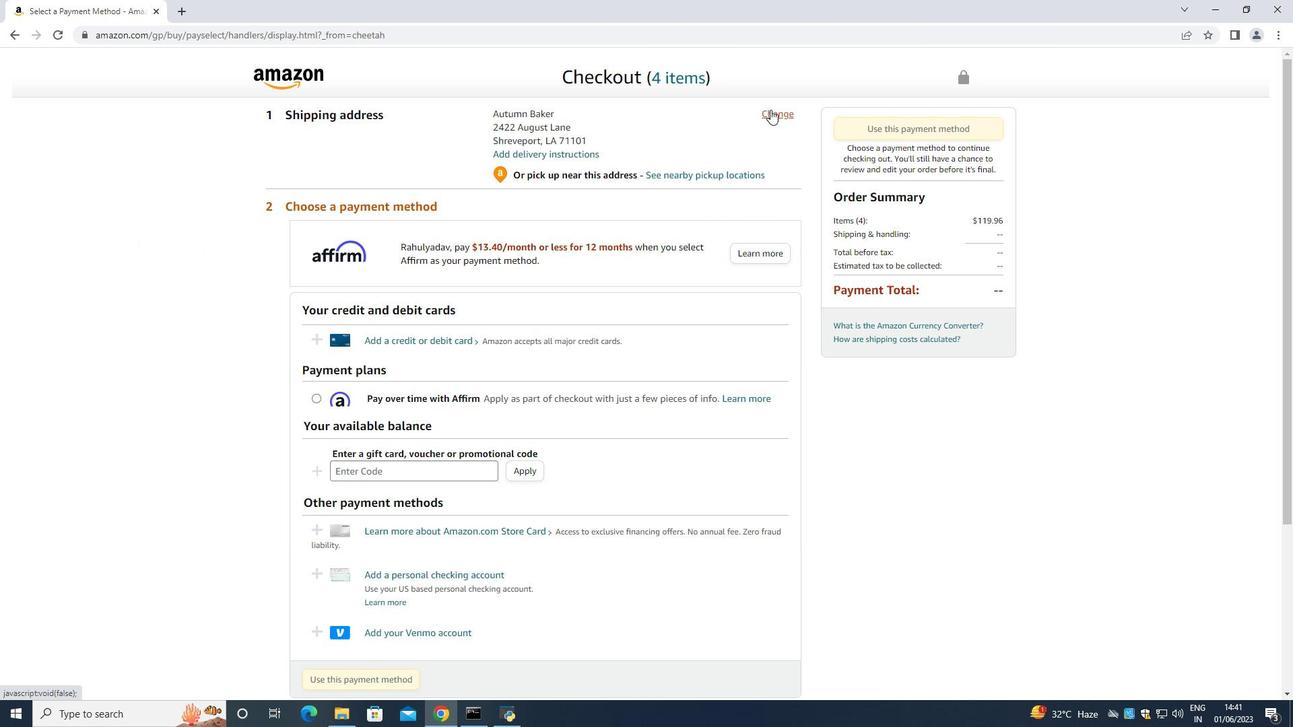 
Action: Mouse moved to (708, 194)
Screenshot: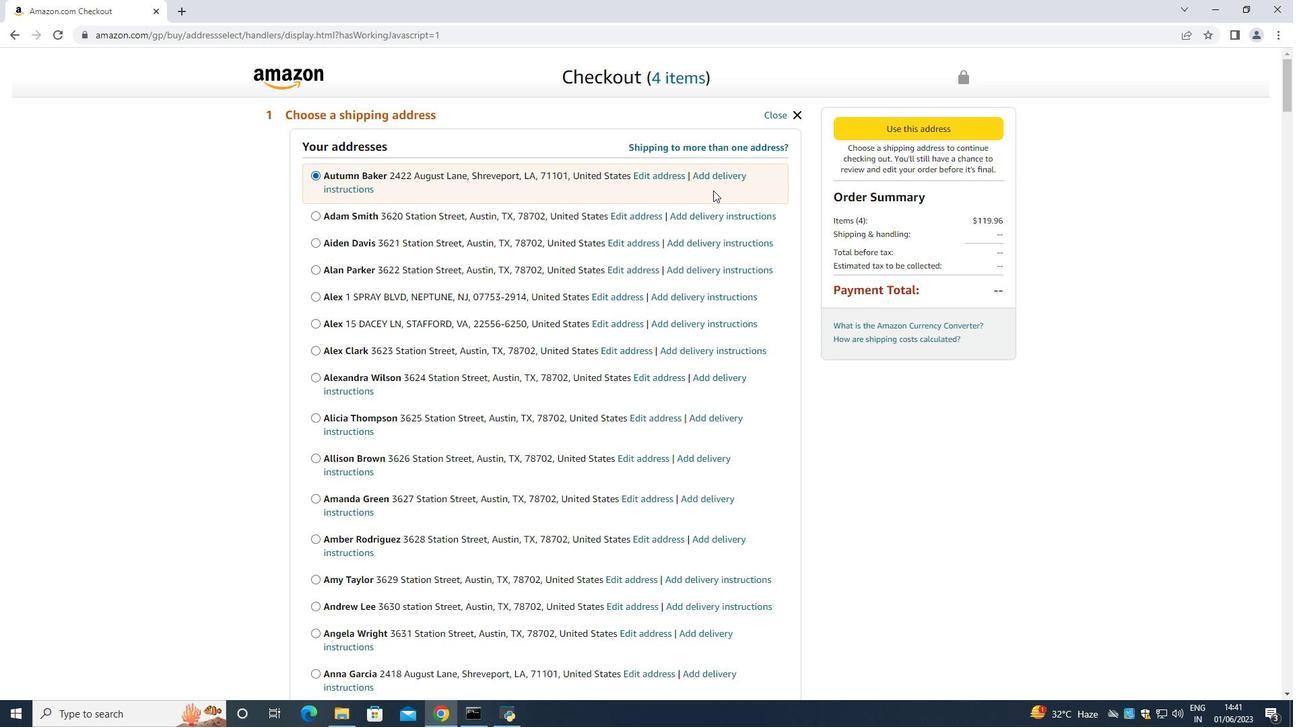 
Action: Key pressed <Key.down><Key.down><Key.down><Key.down><Key.down><Key.down><Key.down><Key.down><Key.down><Key.down><Key.down><Key.down><Key.down><Key.down><Key.down><Key.down><Key.down><Key.down><Key.down><Key.down><Key.down><Key.down><Key.down><Key.down><Key.down><Key.down><Key.down><Key.down><Key.down><Key.down><Key.down><Key.down><Key.down><Key.down><Key.down><Key.down><Key.down><Key.down><Key.down><Key.down><Key.down><Key.down><Key.down><Key.down><Key.down><Key.down><Key.down><Key.down><Key.down><Key.down><Key.down><Key.down><Key.down><Key.down><Key.down><Key.down><Key.down><Key.down><Key.down><Key.down><Key.down><Key.down><Key.down><Key.down><Key.down><Key.down><Key.down><Key.down><Key.down><Key.down><Key.down><Key.down><Key.down><Key.down><Key.down><Key.down><Key.down><Key.down><Key.down><Key.down><Key.down><Key.down><Key.down><Key.down><Key.down><Key.down><Key.down><Key.down><Key.down><Key.down><Key.down><Key.down><Key.down><Key.down><Key.down><Key.down><Key.down><Key.down><Key.down><Key.down><Key.down><Key.down><Key.down><Key.down><Key.down><Key.down><Key.down><Key.down><Key.down><Key.down><Key.down><Key.down><Key.down><Key.down><Key.down><Key.down><Key.down><Key.down><Key.down><Key.down><Key.down><Key.down><Key.down><Key.down><Key.down><Key.down><Key.down><Key.down><Key.down><Key.down><Key.down><Key.down><Key.down><Key.down><Key.down><Key.down><Key.down><Key.down><Key.down><Key.down><Key.down><Key.down><Key.down><Key.down><Key.down><Key.down><Key.down><Key.down><Key.down><Key.down><Key.down><Key.down><Key.down><Key.down><Key.down><Key.down><Key.down><Key.down><Key.down><Key.down><Key.down><Key.down><Key.down><Key.down><Key.down><Key.down><Key.down><Key.down><Key.down><Key.down><Key.down><Key.down><Key.down><Key.down><Key.down><Key.down><Key.down><Key.down><Key.down><Key.down><Key.down><Key.down><Key.down><Key.down><Key.down><Key.down><Key.down><Key.down><Key.down><Key.down><Key.down><Key.down><Key.down><Key.down><Key.down><Key.down><Key.down><Key.down><Key.down><Key.down><Key.down><Key.down><Key.down><Key.down><Key.down><Key.down><Key.down><Key.down><Key.down><Key.down><Key.down><Key.down><Key.down><Key.down><Key.down><Key.down><Key.down><Key.down><Key.down><Key.down><Key.down><Key.down><Key.down><Key.down><Key.down><Key.down><Key.down><Key.down><Key.down><Key.down><Key.down><Key.down><Key.down><Key.down><Key.down><Key.down><Key.down><Key.down><Key.down><Key.down><Key.down><Key.down><Key.down><Key.down><Key.down><Key.down><Key.down><Key.down><Key.down><Key.down><Key.down><Key.down><Key.down><Key.down><Key.down><Key.down><Key.down><Key.down><Key.down><Key.down><Key.down><Key.down><Key.down><Key.down><Key.down><Key.down><Key.down><Key.down><Key.down><Key.down><Key.down><Key.down><Key.down><Key.down><Key.down><Key.down><Key.down><Key.down><Key.down><Key.down><Key.down><Key.down><Key.down><Key.down><Key.down><Key.down><Key.down><Key.down><Key.down><Key.down><Key.down><Key.down>
Screenshot: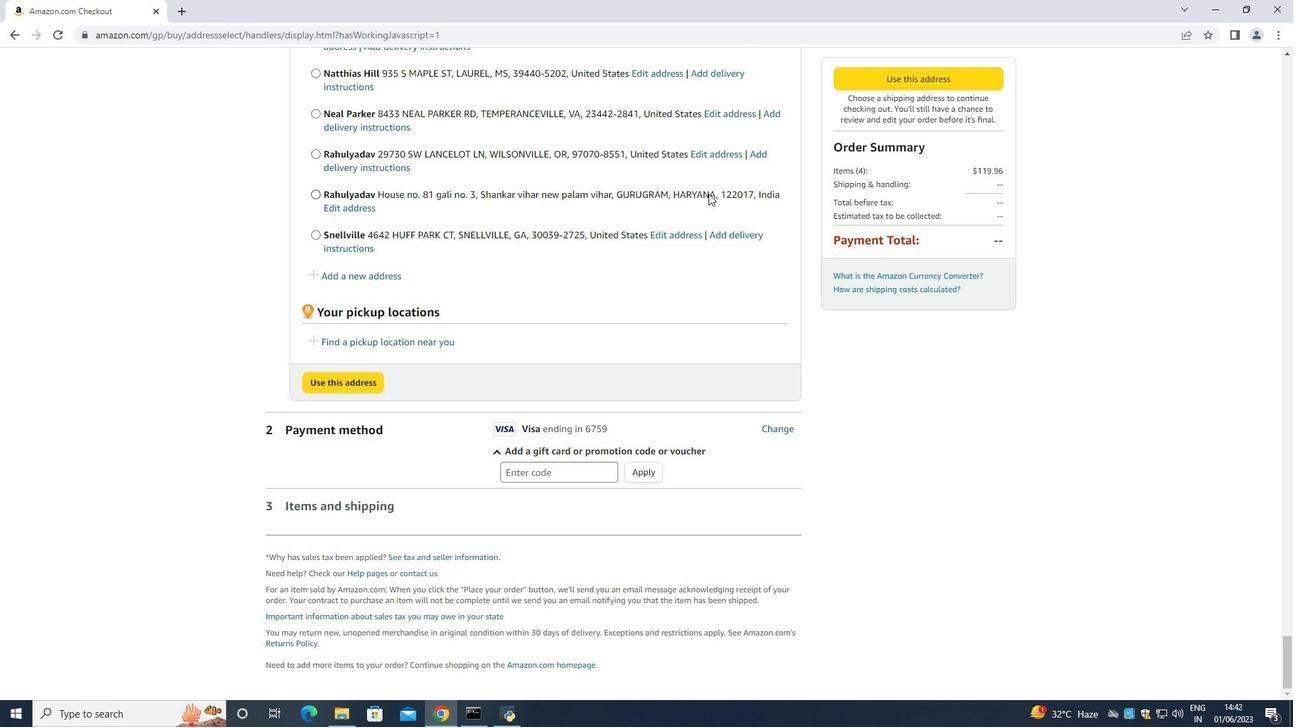 
Action: Mouse moved to (386, 276)
Screenshot: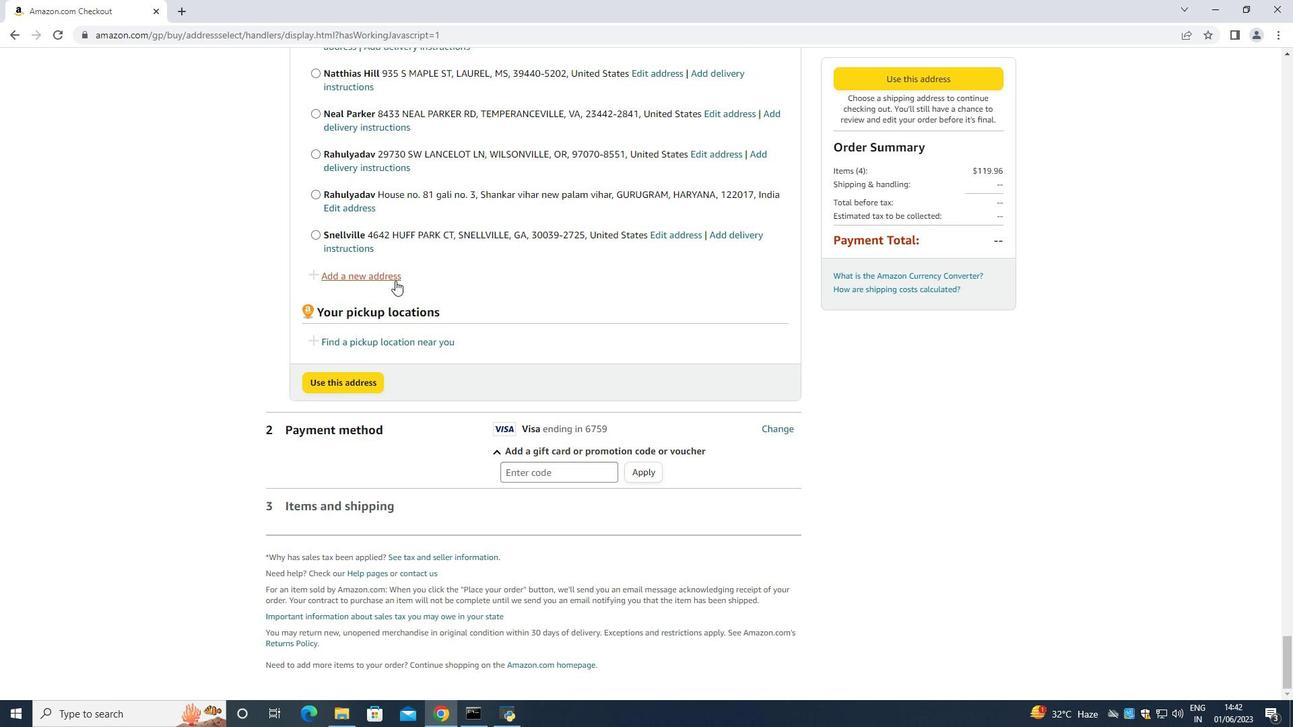 
Action: Mouse pressed left at (386, 276)
Screenshot: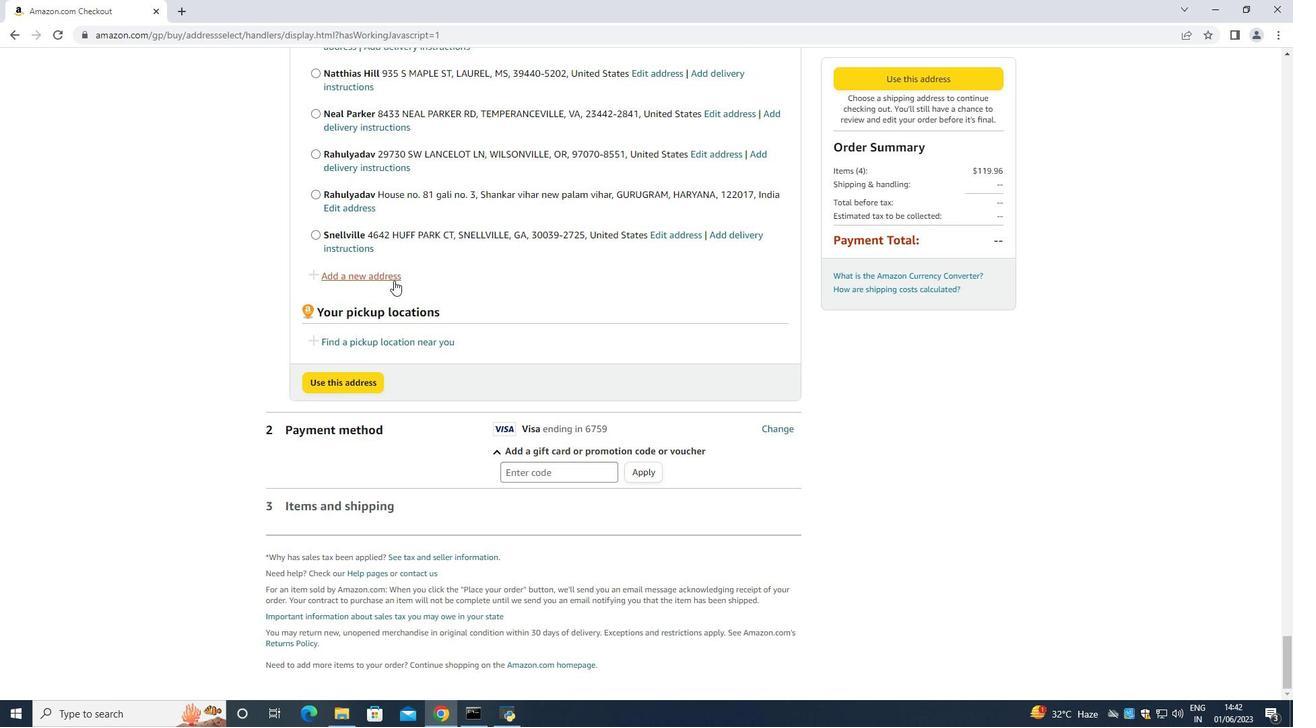 
Action: Mouse moved to (488, 322)
Screenshot: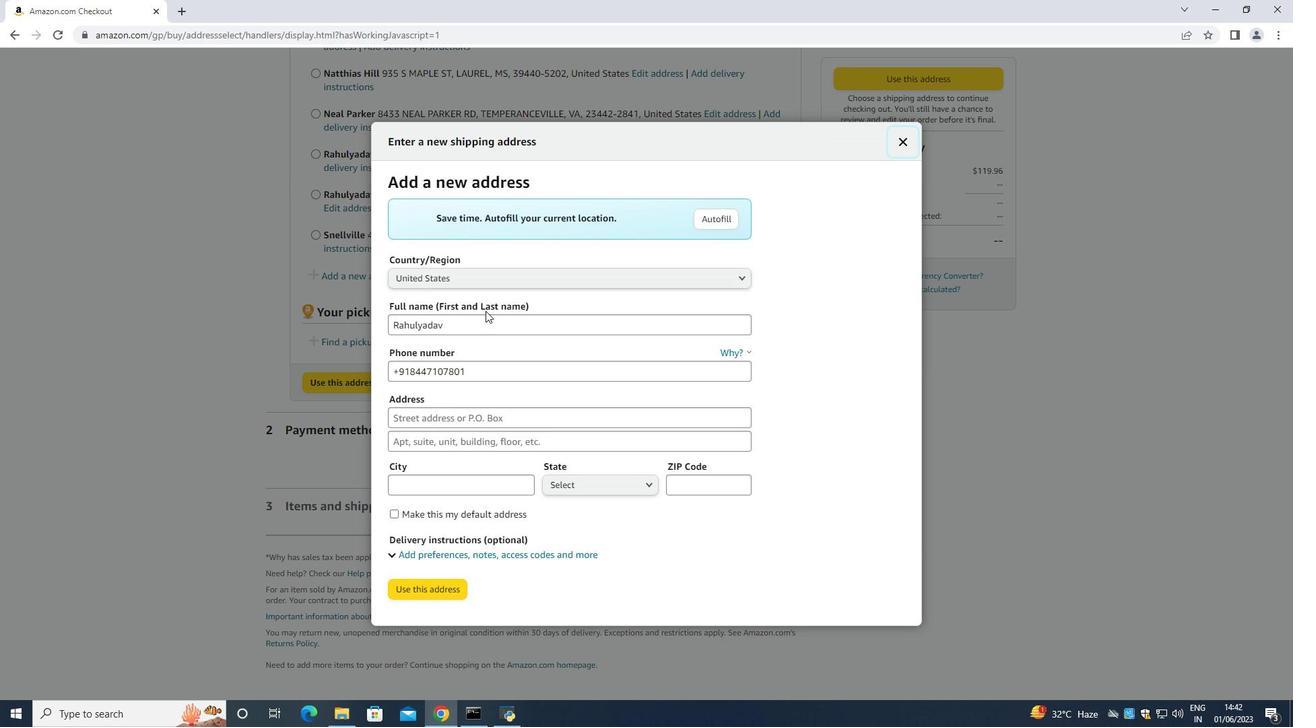 
Action: Mouse pressed left at (488, 322)
Screenshot: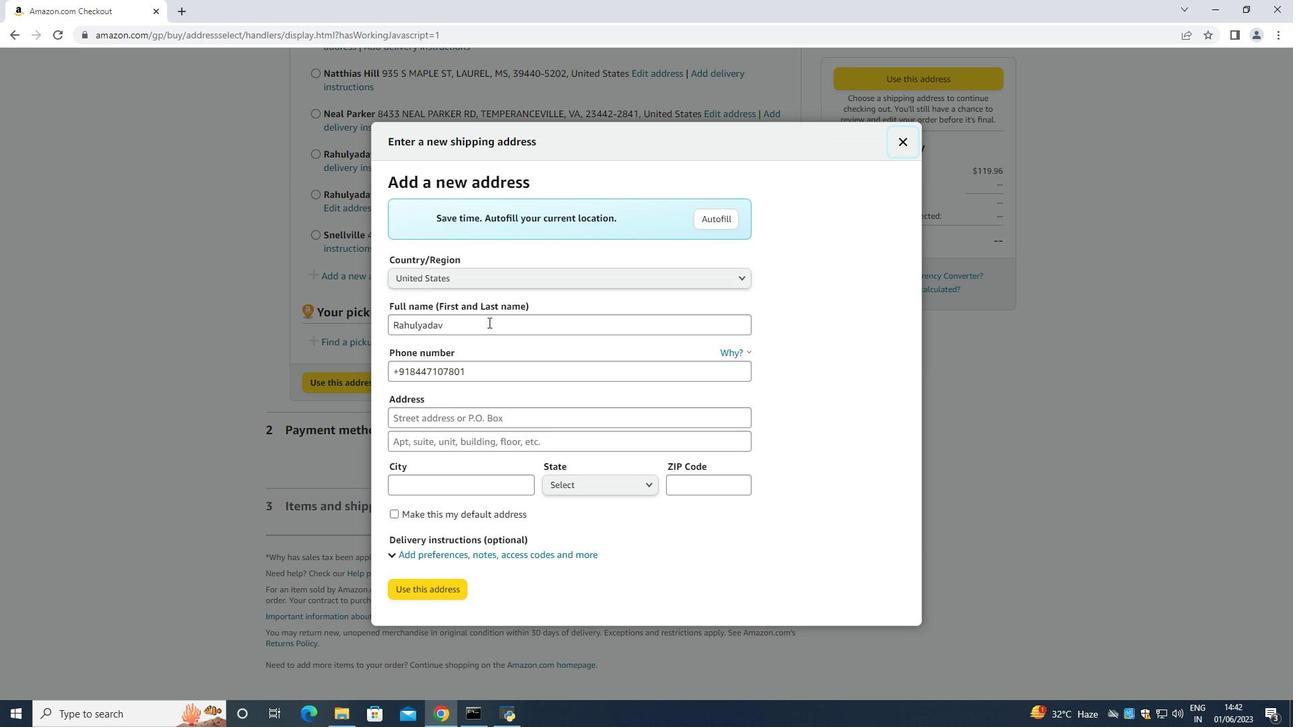 
Action: Key pressed <Key.backspace><Key.backspace><Key.backspace><Key.backspace><Key.backspace><Key.backspace><Key.backspace><Key.backspace><Key.backspace><Key.backspace><Key.backspace><Key.backspace><Key.backspace><Key.backspace><Key.backspace><Key.backspace><Key.backspace><Key.backspace><Key.backspace><Key.shift>Barandon<Key.space><Key.shift><Key.shift><Key.shift>Turner<Key.space><Key.tab><Key.tab><Key.backspace>318433260<Key.backspace>10<Key.tab>2426<Key.space><Key.shift>Augst<Key.space><Key.shift>Lane<Key.space><Key.tab><Key.tab><Key.shift><Key.shift><Key.shift><Key.shift><Key.shift><Key.shift><Key.shift><Key.shift><Key.shift><Key.shift><Key.shift><Key.shift><Key.shift><Key.shift><Key.shift><Key.shift><Key.shift><Key.shift><Key.shift><Key.shift><Key.shift><Key.shift><Key.shift><Key.shift><Key.shift><Key.shift><Key.shift><Key.shift><Key.shift><Key.shift><Key.shift><Key.shift><Key.shift><Key.shift><Key.shift><Key.shift><Key.shift><Key.shift><Key.shift><Key.shift><Key.shift>Shreveport<Key.space><Key.tab>
Screenshot: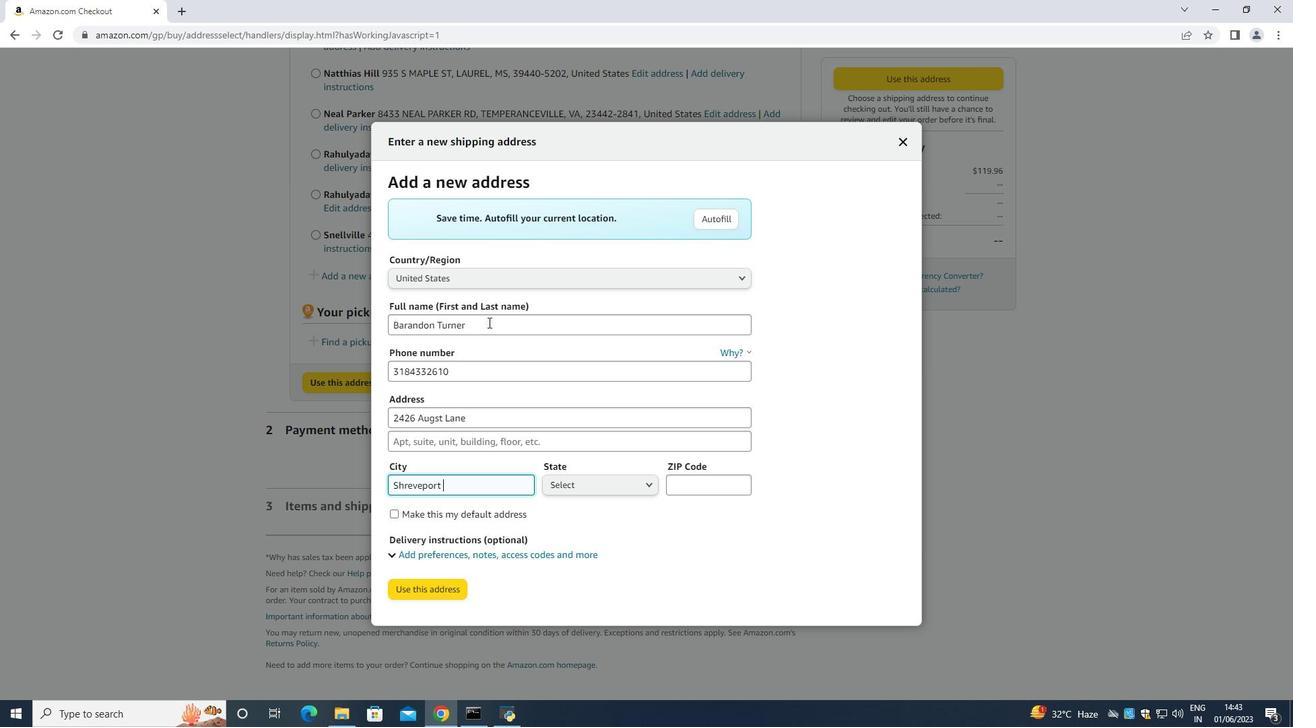 
Action: Mouse moved to (611, 495)
Screenshot: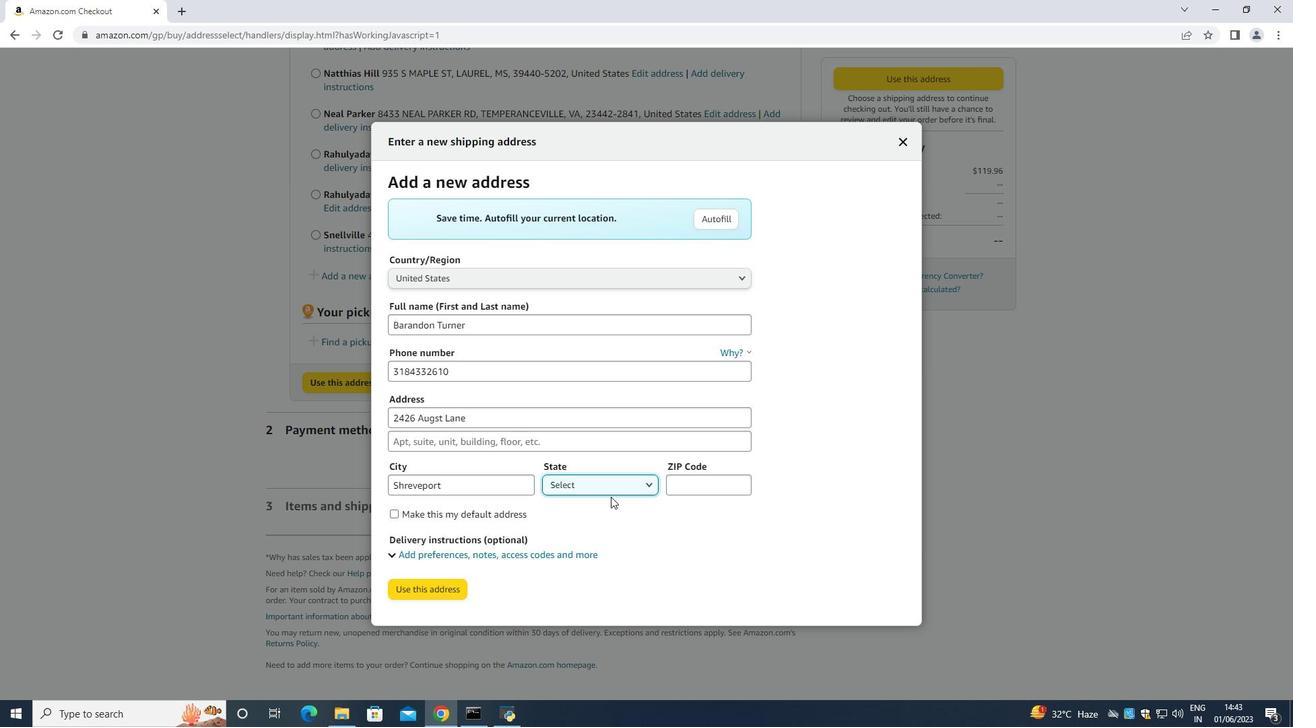 
Action: Mouse pressed left at (611, 495)
Screenshot: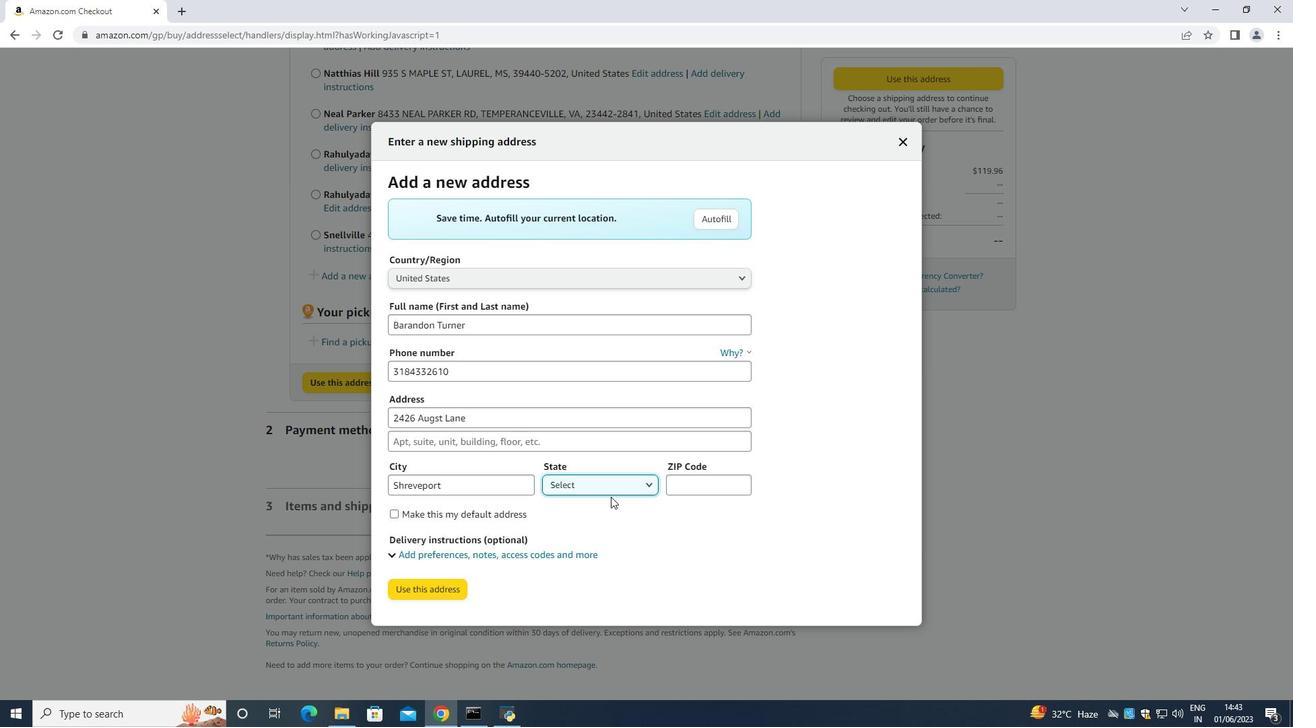
Action: Mouse moved to (597, 486)
Screenshot: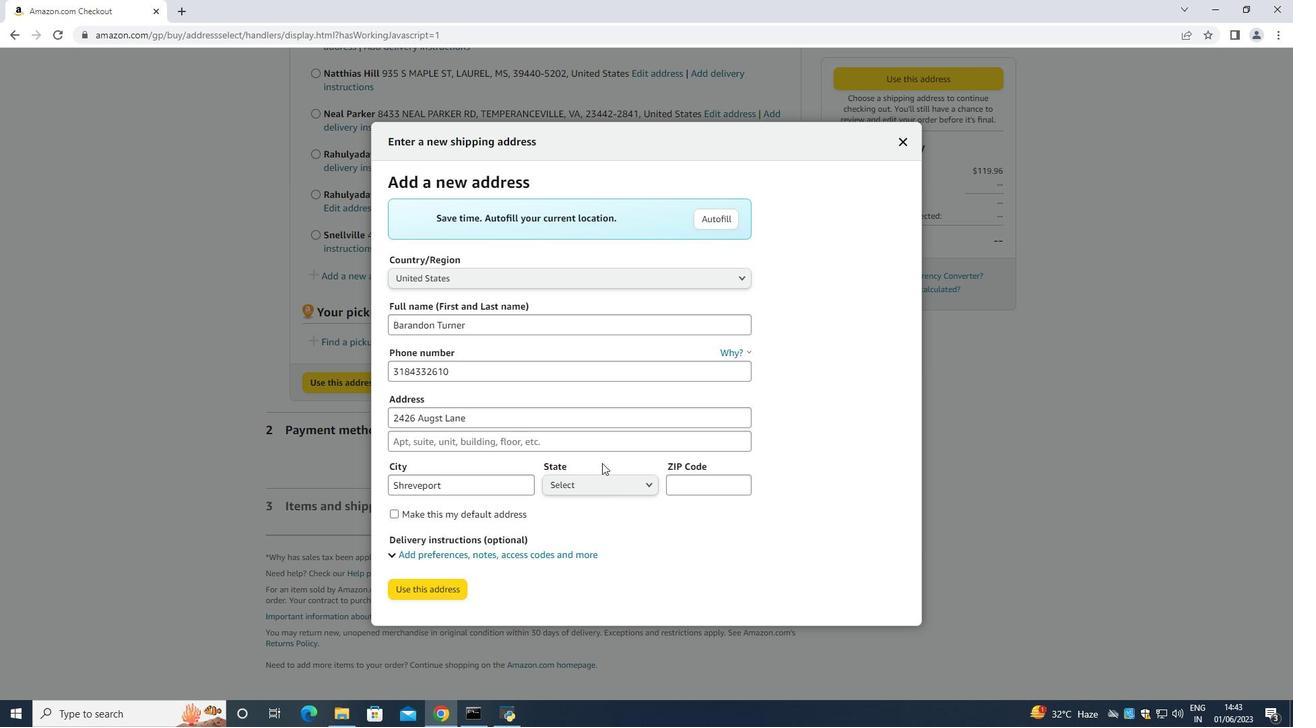 
Action: Mouse pressed left at (597, 486)
Screenshot: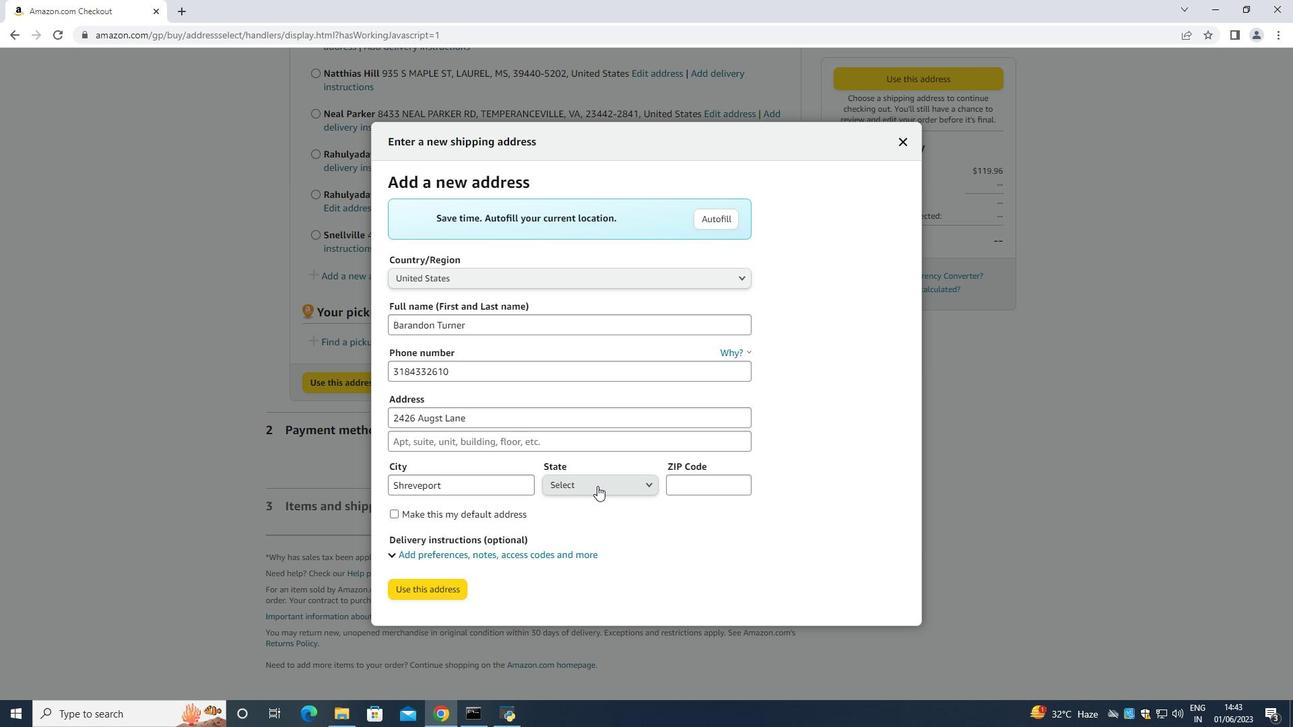 
Action: Mouse moved to (588, 439)
Screenshot: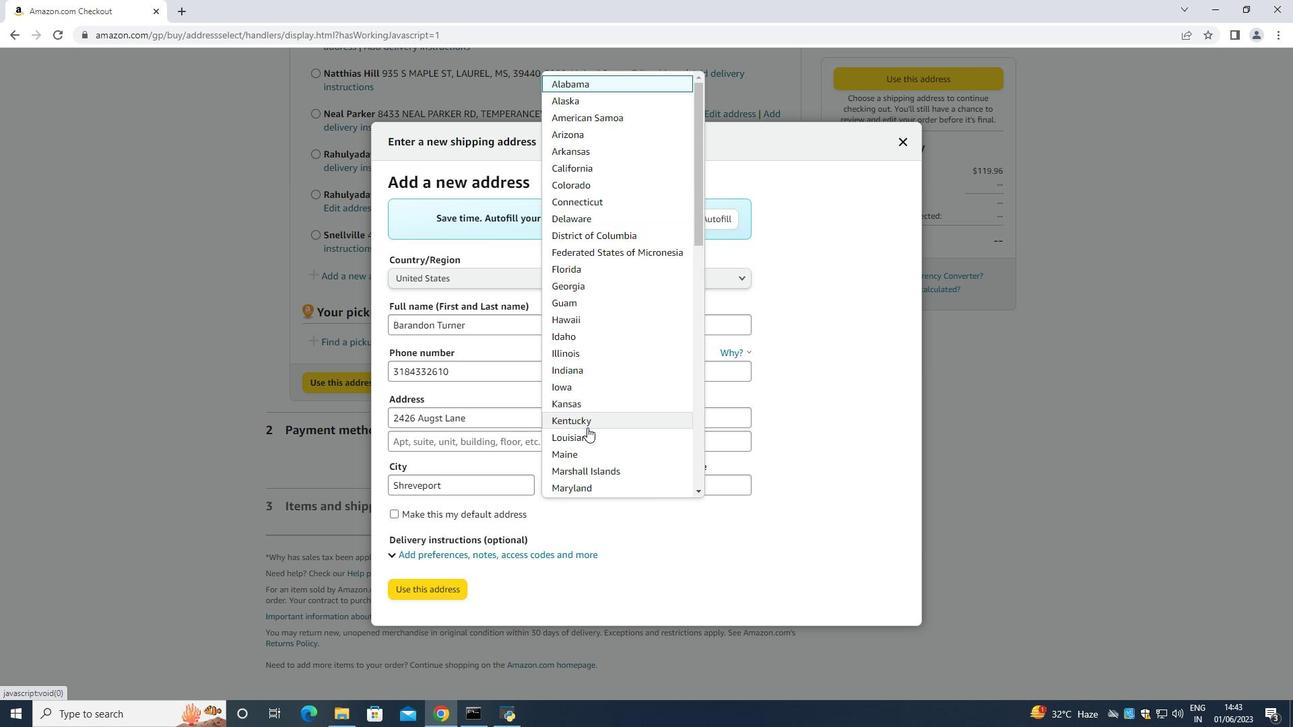 
Action: Mouse pressed left at (588, 439)
Screenshot: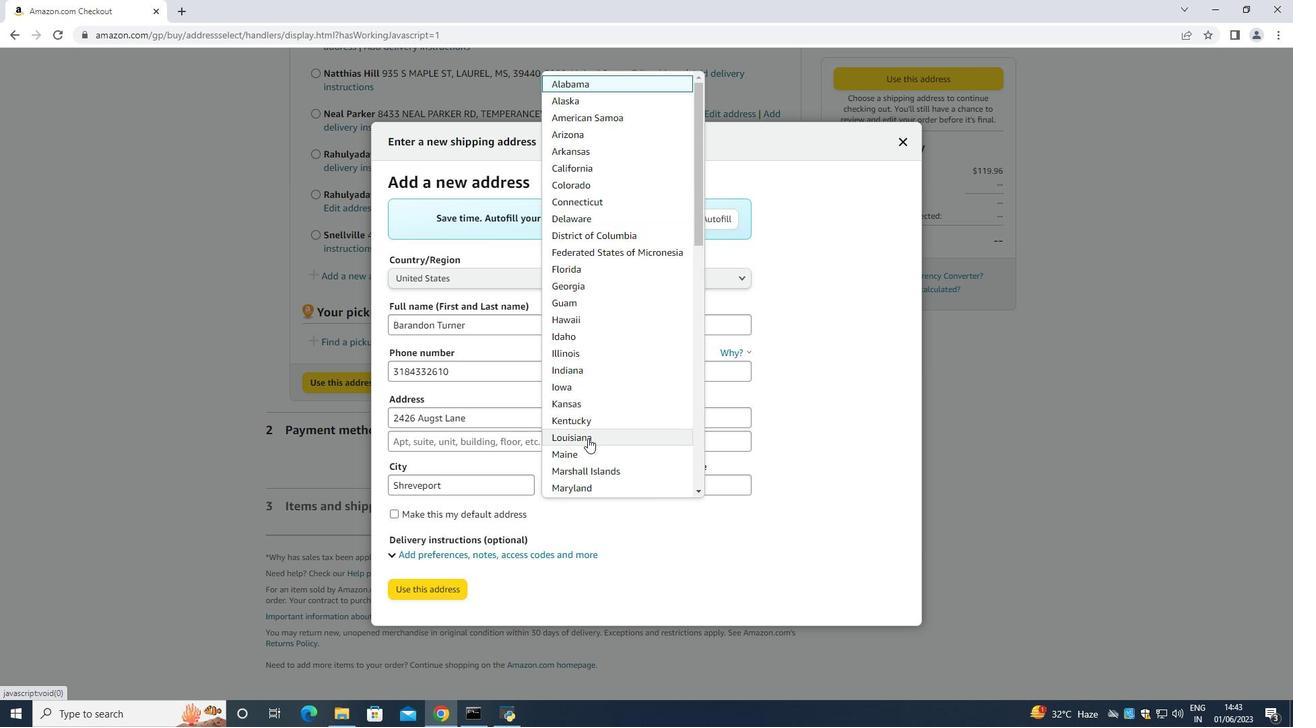 
Action: Mouse moved to (707, 489)
Screenshot: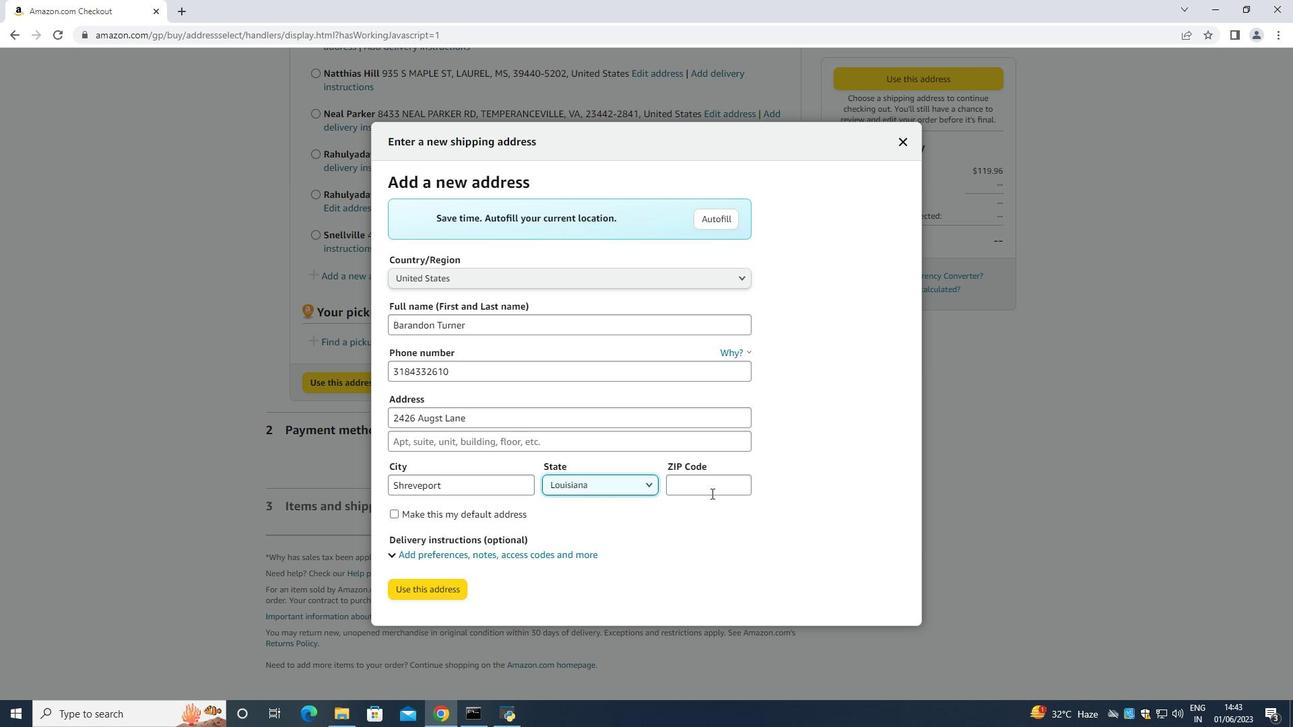 
Action: Mouse pressed left at (707, 489)
Screenshot: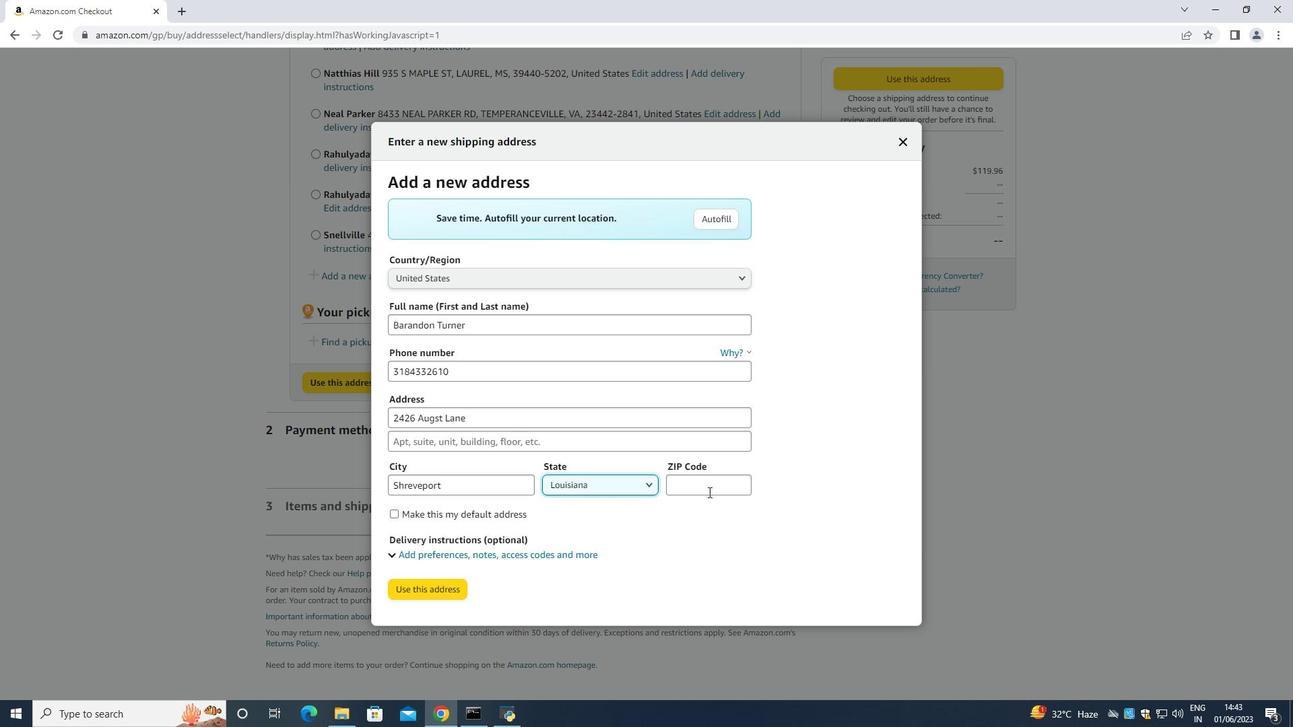 
Action: Key pressed 71101
Screenshot: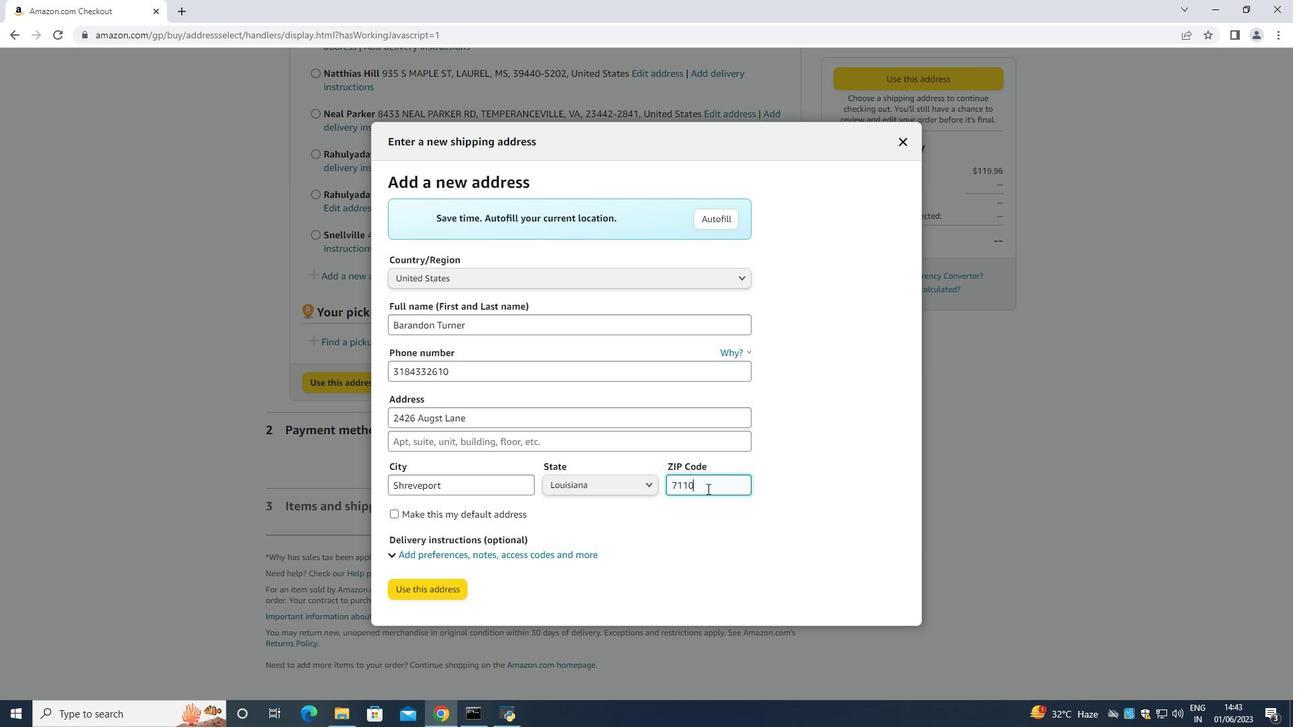 
Action: Mouse moved to (421, 588)
Screenshot: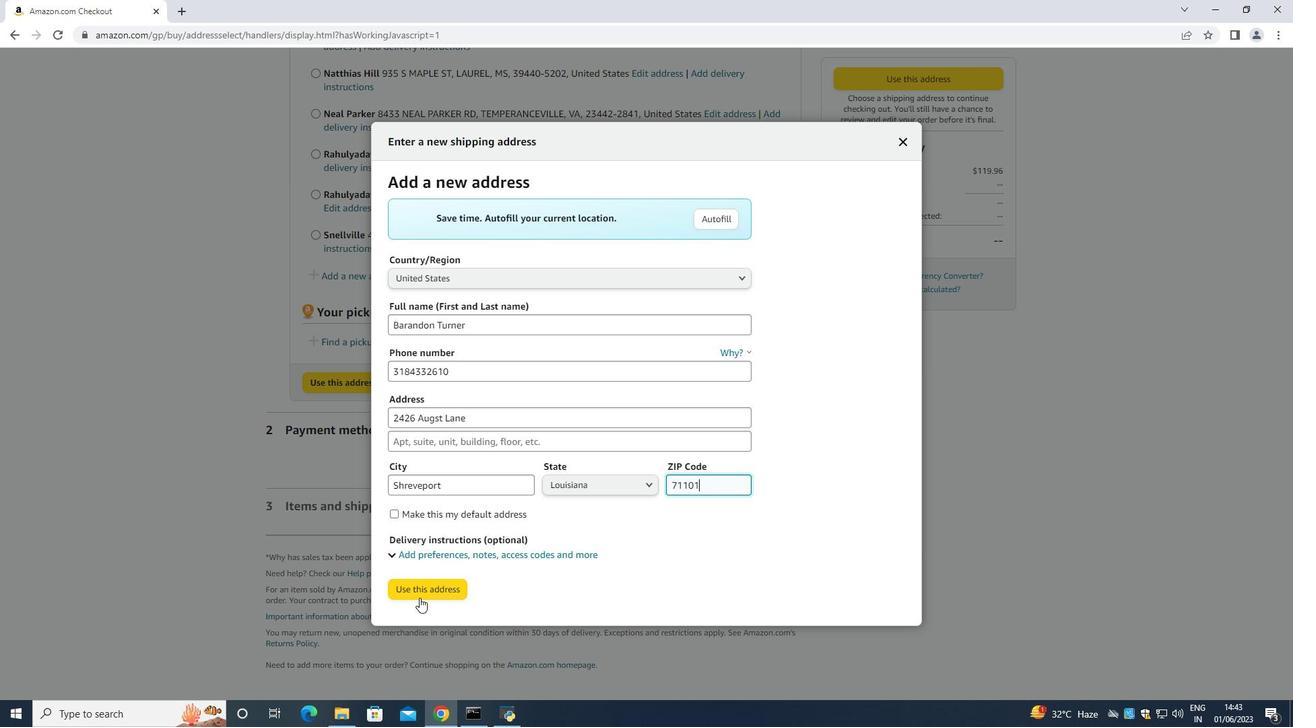 
Action: Mouse pressed left at (421, 588)
Screenshot: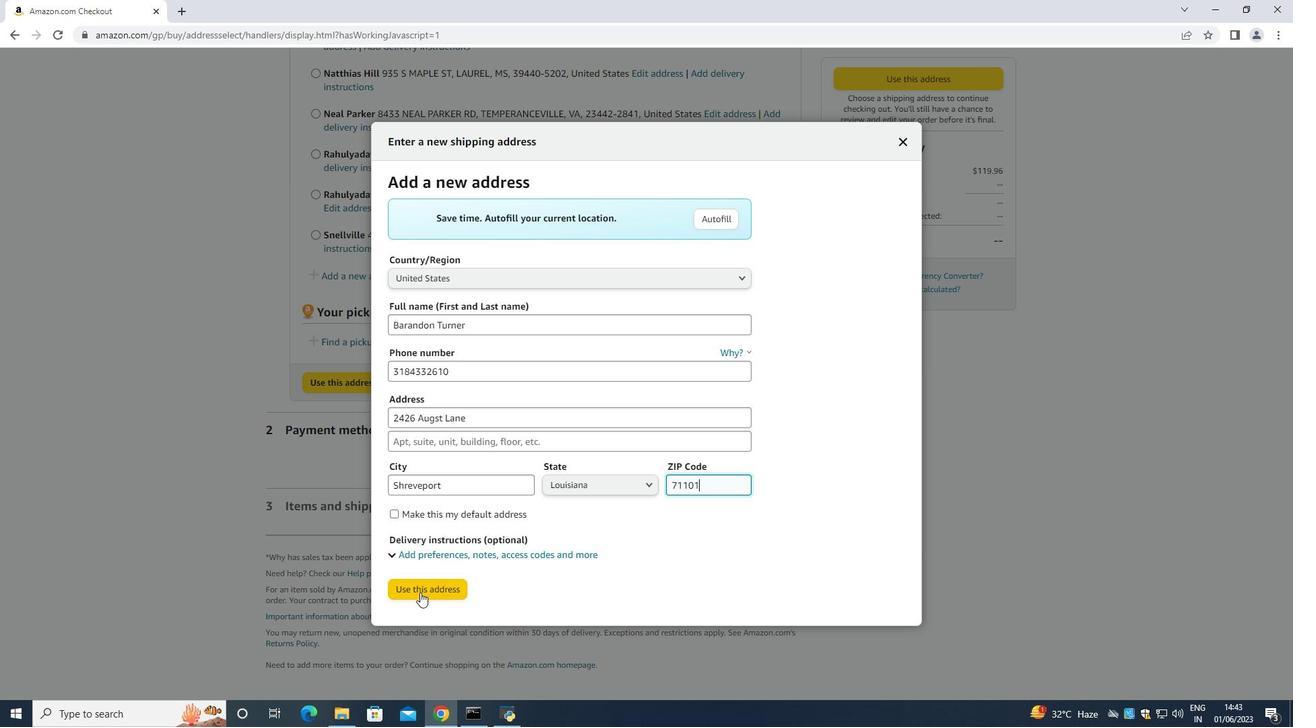 
Action: Mouse moved to (417, 685)
Screenshot: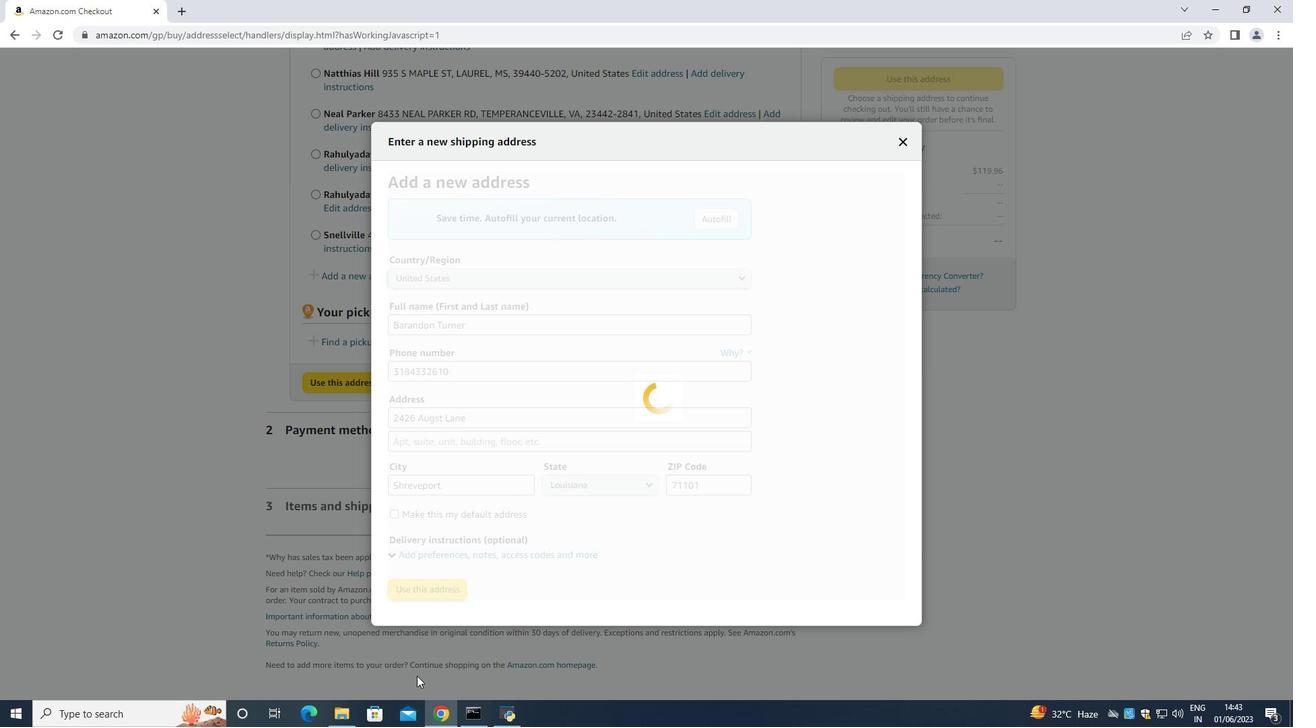 
Action: Mouse pressed left at (417, 685)
Screenshot: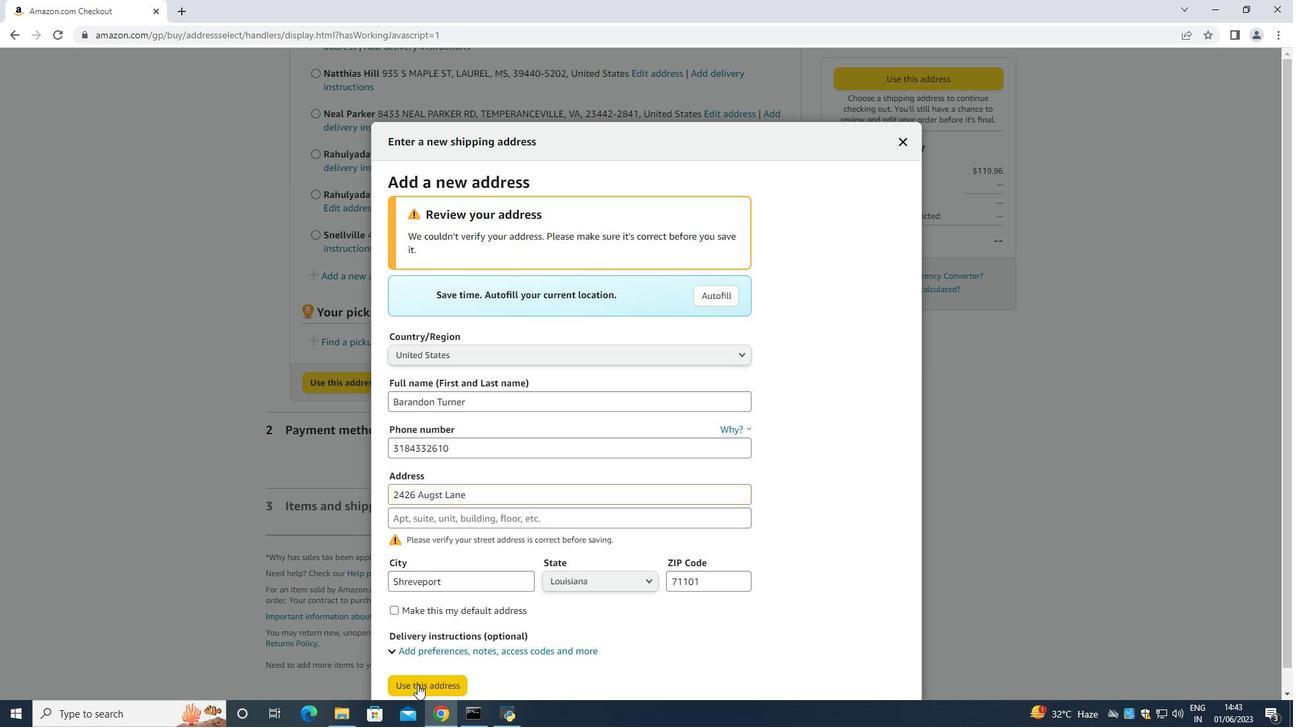 
Action: Mouse moved to (427, 325)
Screenshot: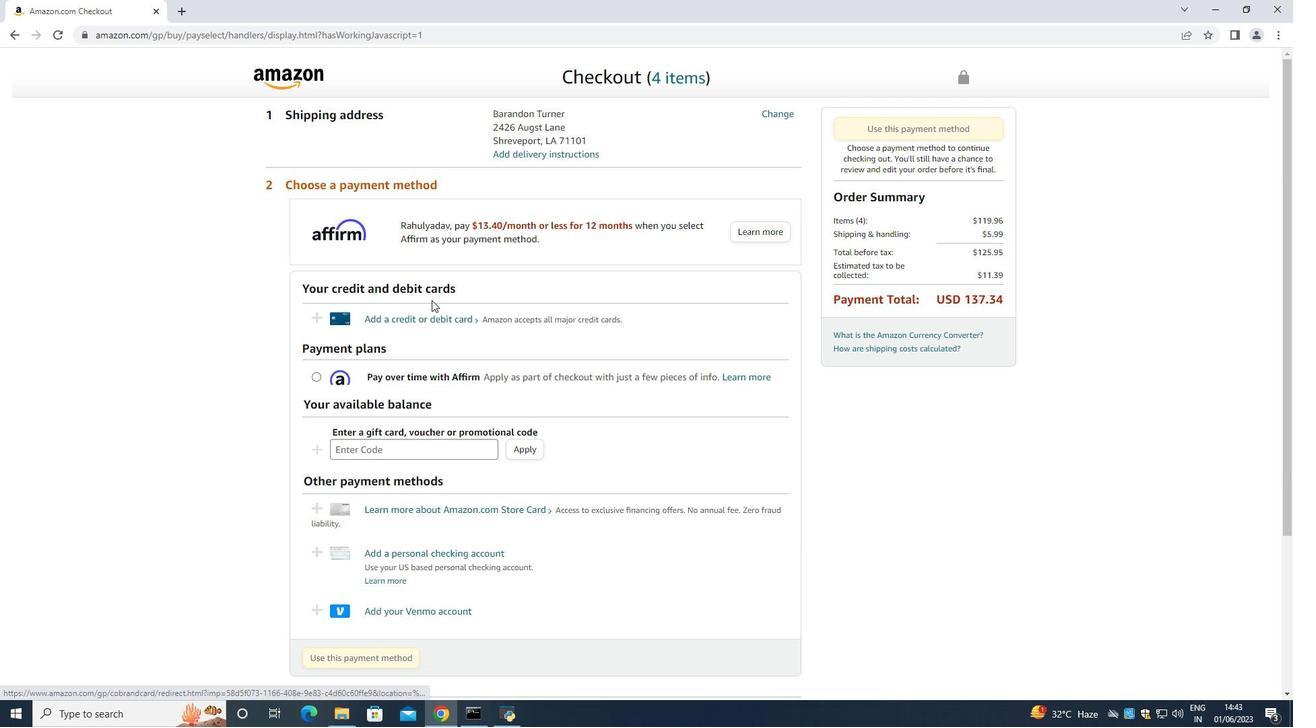 
Action: Mouse pressed left at (427, 325)
Screenshot: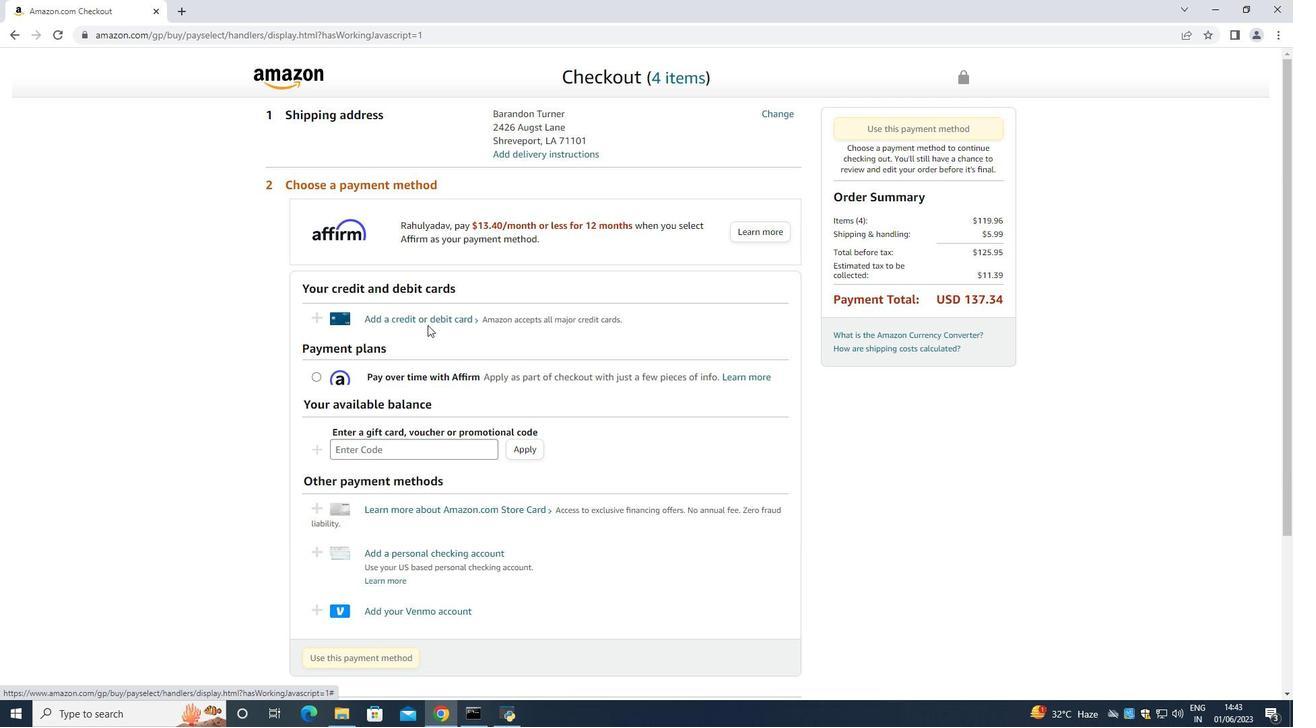 
Action: Mouse moved to (559, 314)
Screenshot: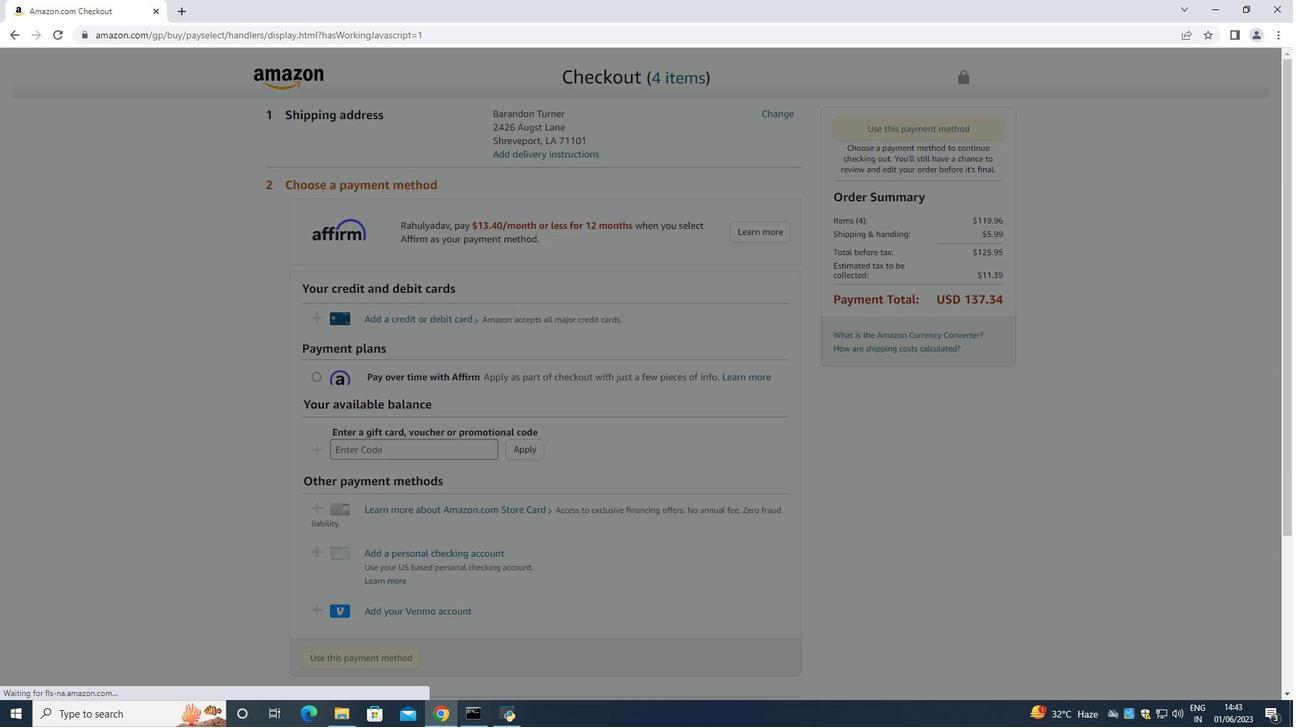 
Action: Mouse pressed left at (559, 314)
Screenshot: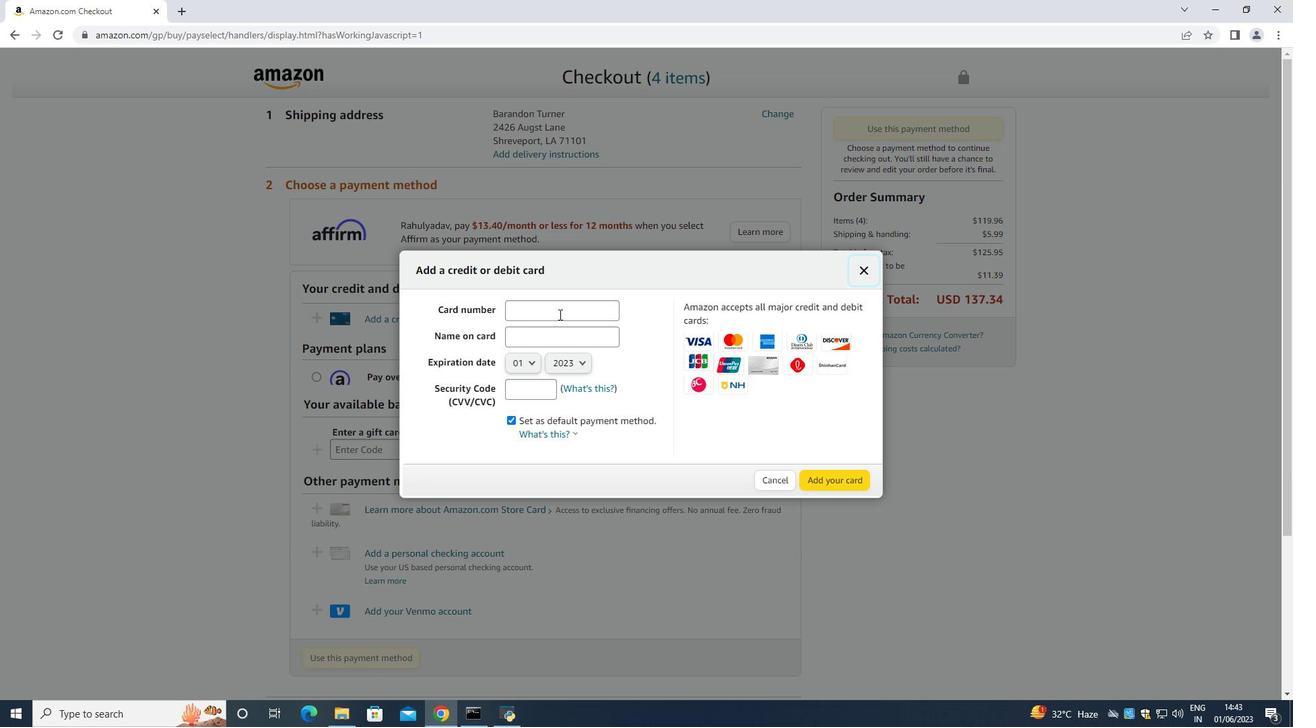 
Action: Key pressed 4726882864515759<Key.tab><Key.shift>Kate<Key.space><Key.shift>Phillips<Key.space><Key.tab><Key.right><Key.tab><Key.right><Key.right><Key.tab>953
Screenshot: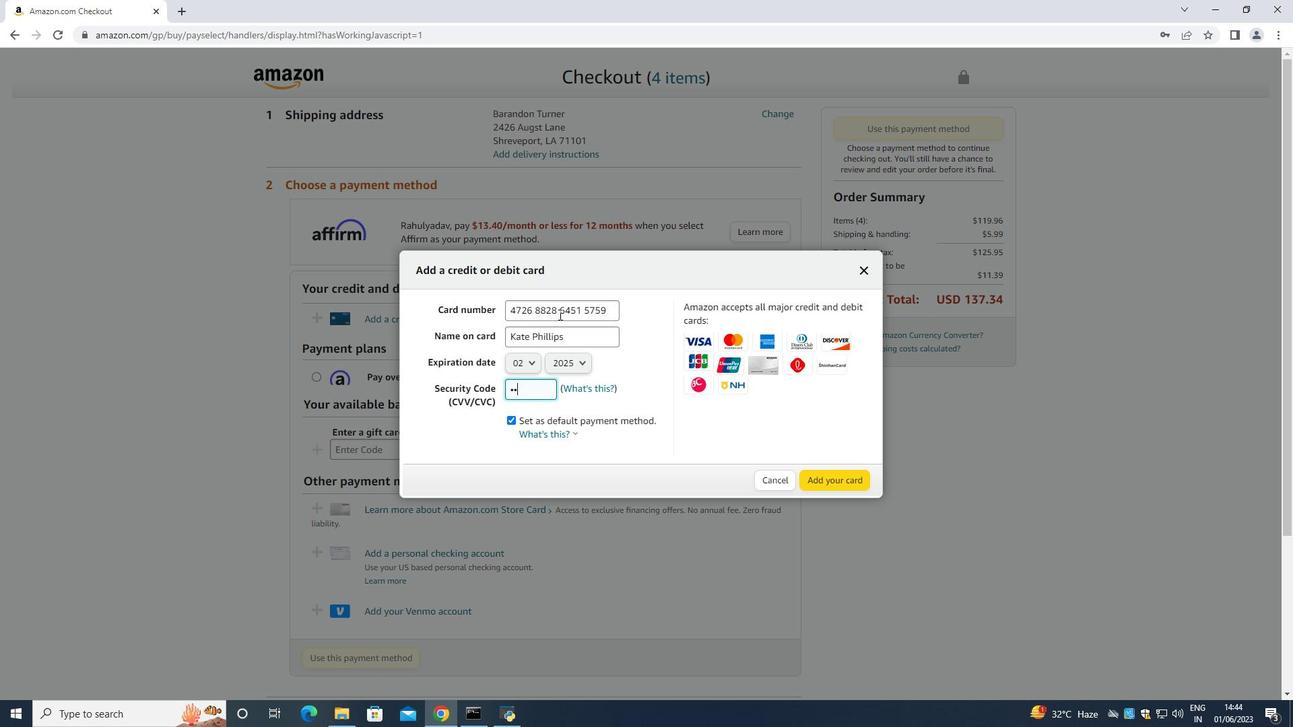 
